 Task: Look for space in Javea, Spain from 9th July, 2023 to 16th July, 2023 for 2 adults, 1 child in price range Rs.8000 to Rs.16000. Place can be entire place with 2 bedrooms having 2 beds and 1 bathroom. Property type can be house, flat, guest house. Booking option can be shelf check-in. Required host language is English.
Action: Mouse moved to (362, 202)
Screenshot: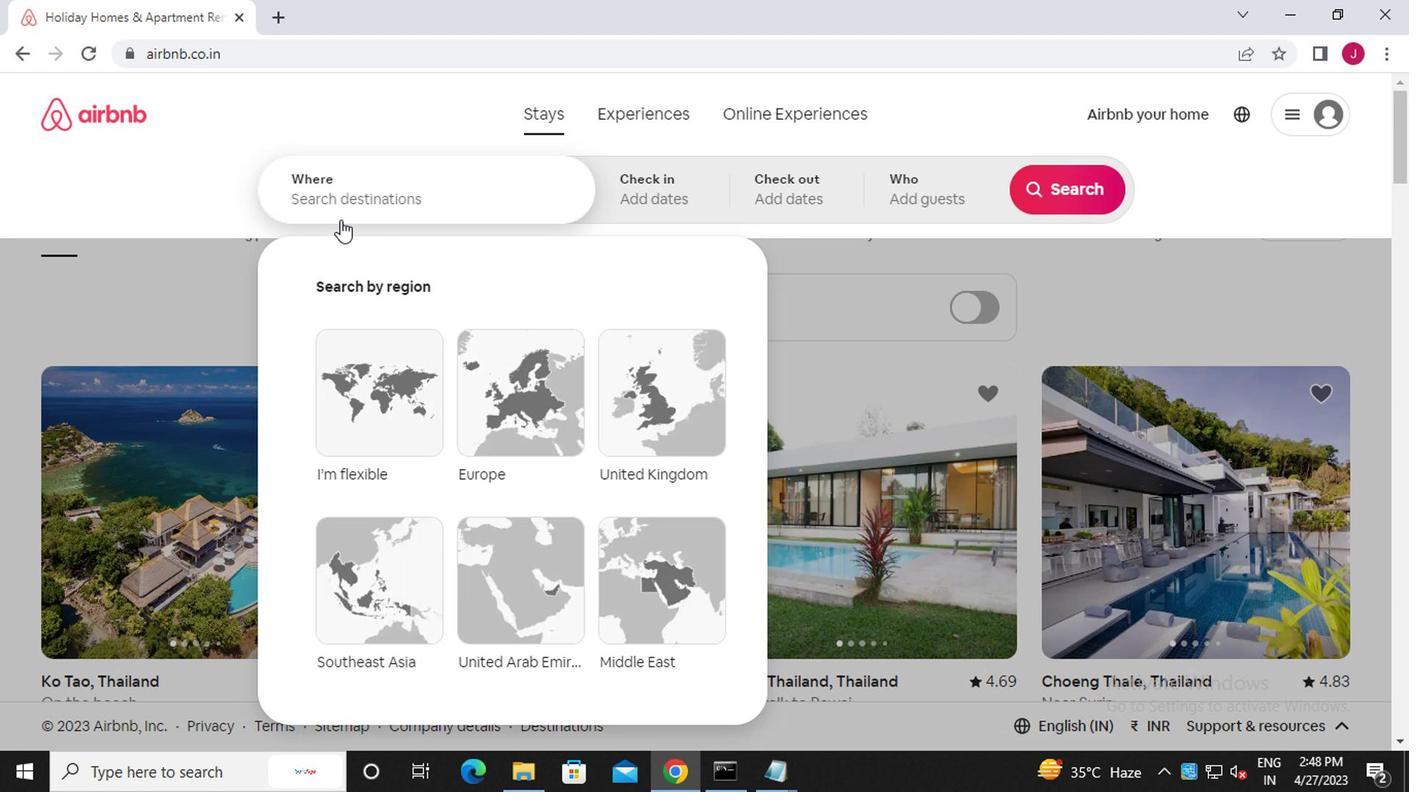 
Action: Mouse pressed left at (362, 202)
Screenshot: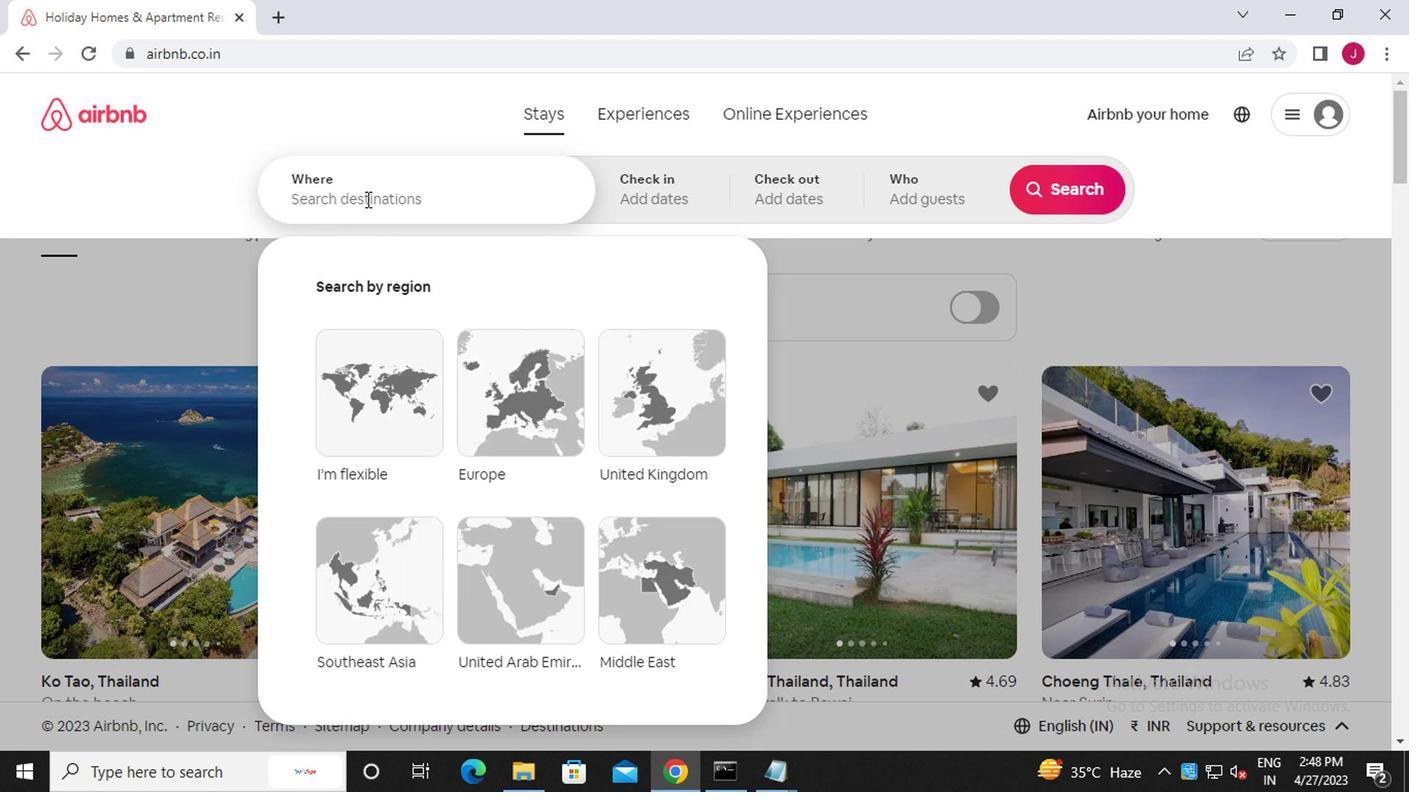 
Action: Key pressed j<Key.caps_lock>avea,<Key.caps_lock>s<Key.caps_lock>pain
Screenshot: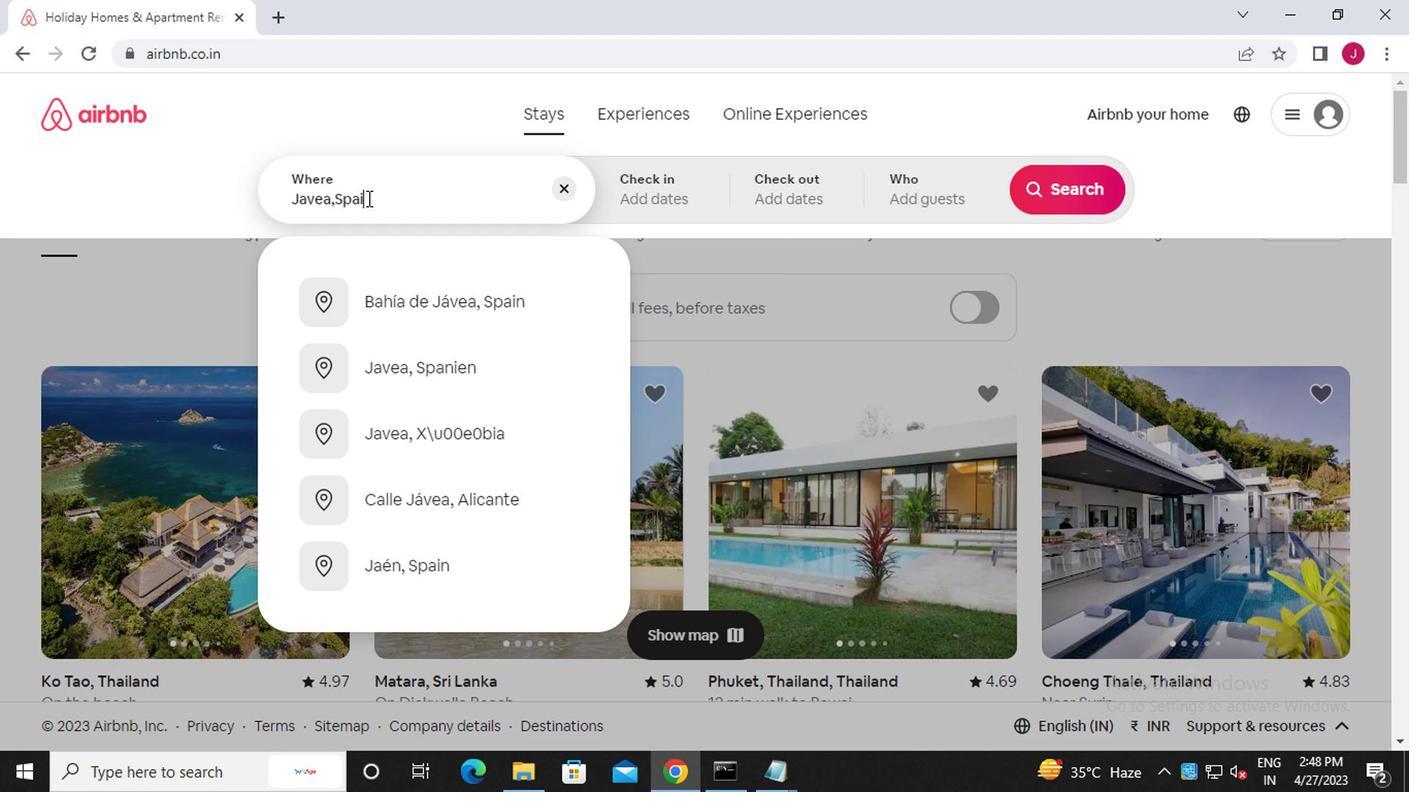 
Action: Mouse moved to (648, 201)
Screenshot: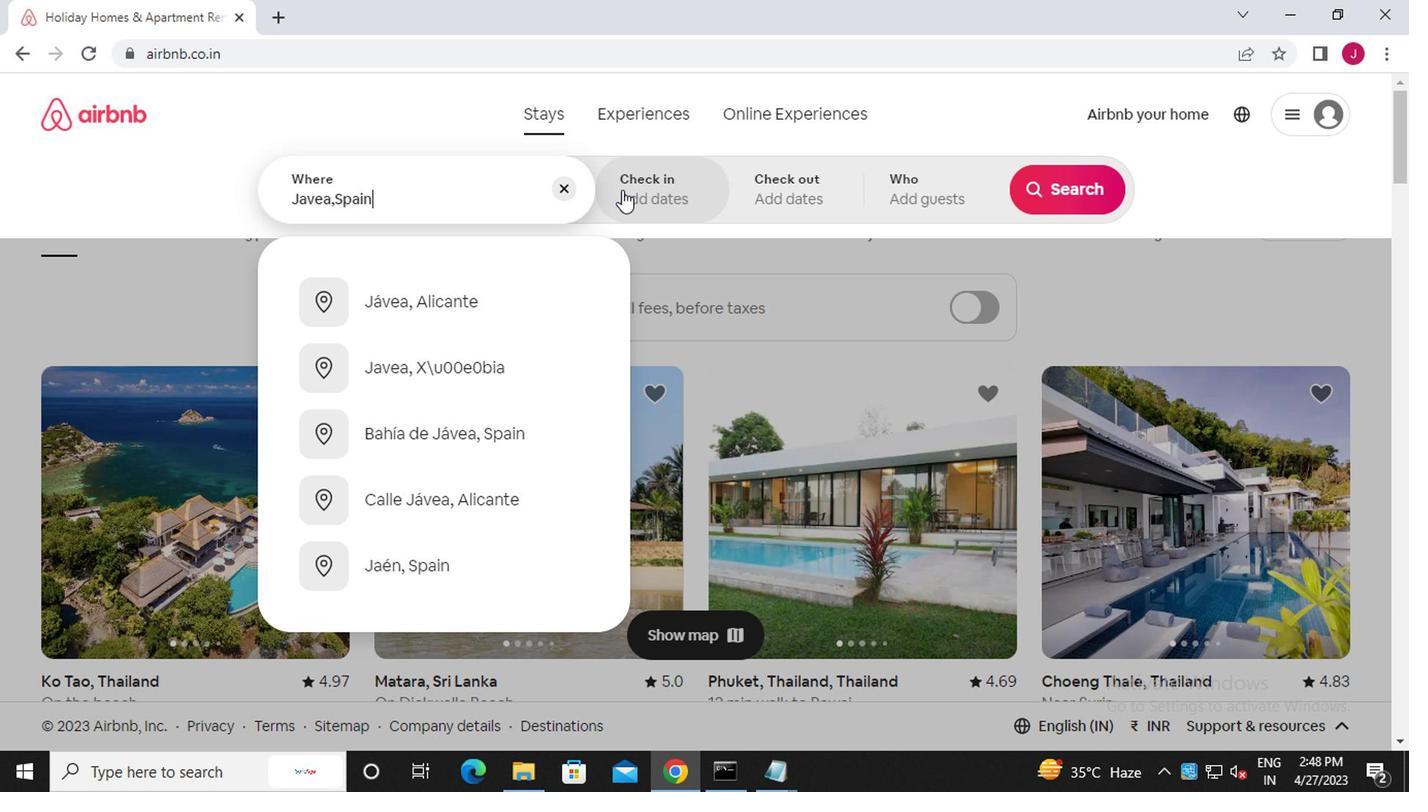 
Action: Mouse pressed left at (648, 201)
Screenshot: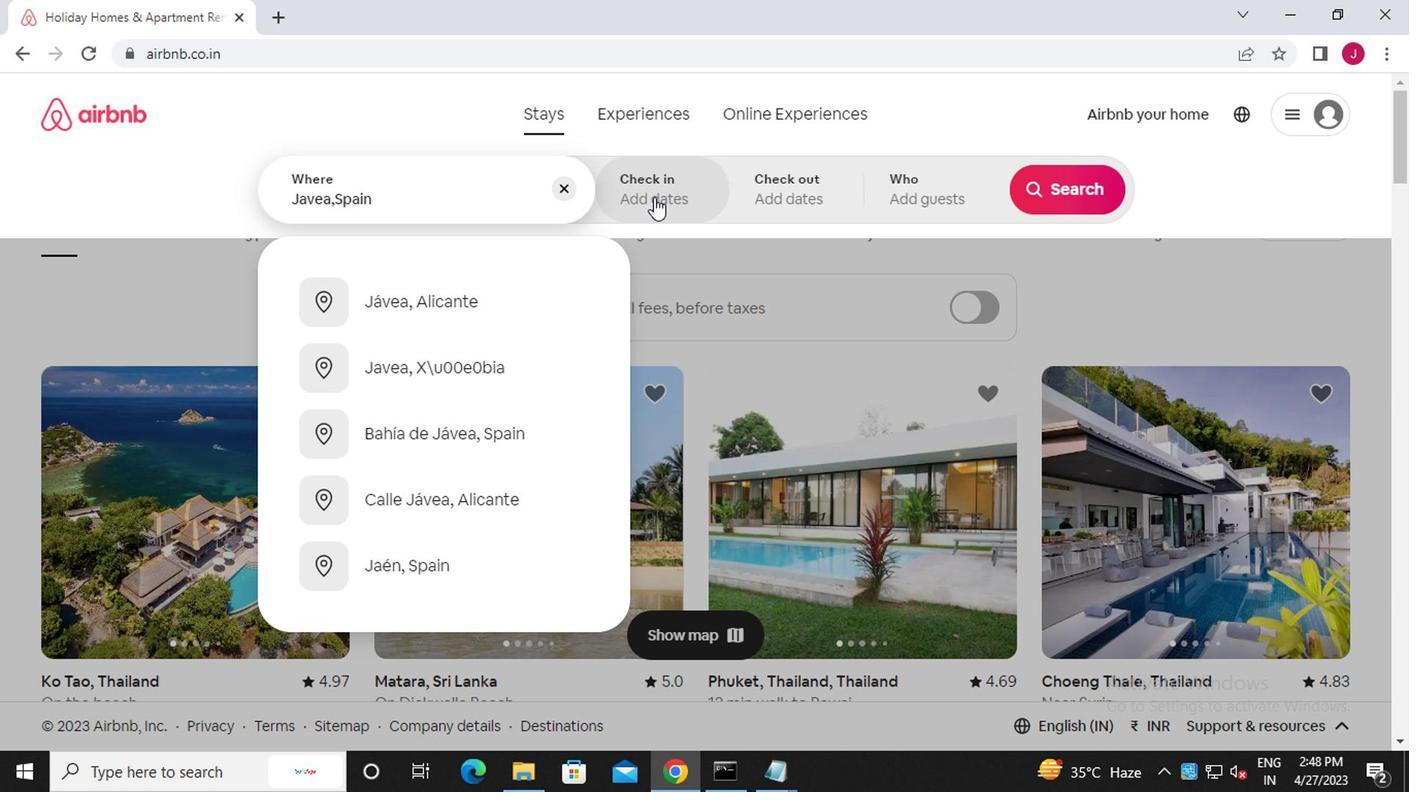 
Action: Mouse moved to (1057, 358)
Screenshot: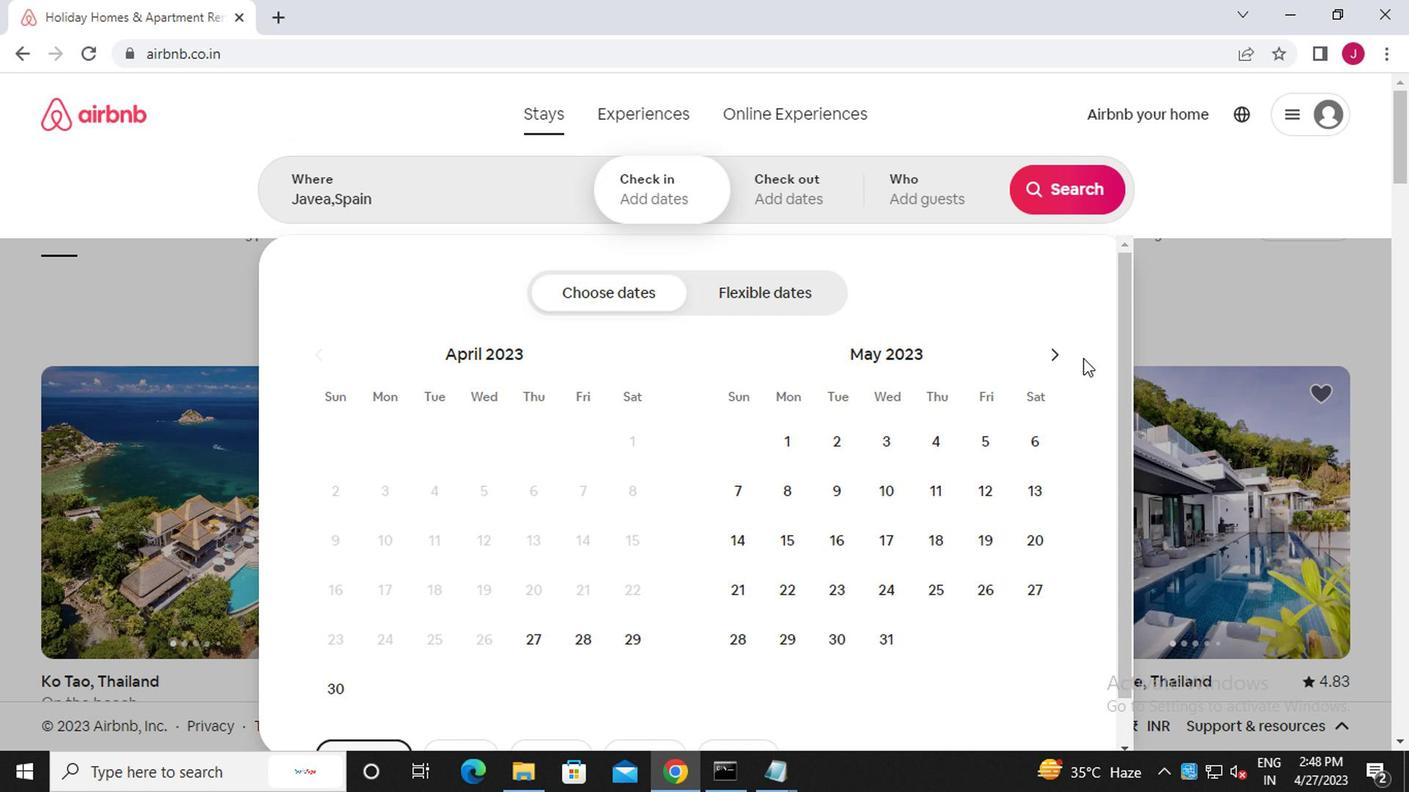 
Action: Mouse pressed left at (1057, 358)
Screenshot: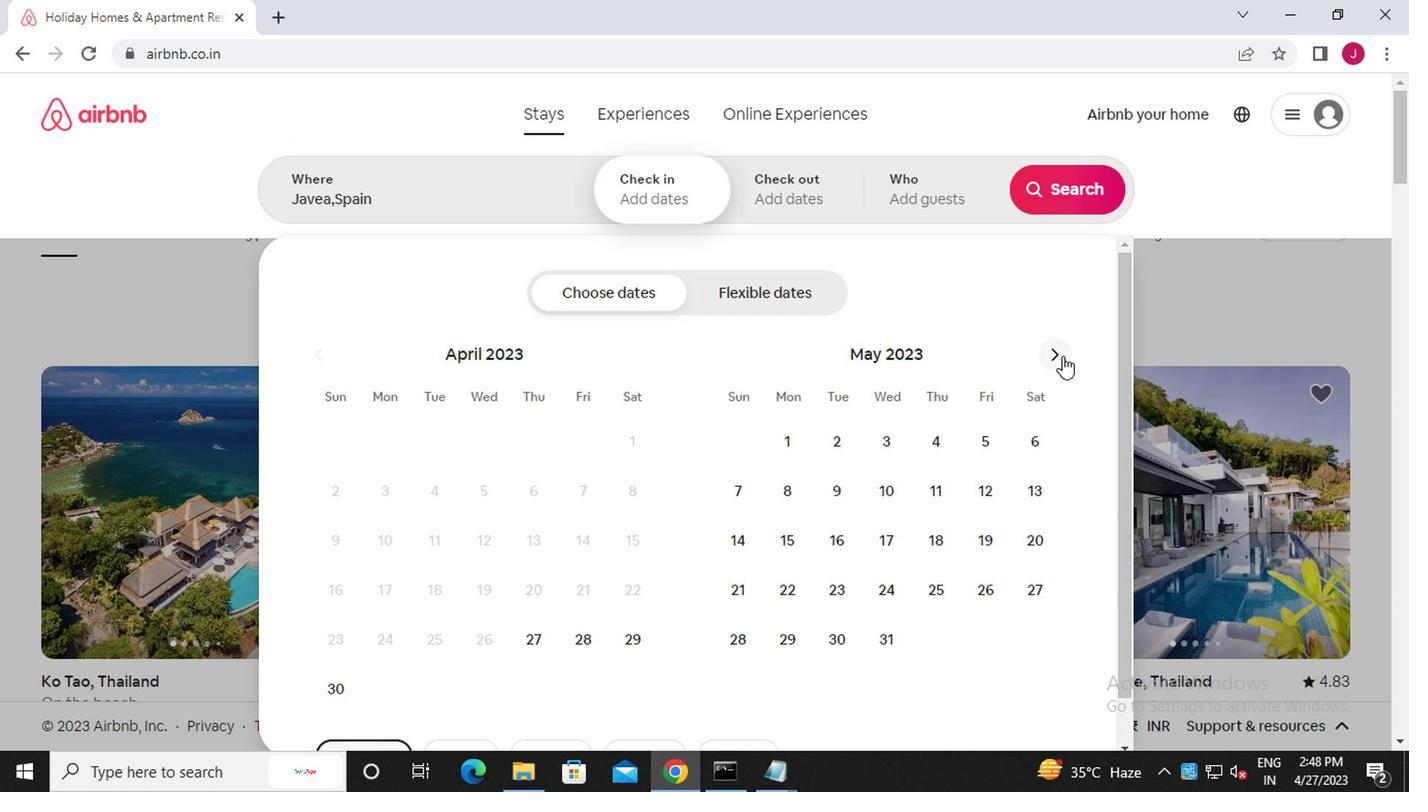 
Action: Mouse pressed left at (1057, 358)
Screenshot: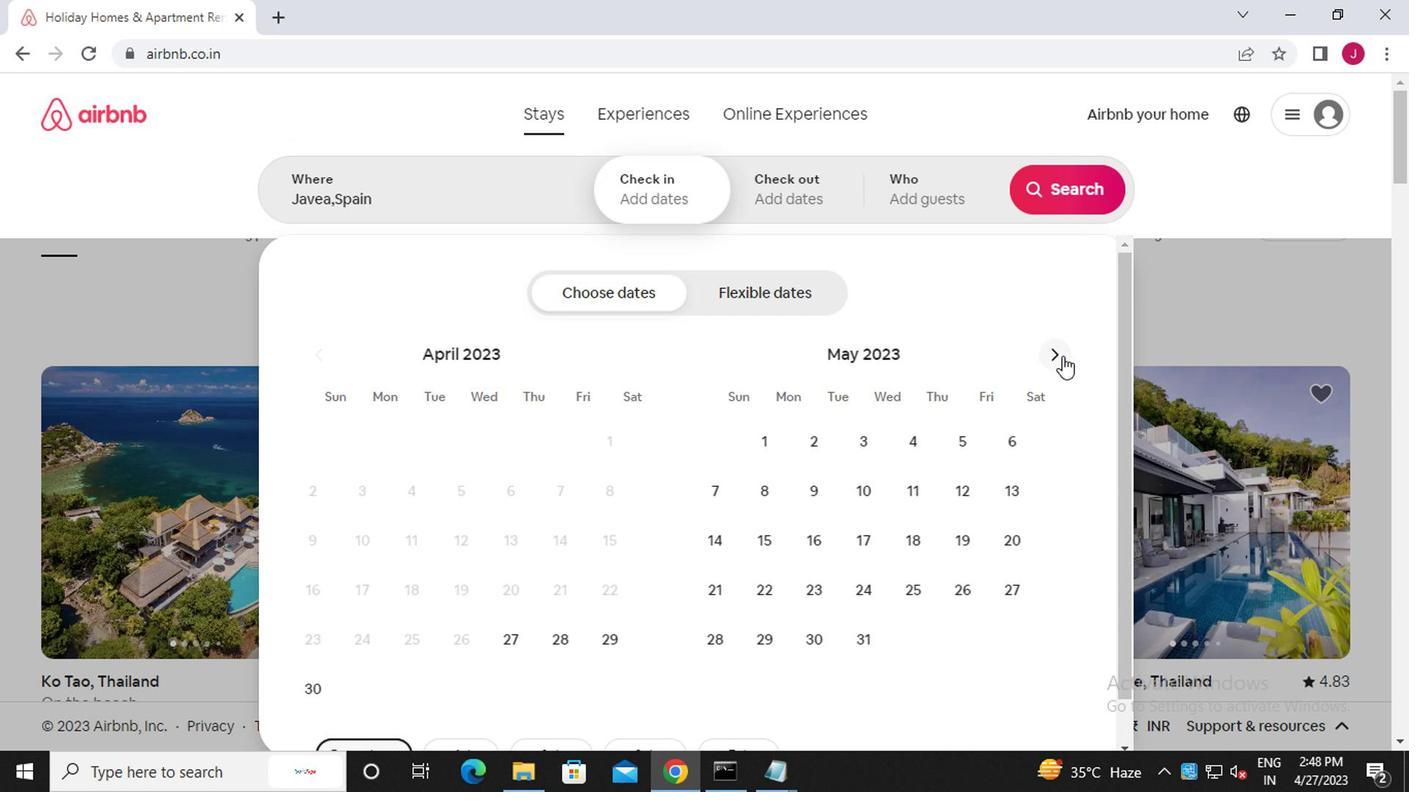 
Action: Mouse moved to (734, 537)
Screenshot: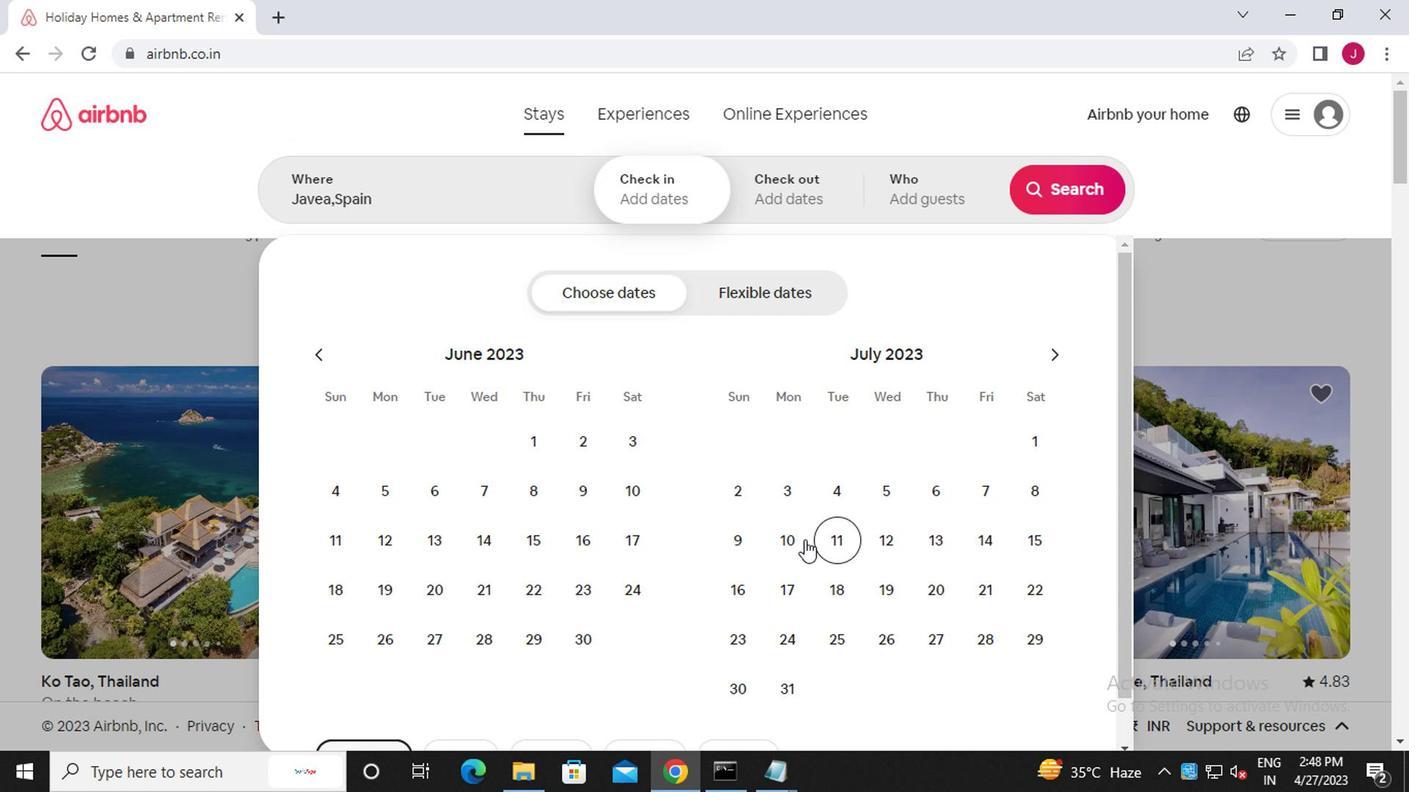 
Action: Mouse pressed left at (734, 537)
Screenshot: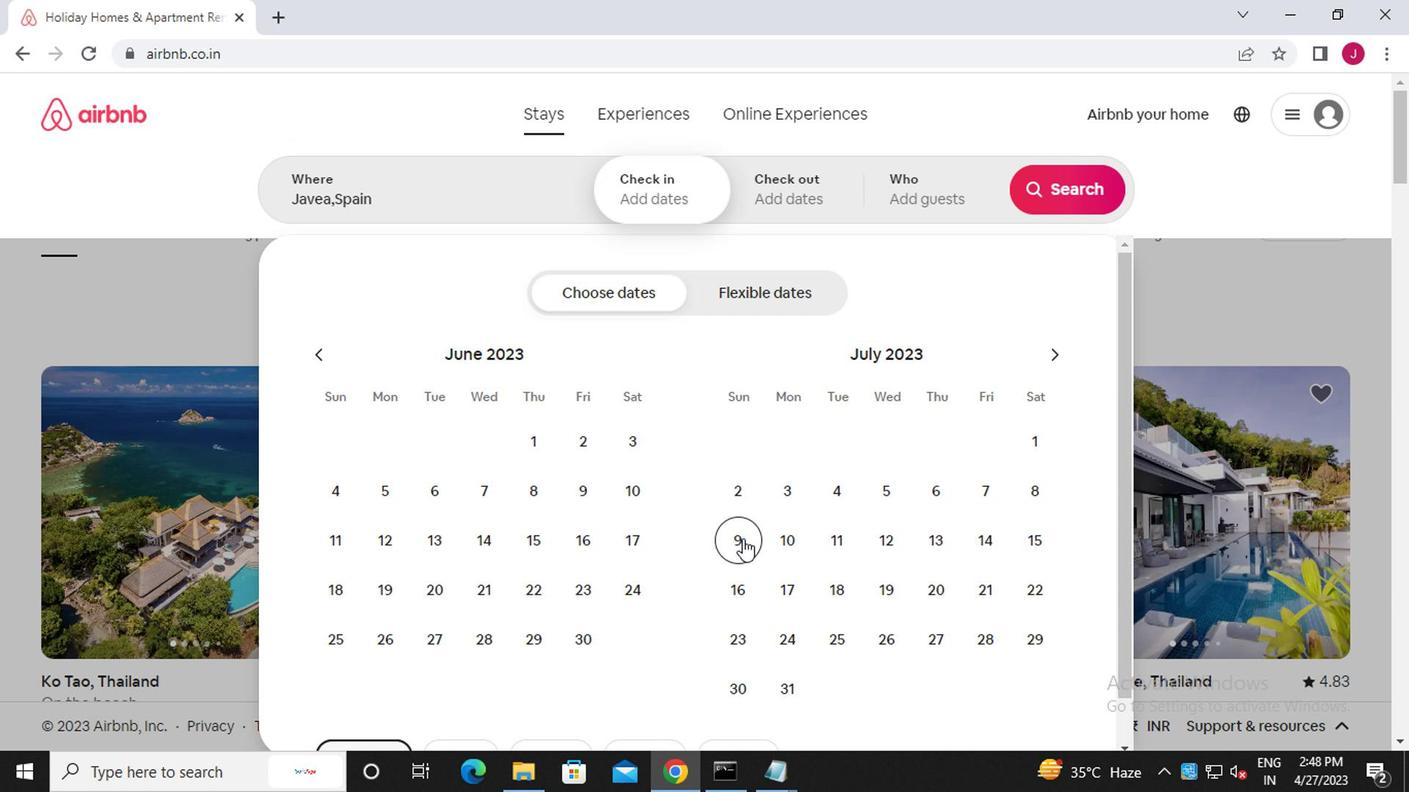 
Action: Mouse moved to (735, 579)
Screenshot: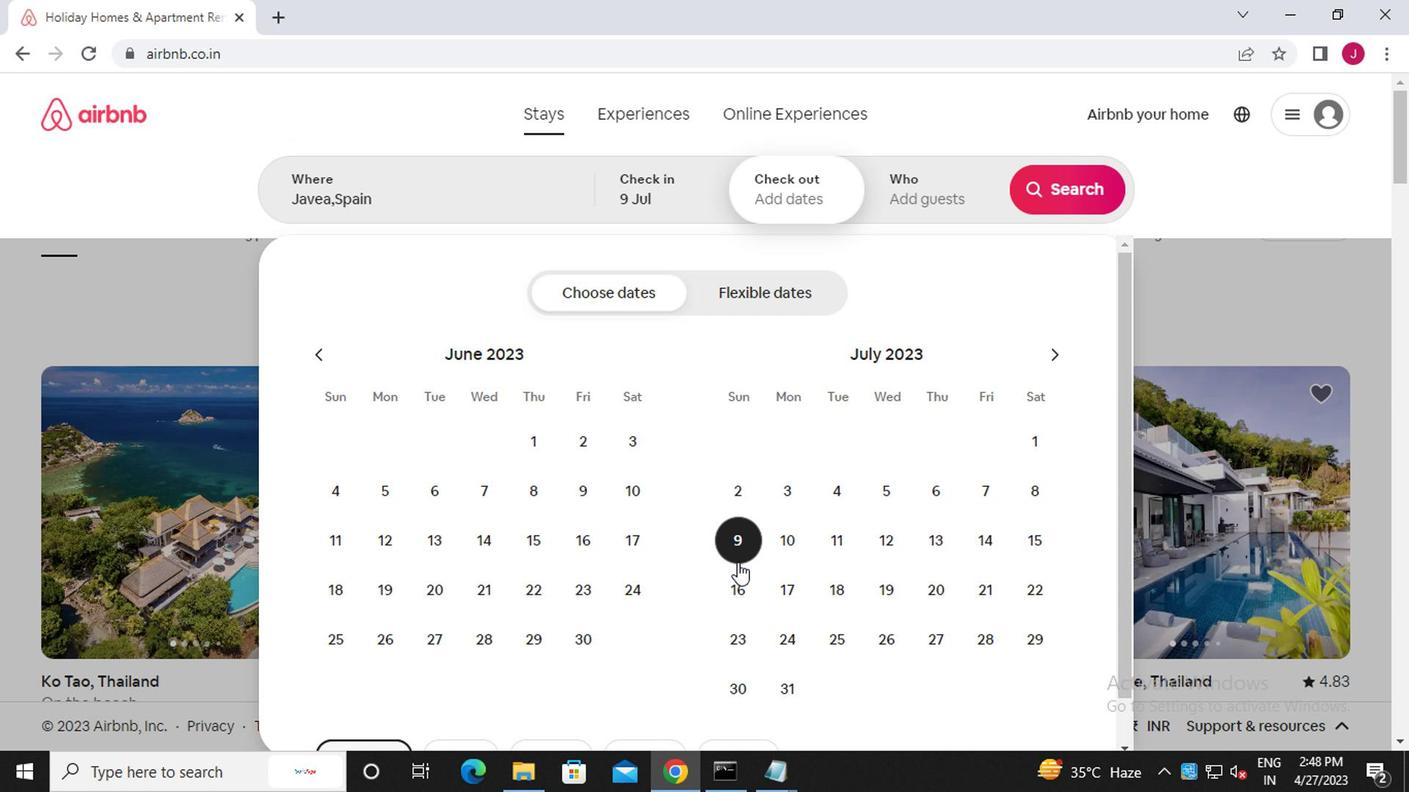 
Action: Mouse pressed left at (735, 579)
Screenshot: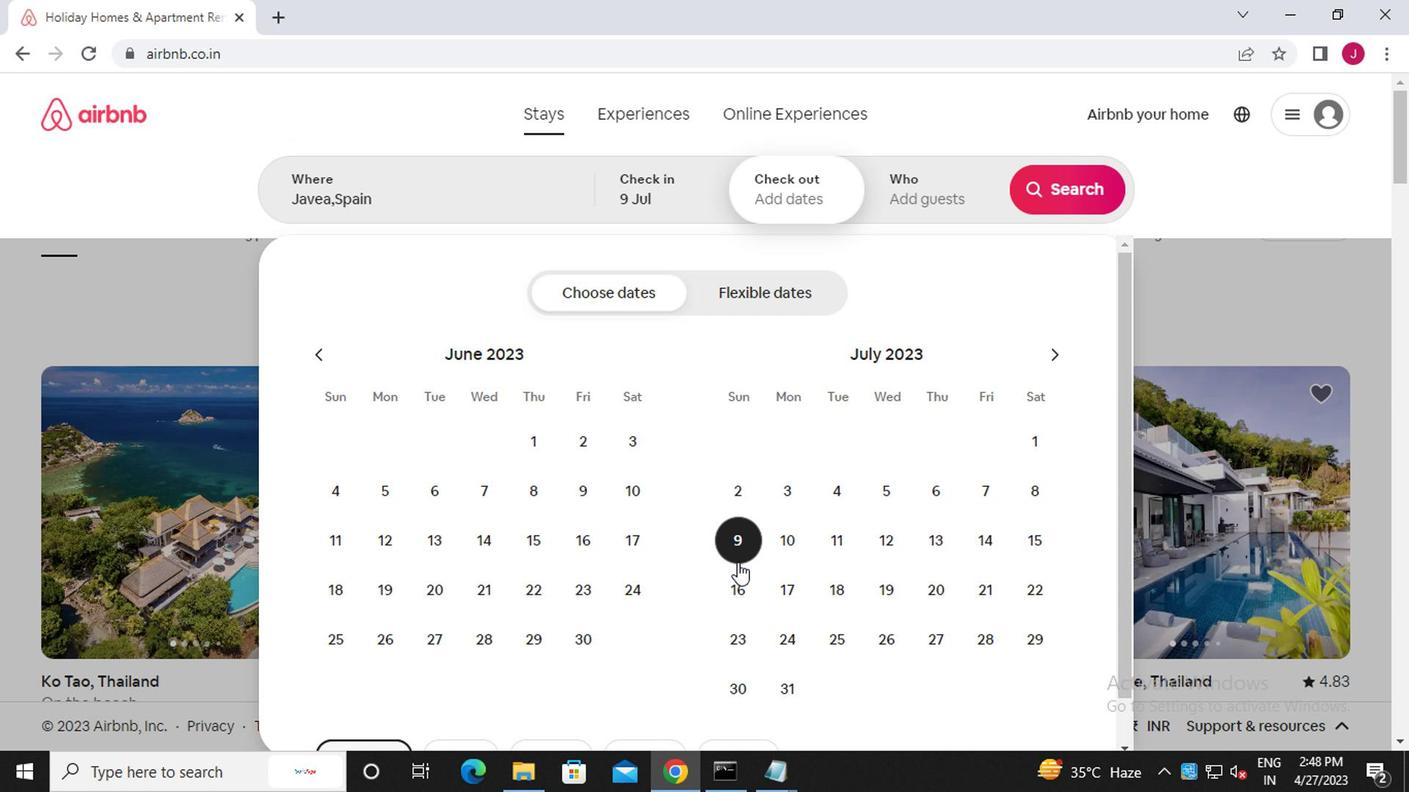 
Action: Mouse moved to (918, 204)
Screenshot: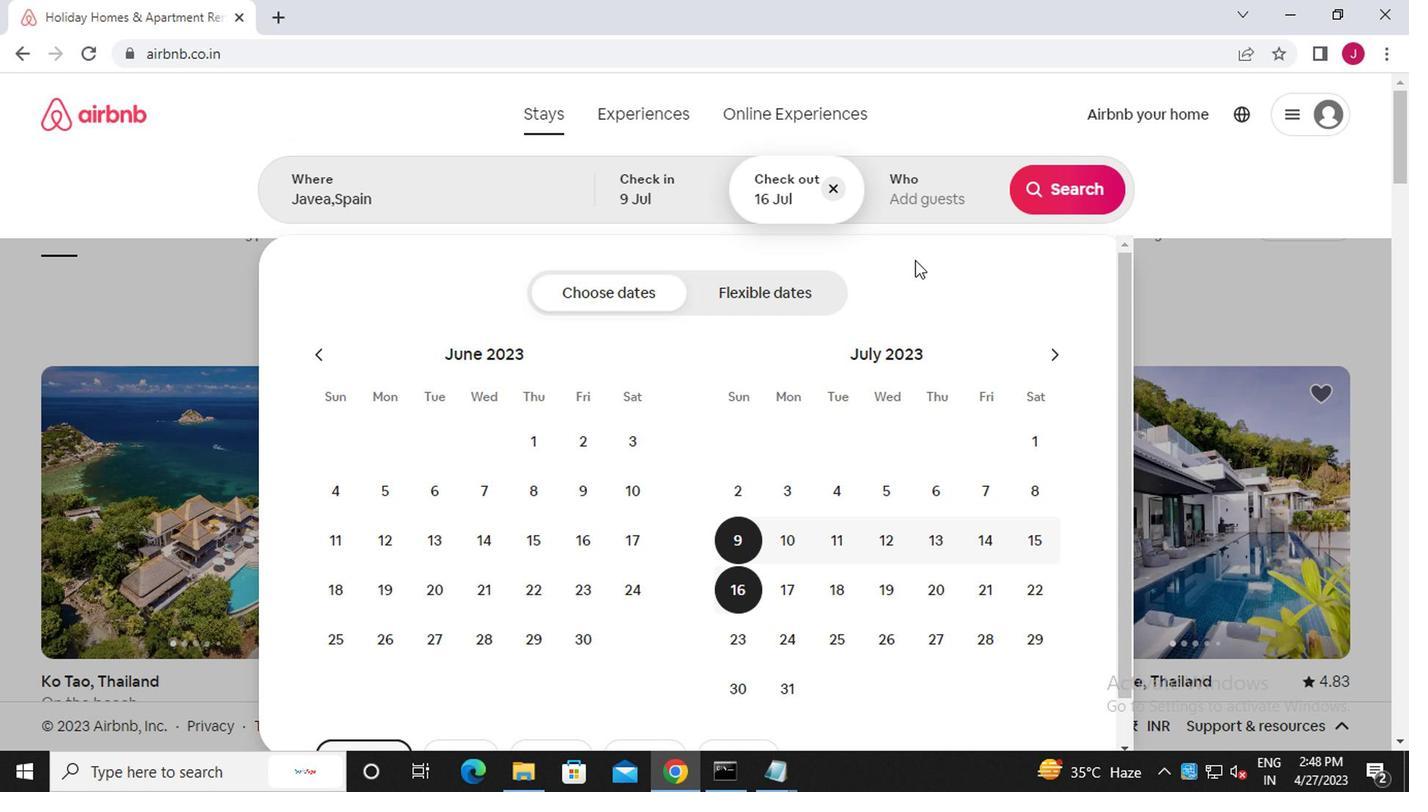 
Action: Mouse pressed left at (918, 204)
Screenshot: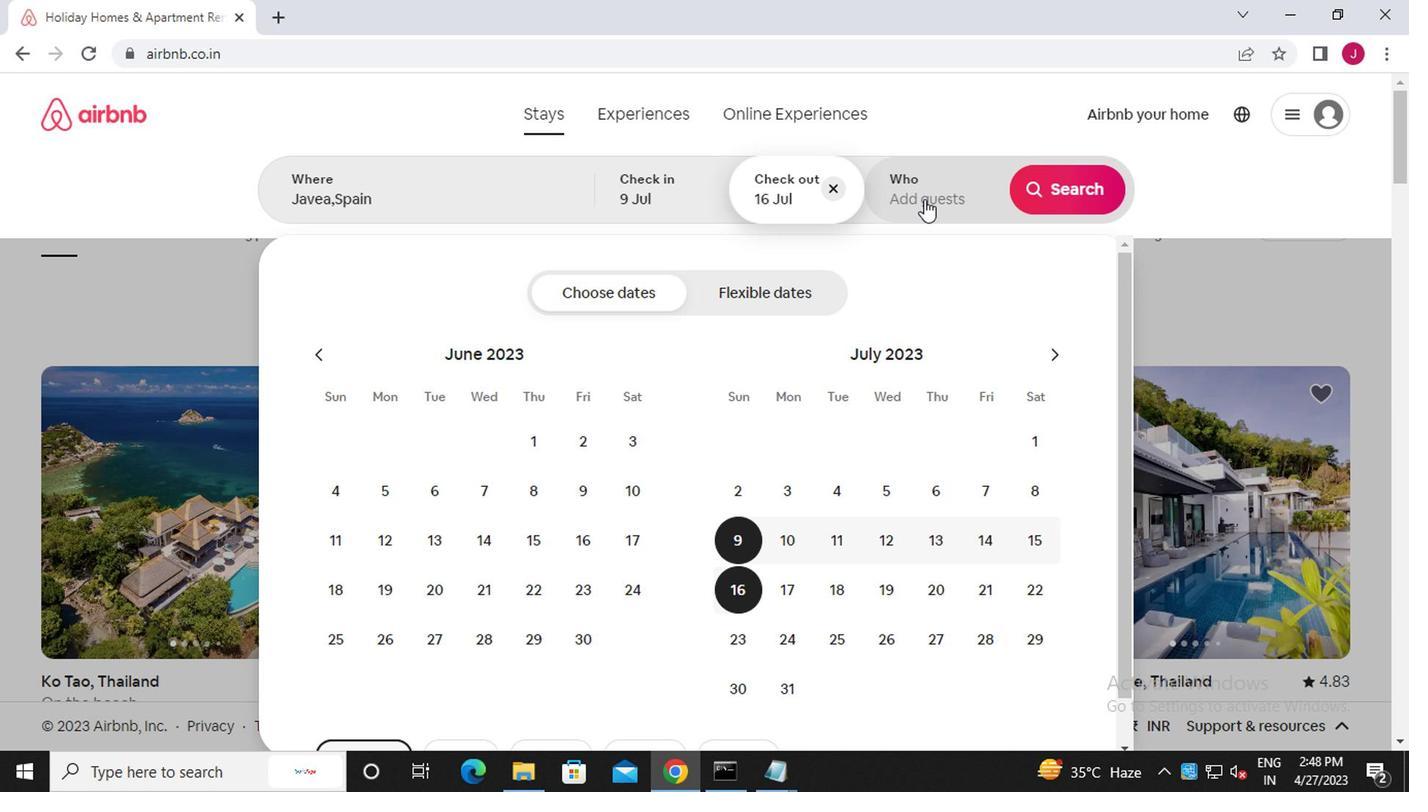 
Action: Mouse moved to (1065, 310)
Screenshot: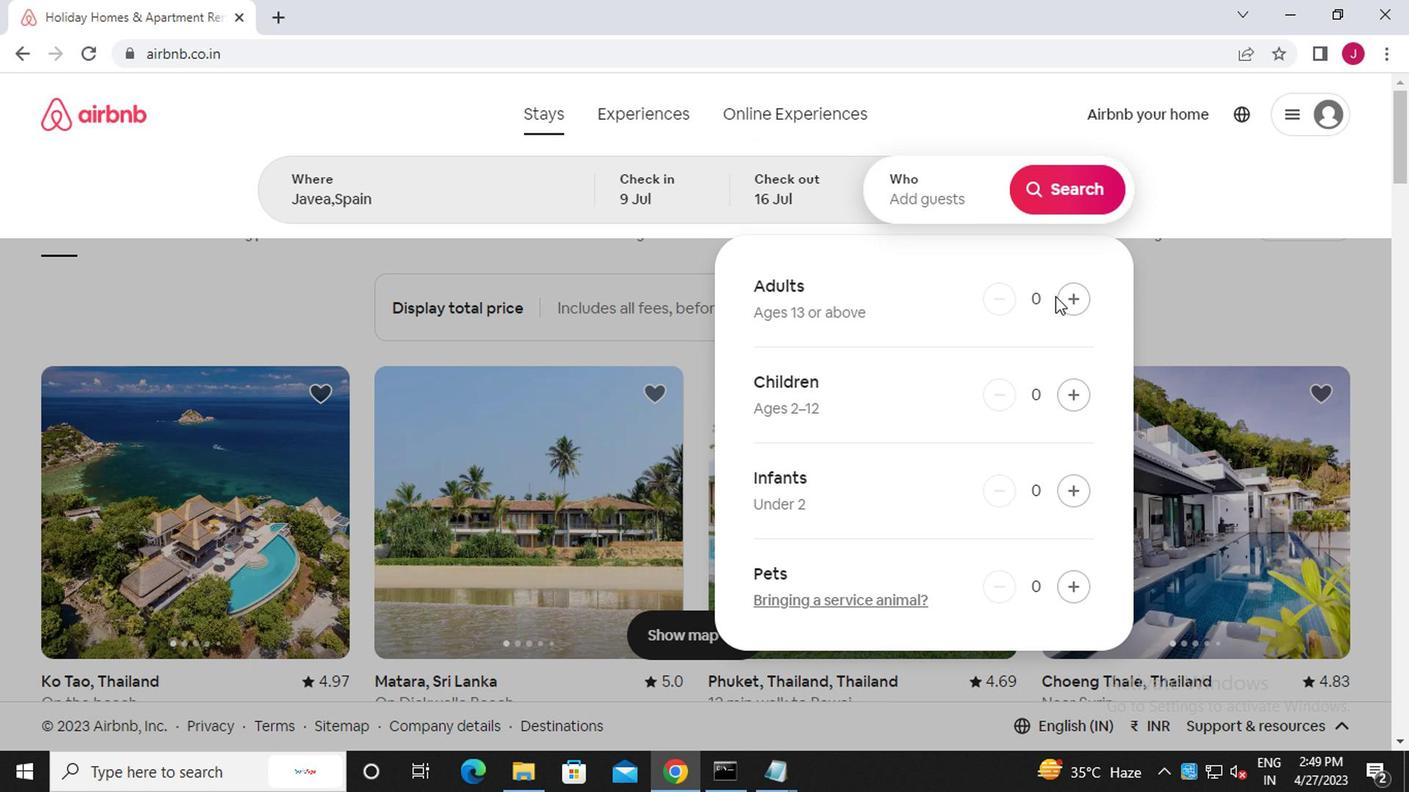 
Action: Mouse pressed left at (1065, 310)
Screenshot: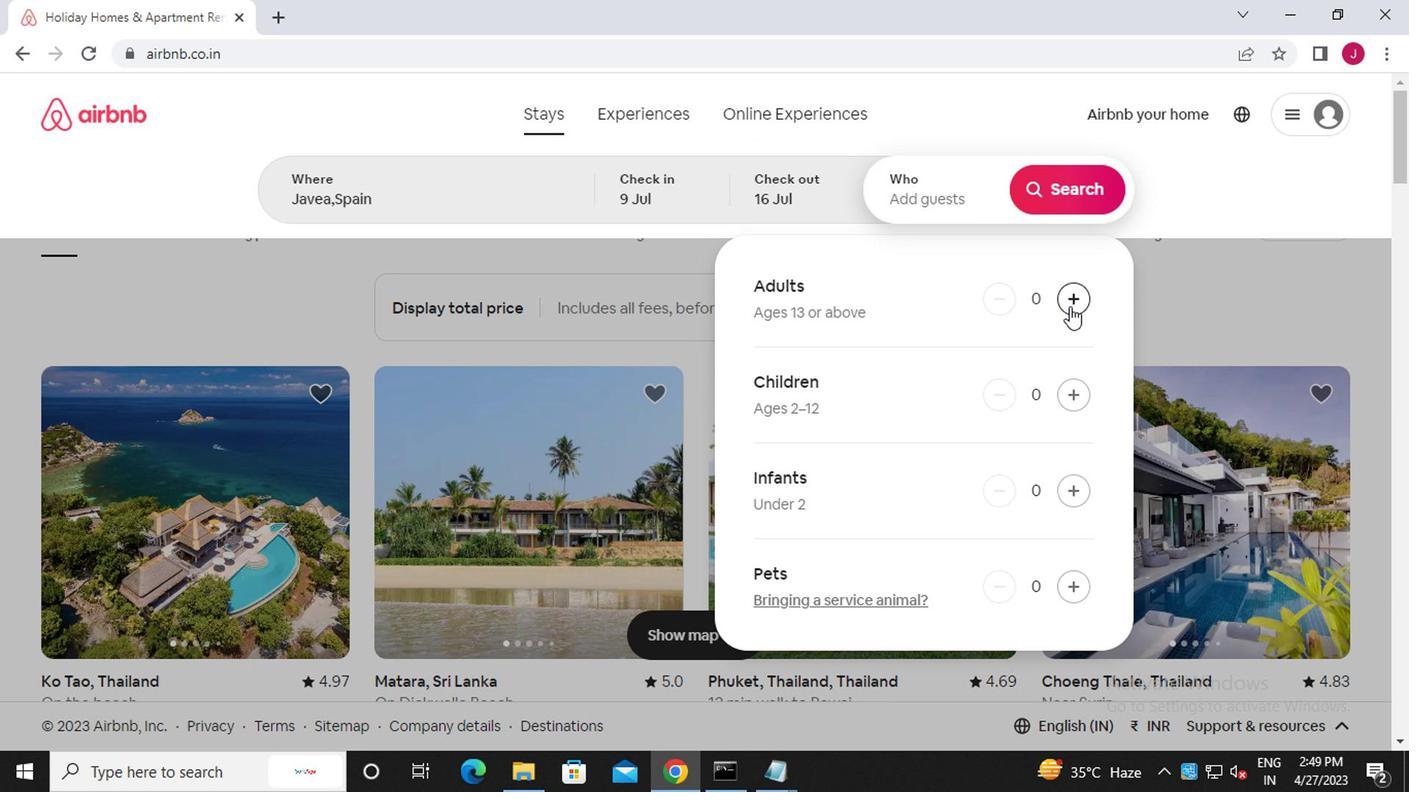 
Action: Mouse pressed left at (1065, 310)
Screenshot: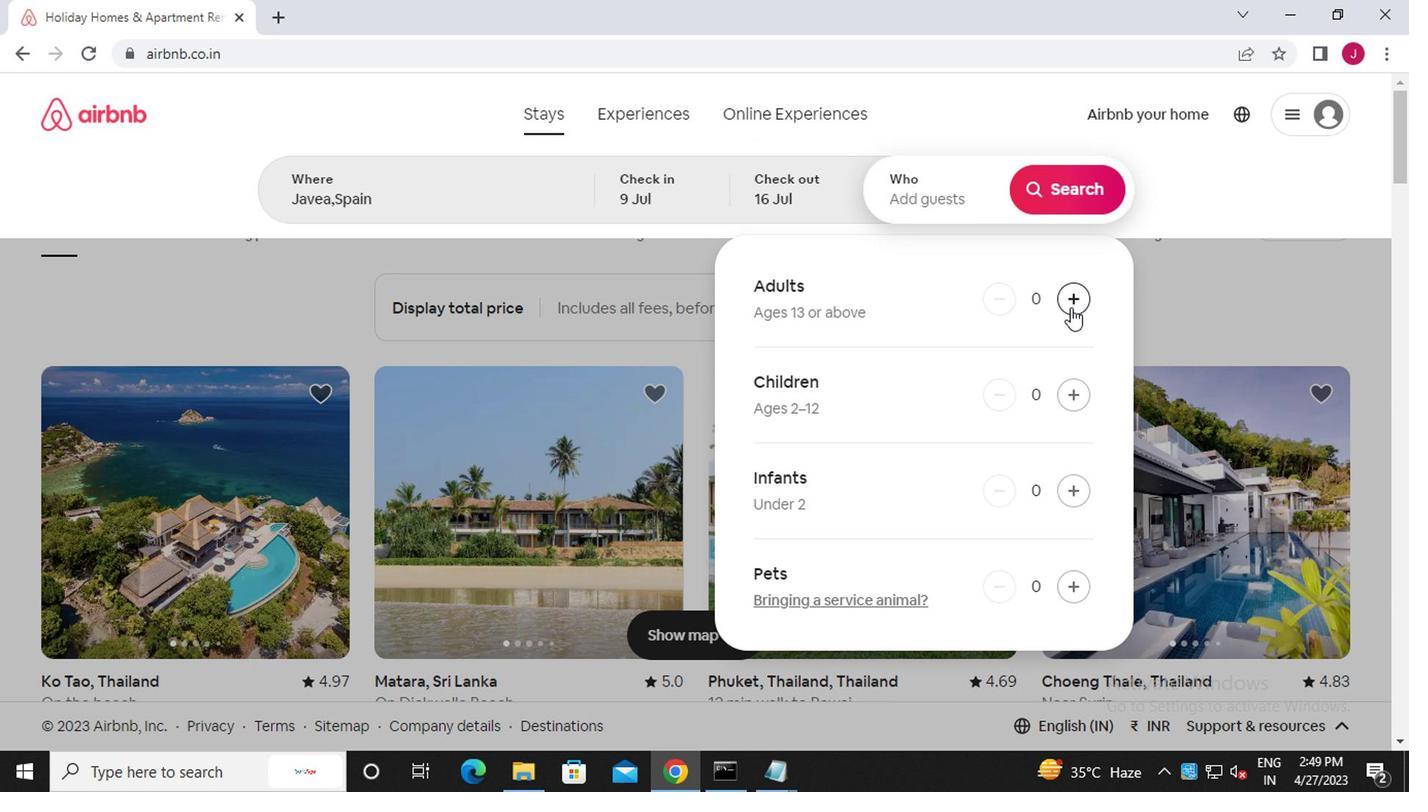
Action: Mouse moved to (1066, 397)
Screenshot: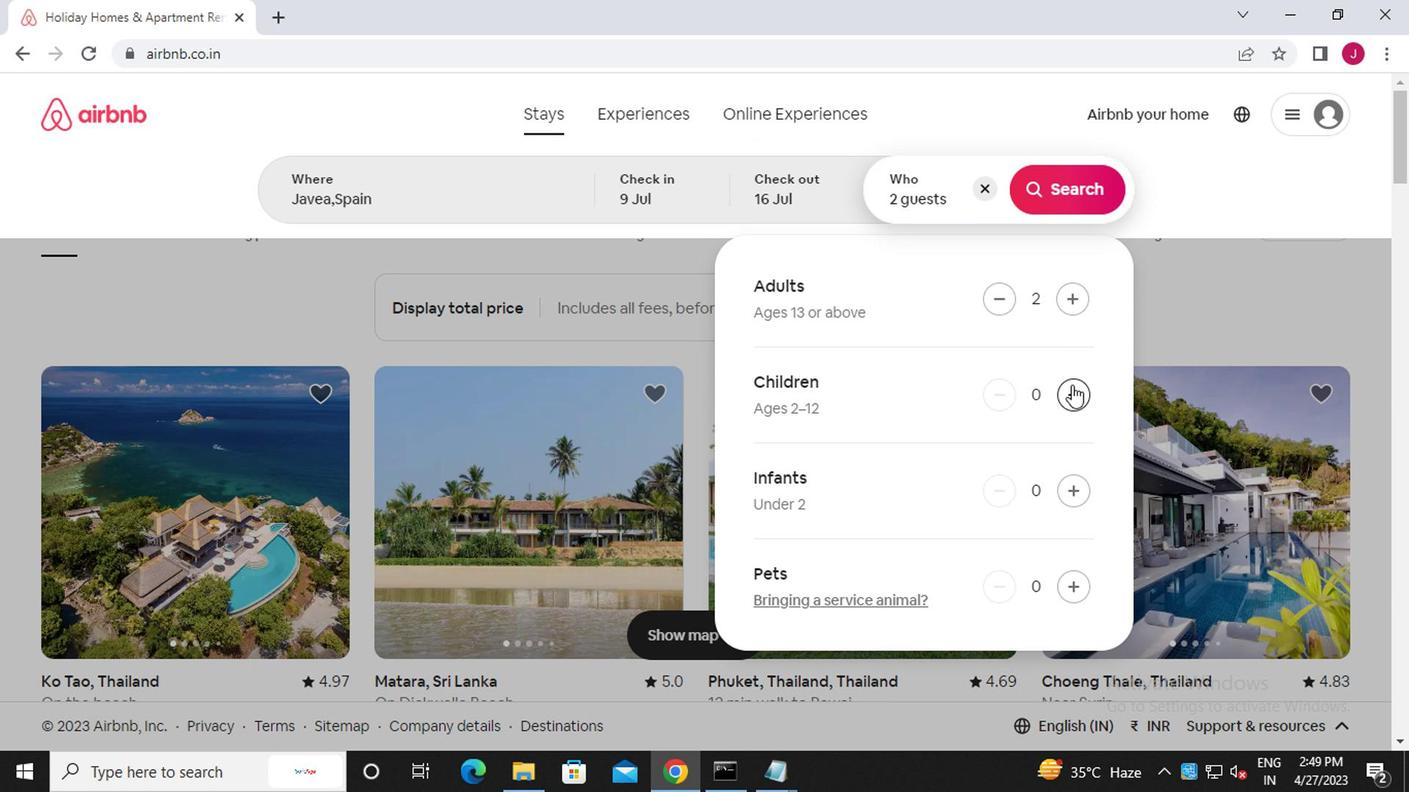 
Action: Mouse pressed left at (1066, 397)
Screenshot: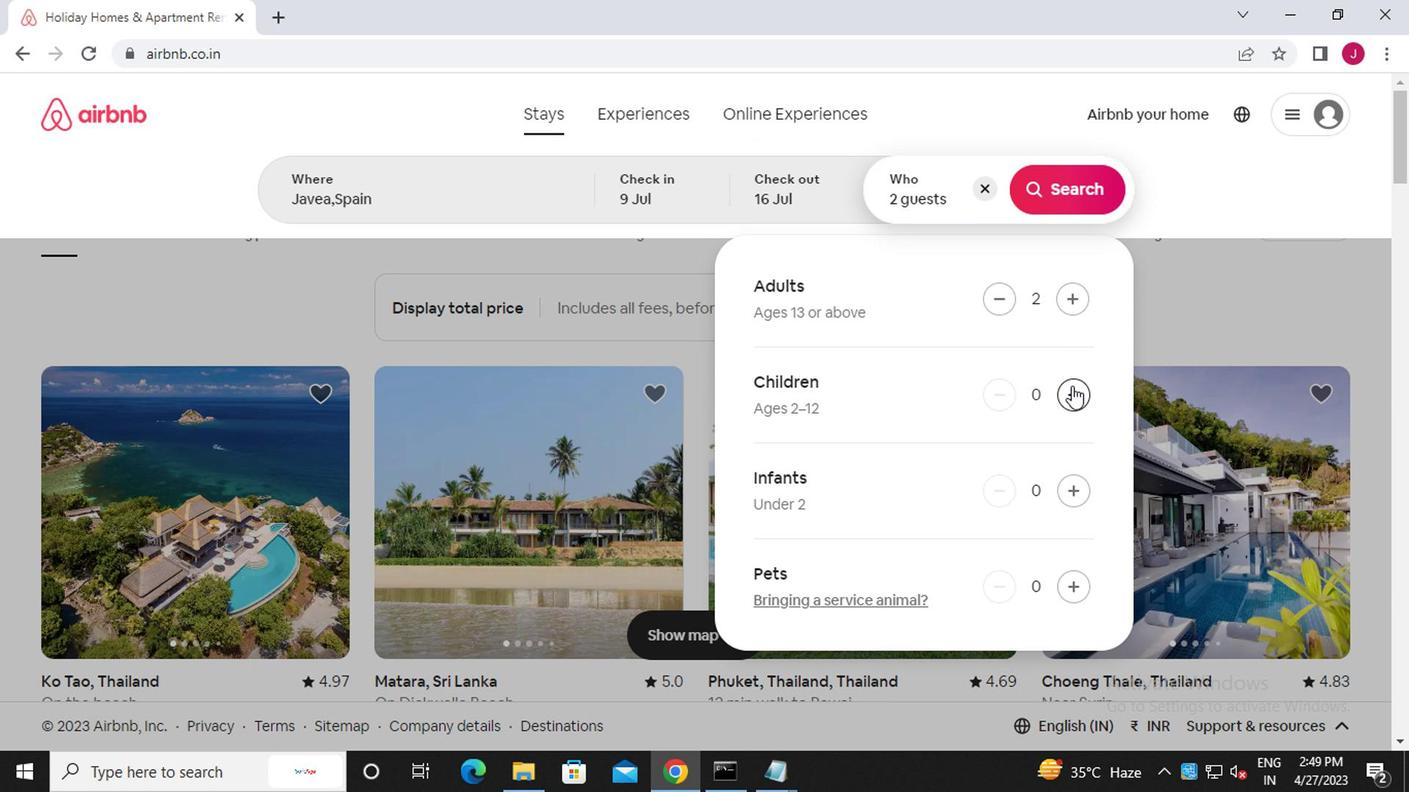 
Action: Mouse moved to (1080, 197)
Screenshot: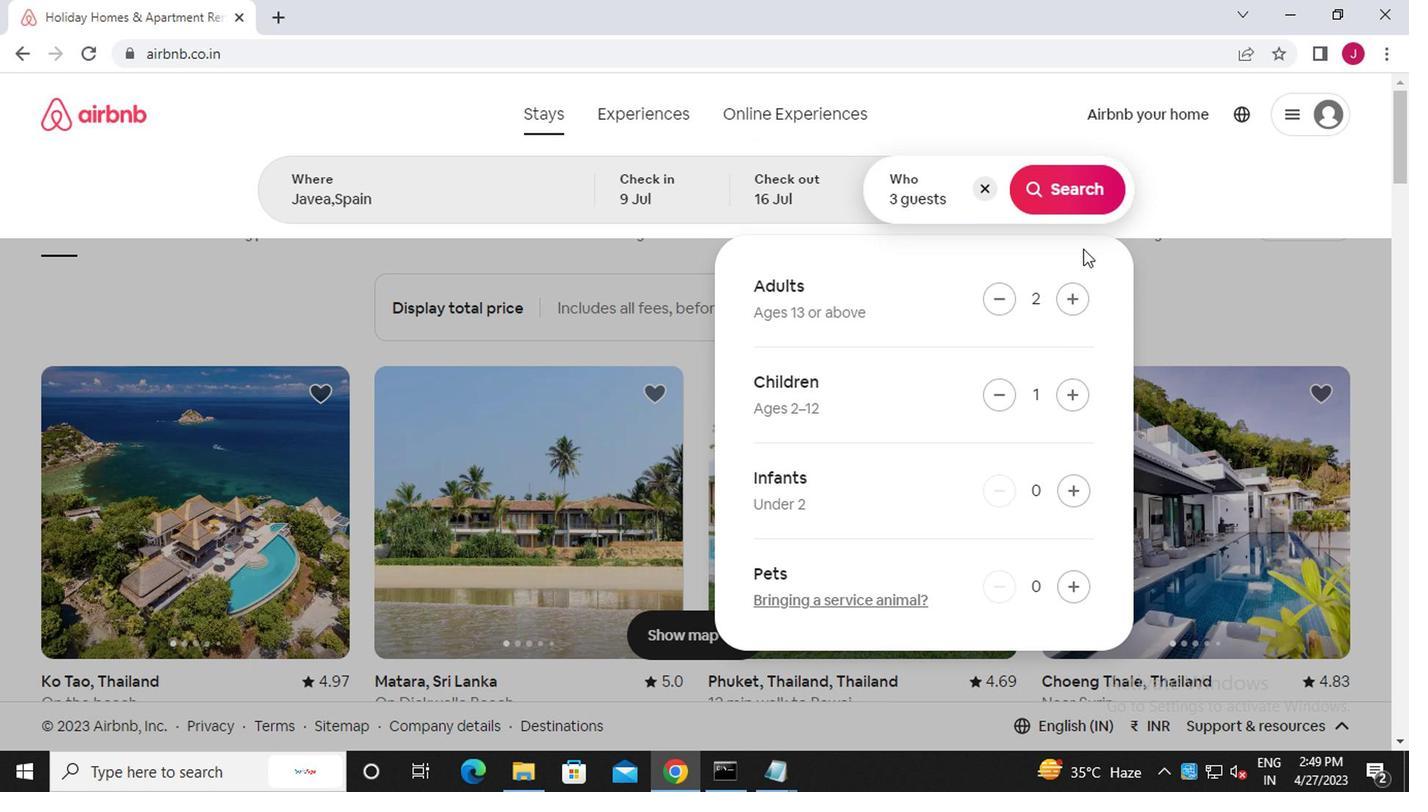 
Action: Mouse pressed left at (1080, 197)
Screenshot: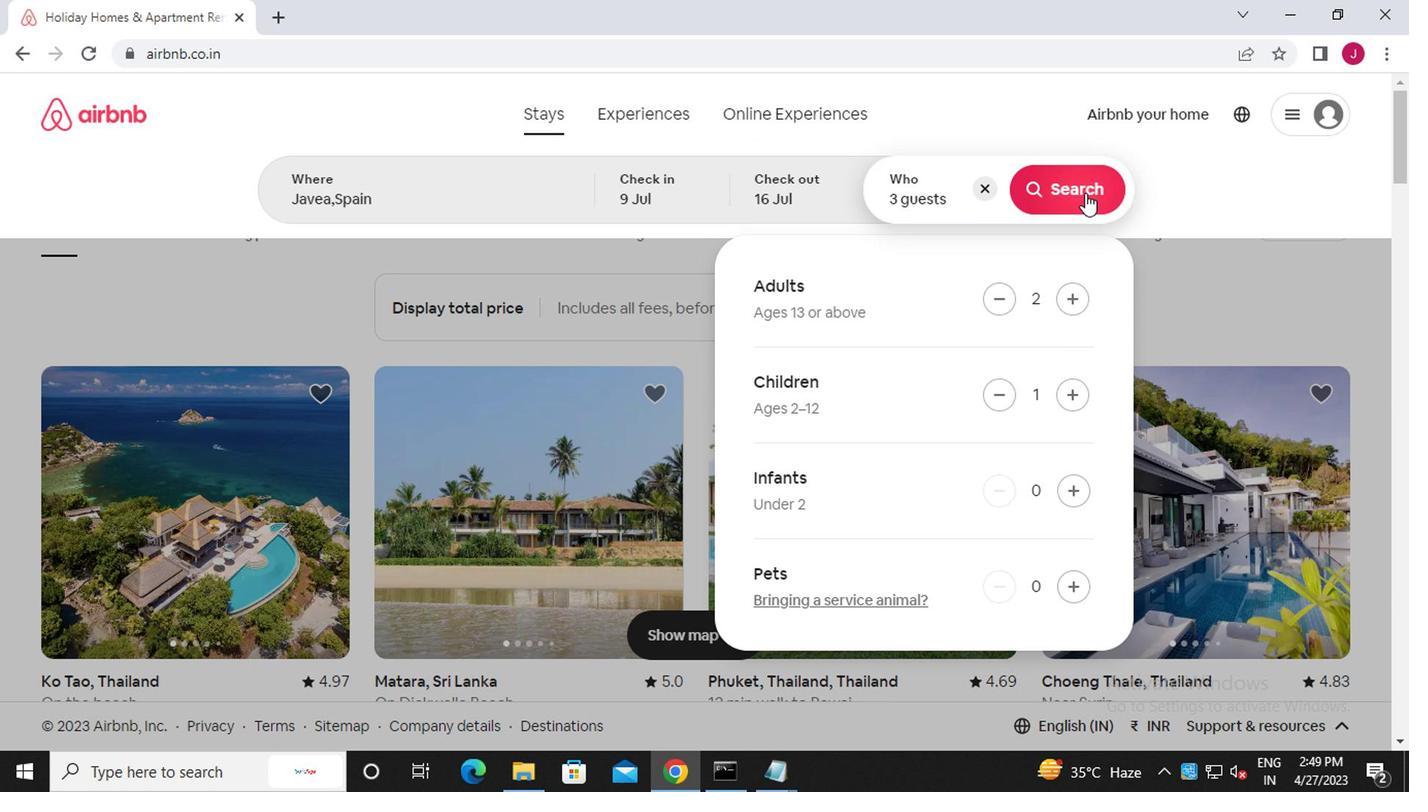 
Action: Mouse moved to (1327, 201)
Screenshot: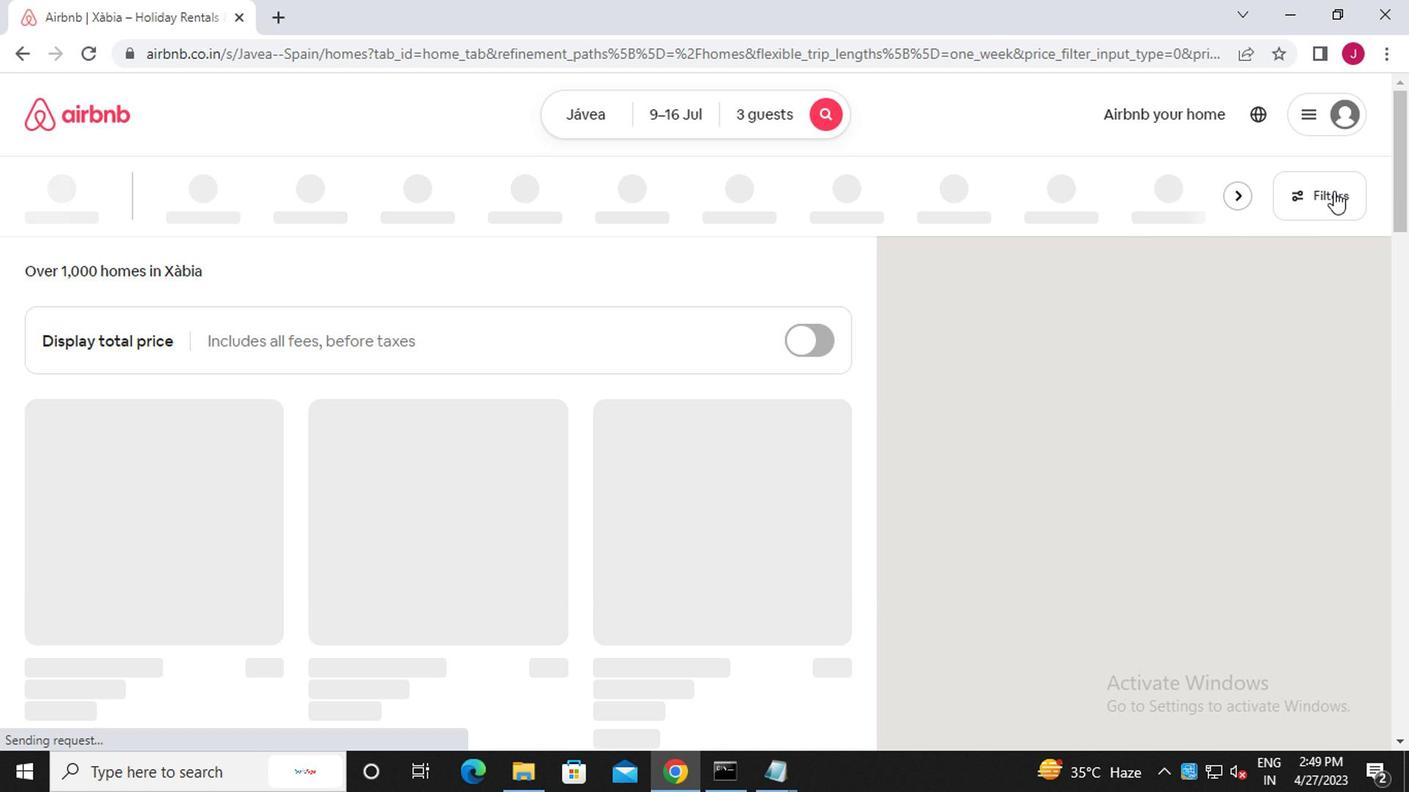 
Action: Mouse pressed left at (1327, 201)
Screenshot: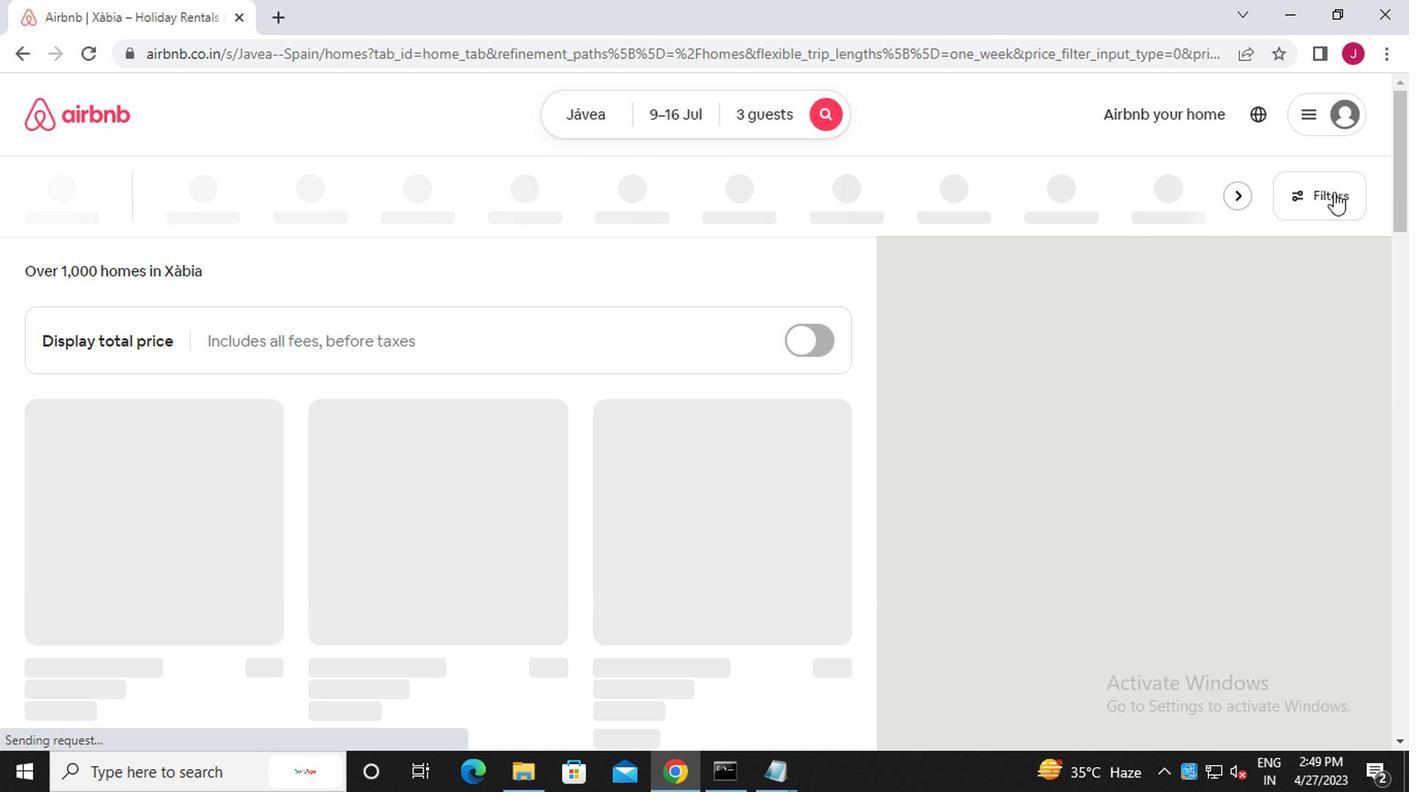
Action: Mouse moved to (462, 449)
Screenshot: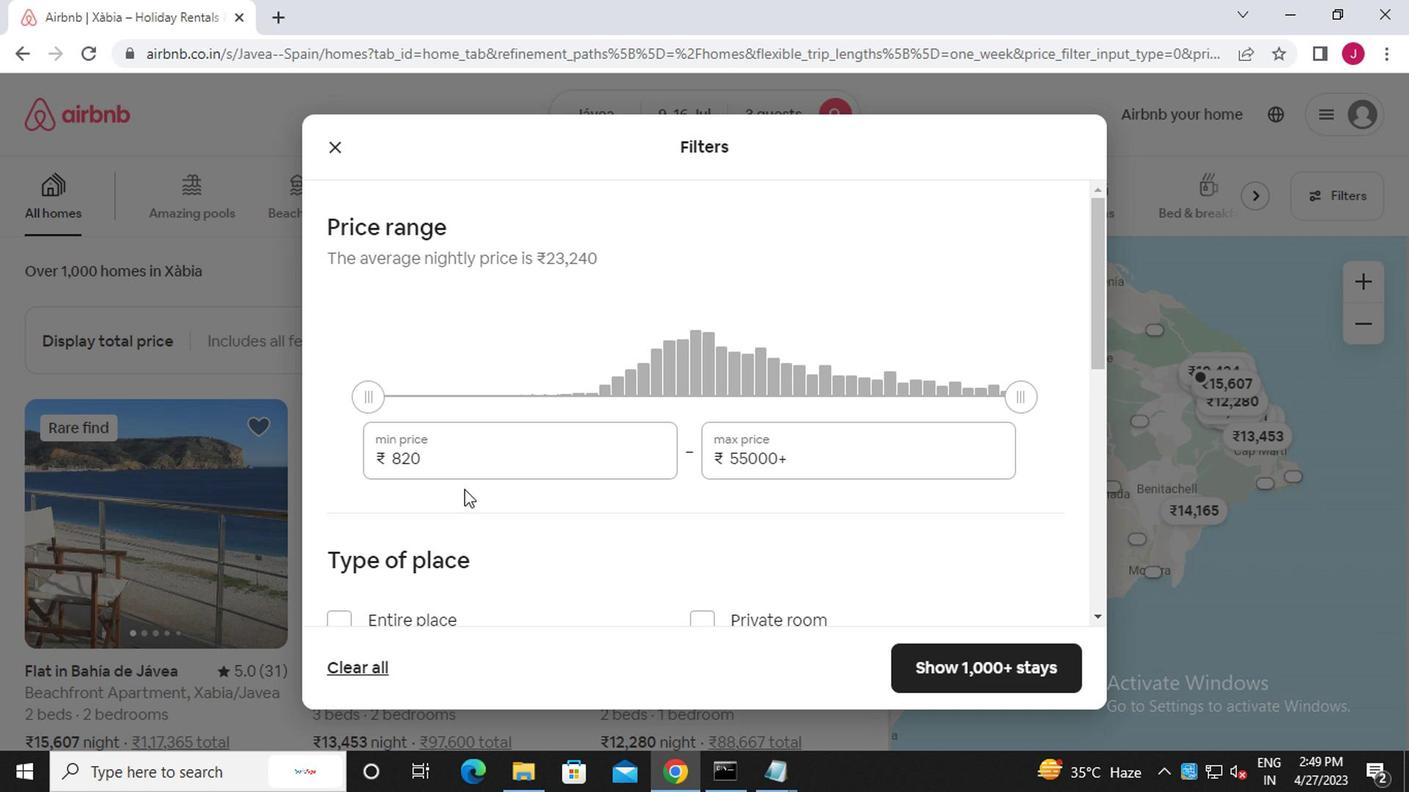 
Action: Mouse pressed left at (462, 449)
Screenshot: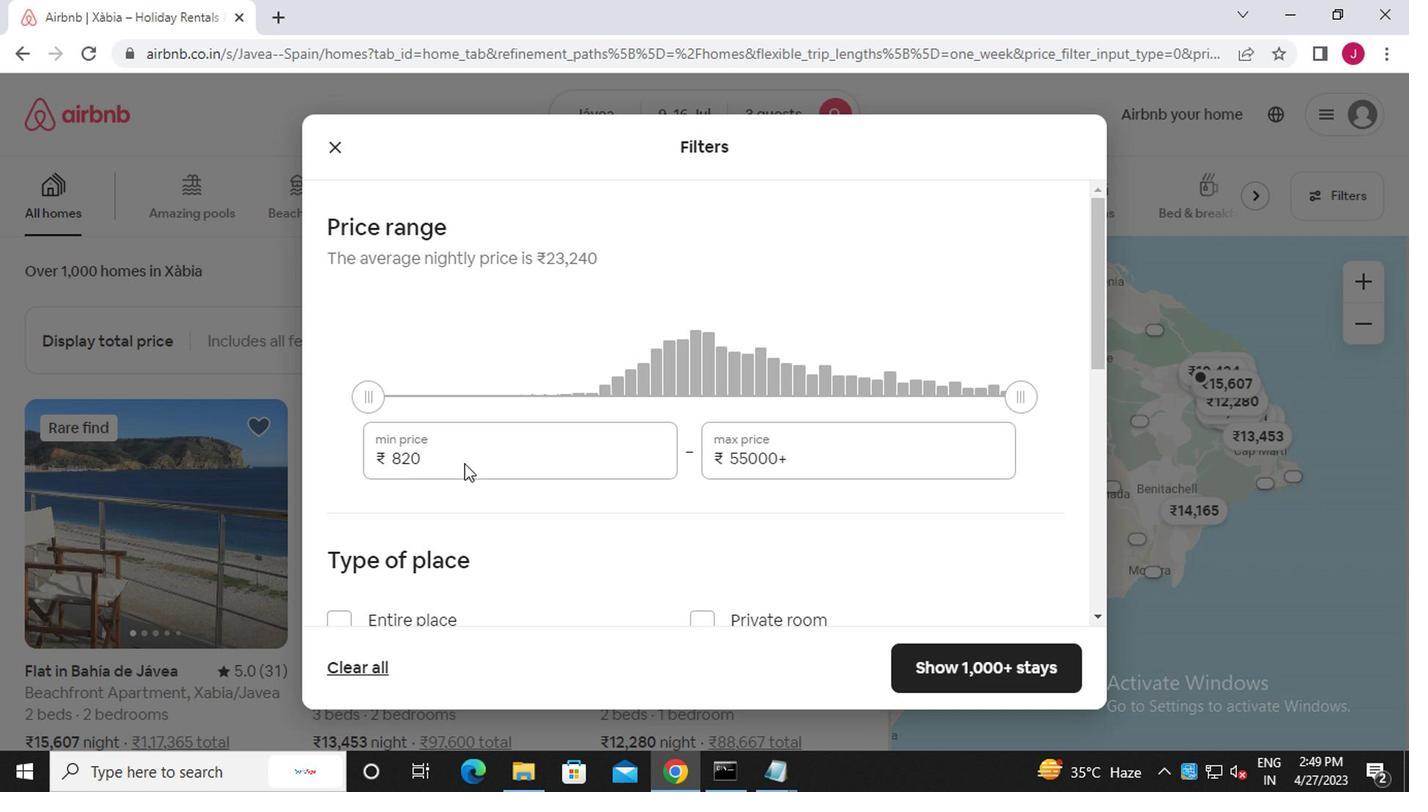 
Action: Mouse moved to (454, 409)
Screenshot: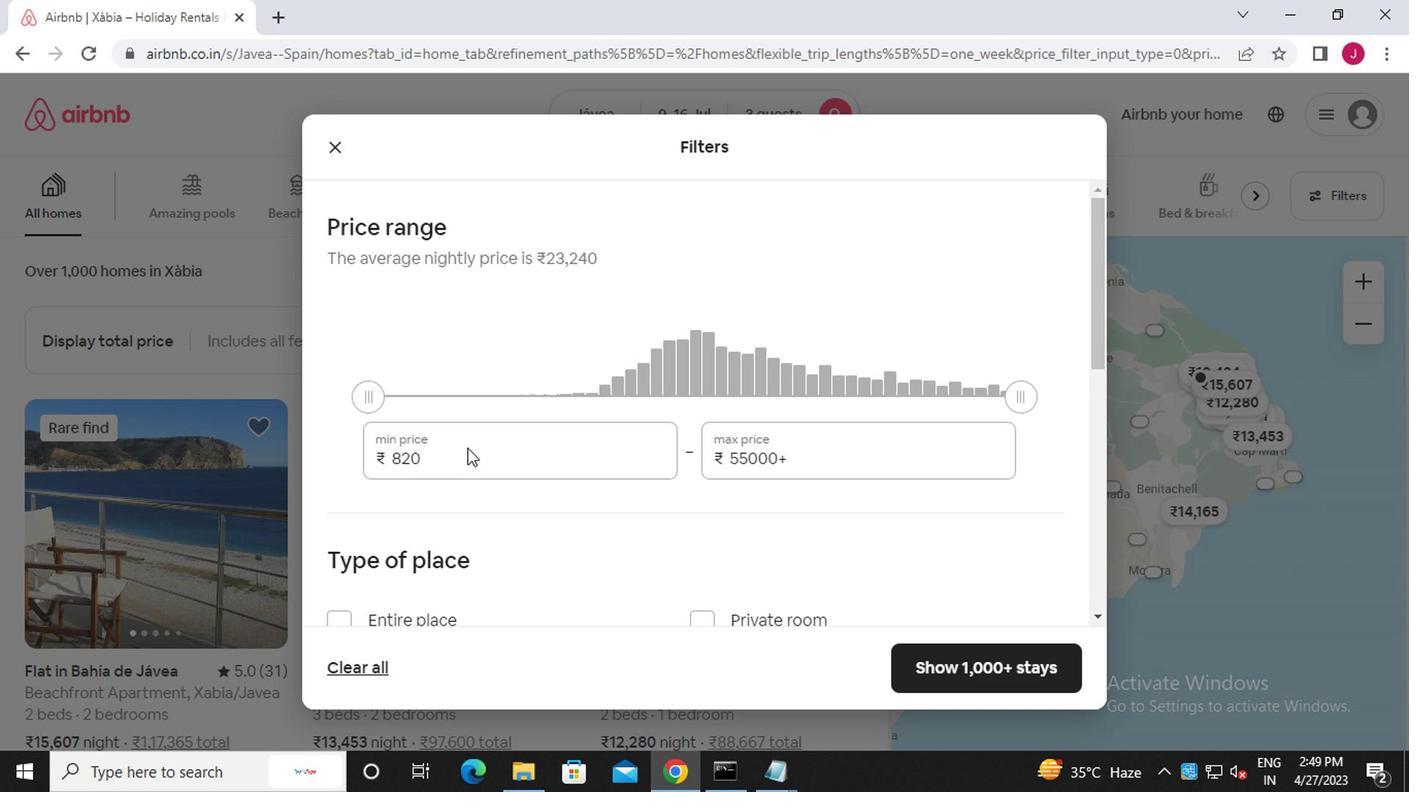 
Action: Key pressed <Key.backspace><Key.backspace><<96>><<96>><<96>>
Screenshot: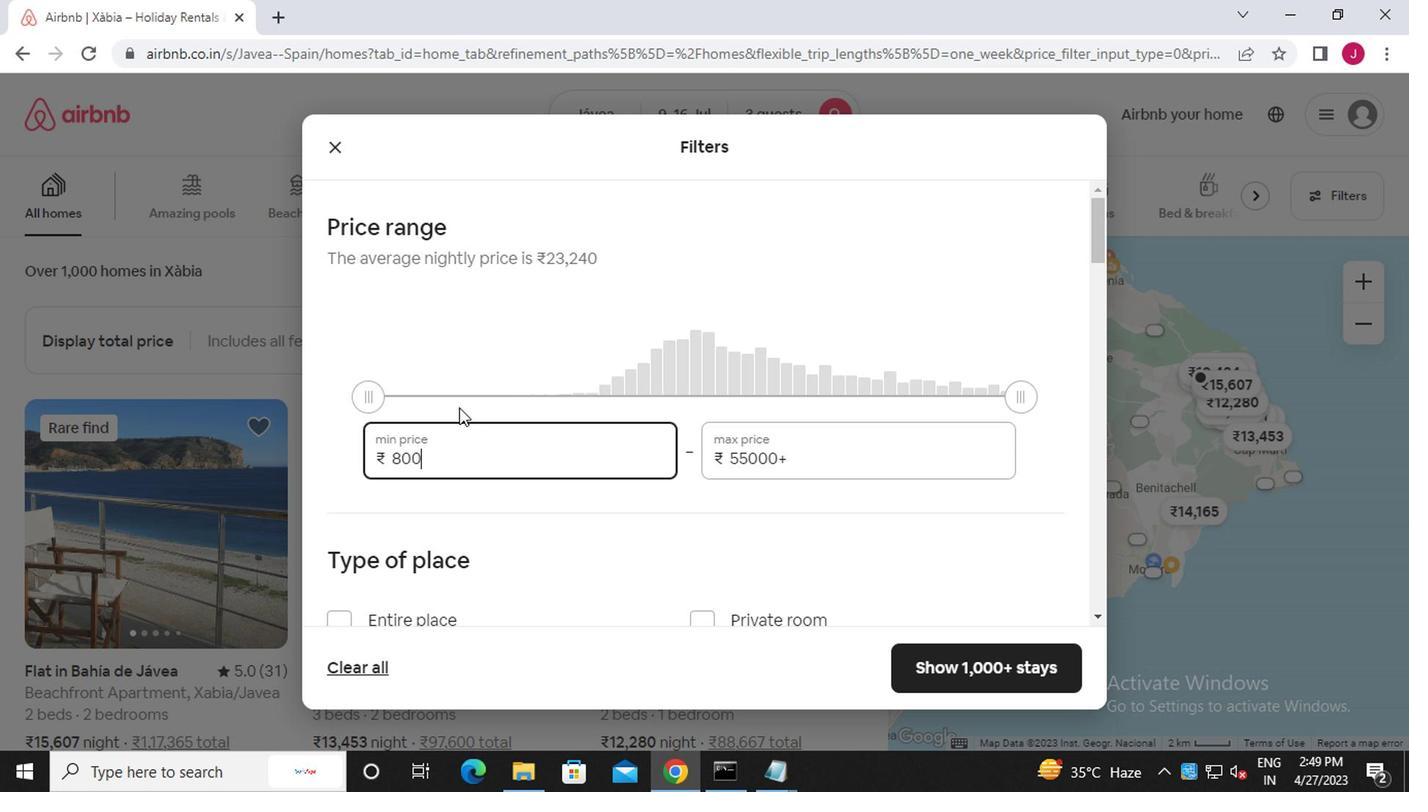 
Action: Mouse moved to (824, 441)
Screenshot: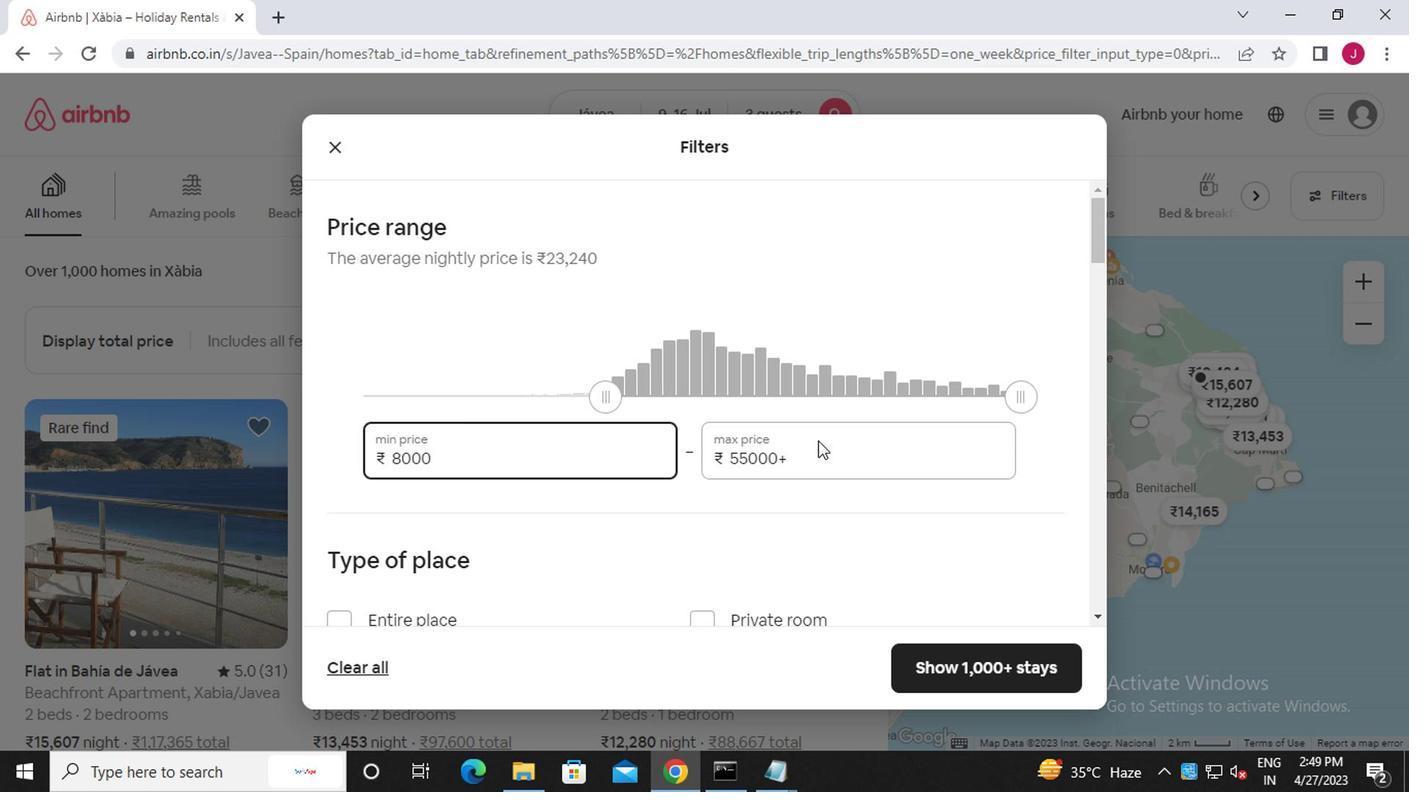 
Action: Mouse pressed left at (824, 441)
Screenshot: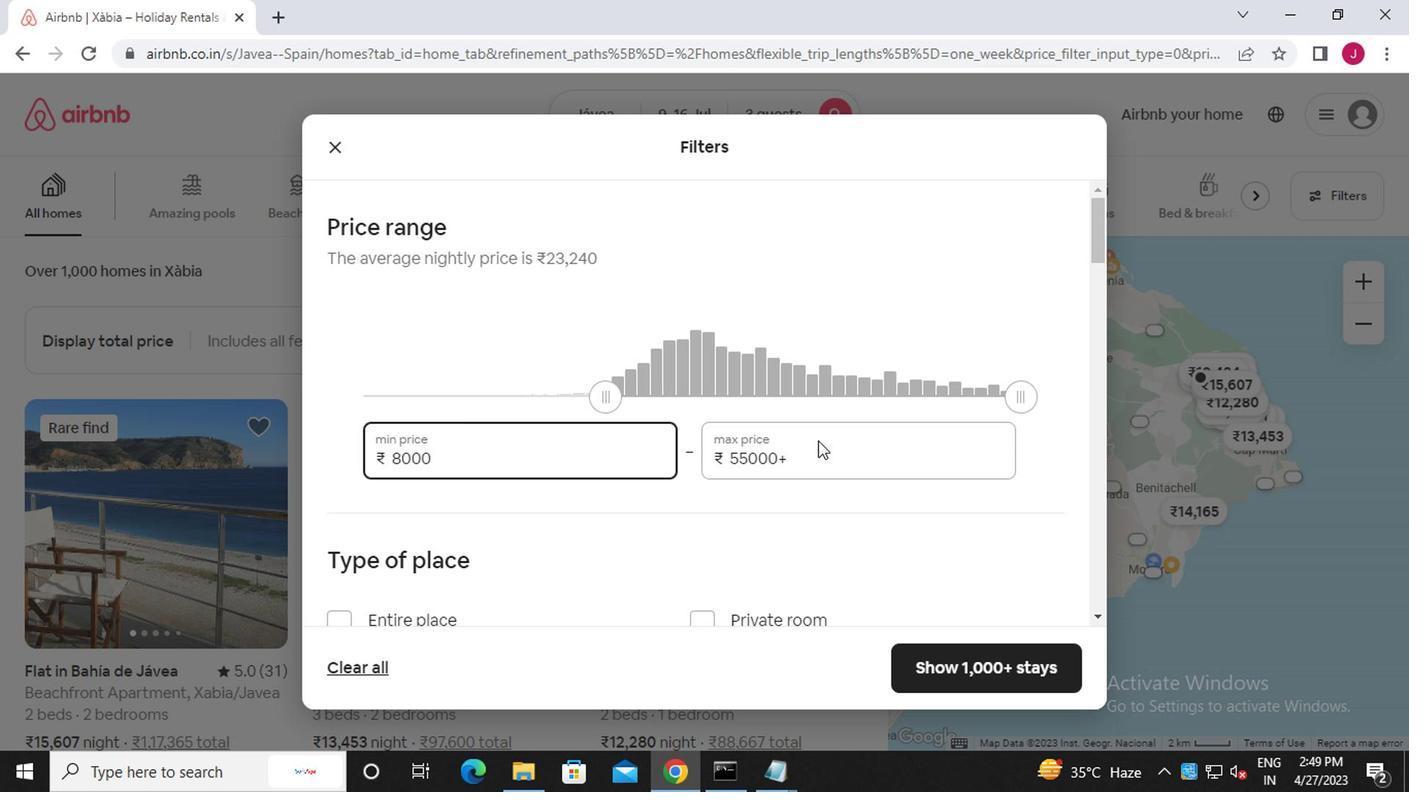 
Action: Mouse moved to (816, 444)
Screenshot: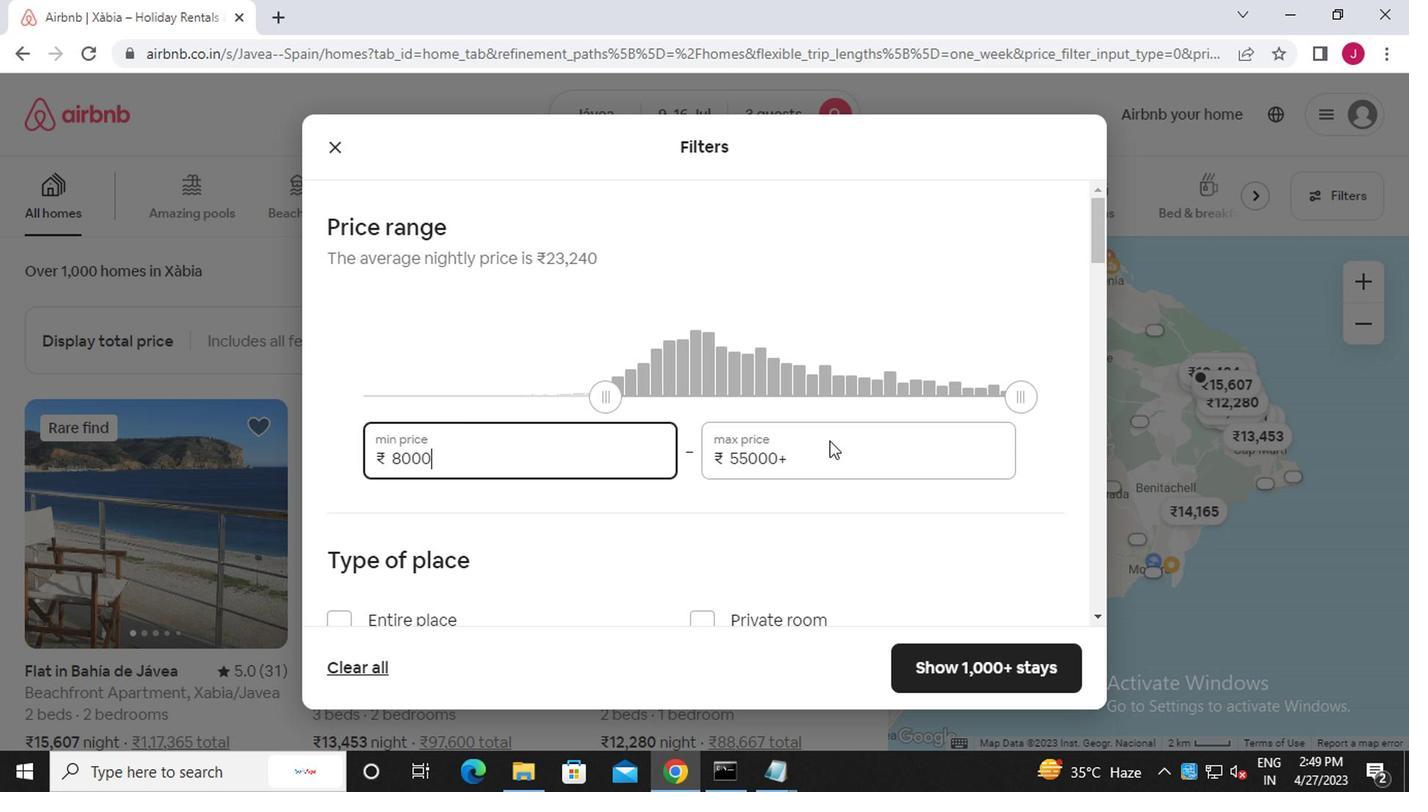 
Action: Key pressed <Key.backspace><Key.backspace><Key.backspace><Key.backspace><Key.backspace><Key.backspace><Key.backspace><Key.backspace><Key.backspace><Key.backspace><Key.backspace><Key.backspace><<97>><<102>><<96>><<96>><<96>>
Screenshot: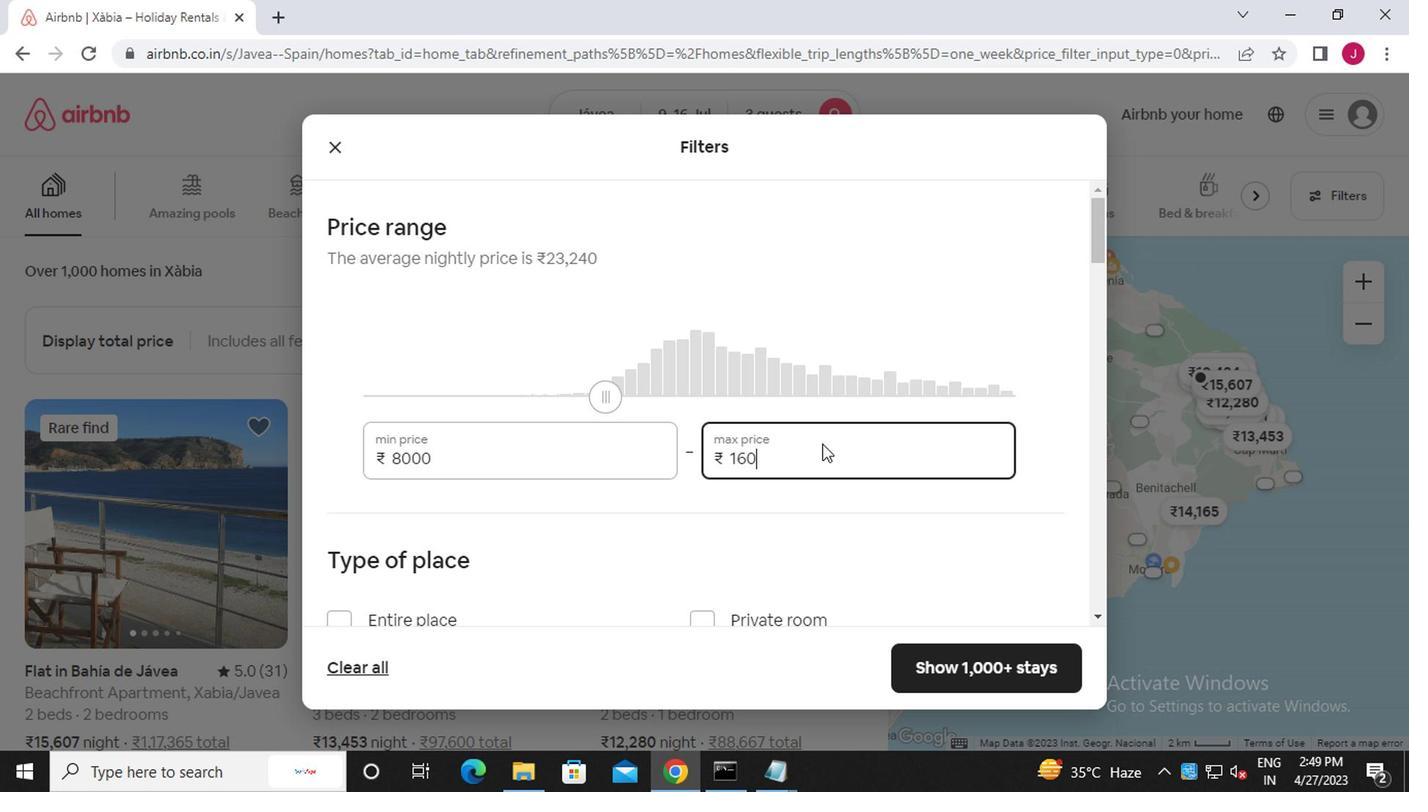 
Action: Mouse scrolled (816, 444) with delta (0, 0)
Screenshot: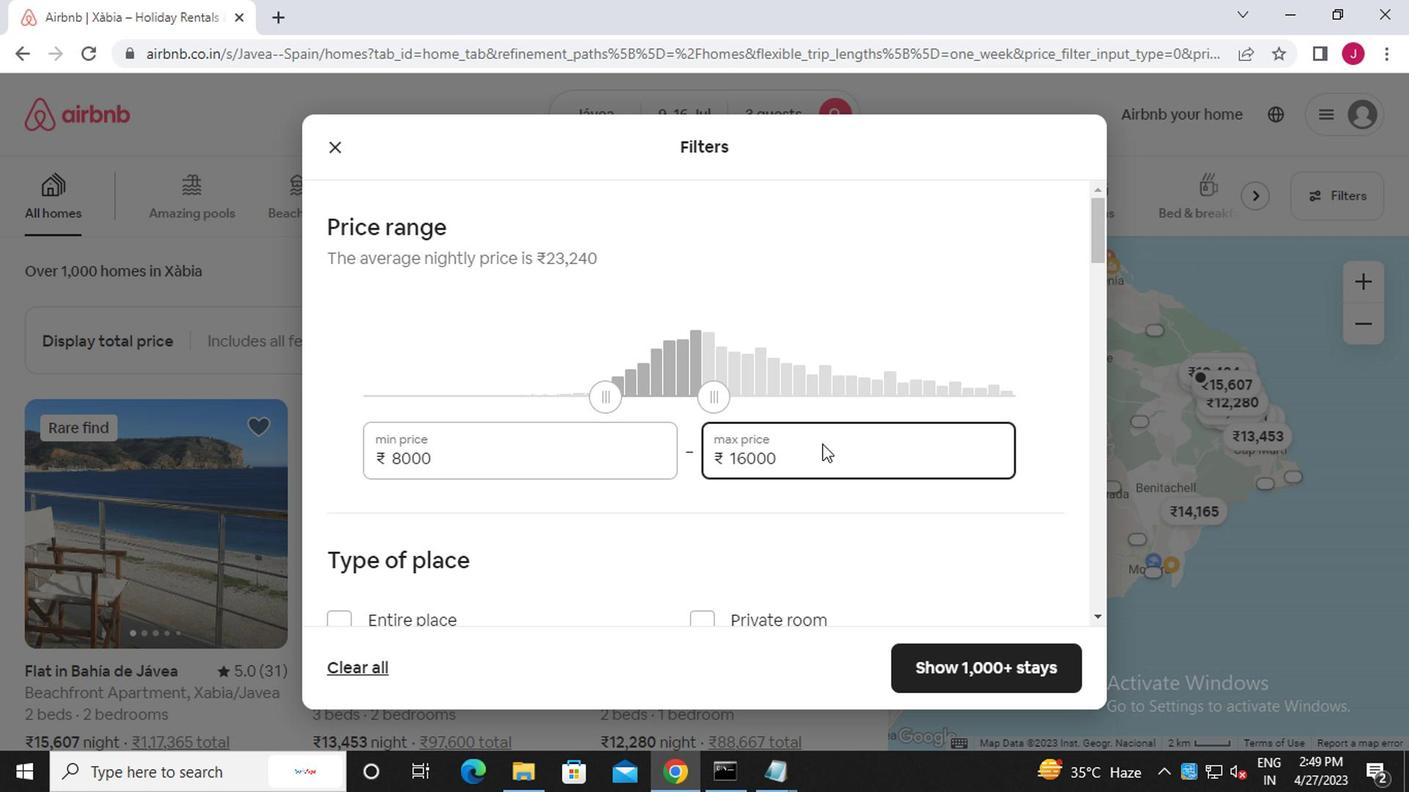 
Action: Mouse scrolled (816, 444) with delta (0, 0)
Screenshot: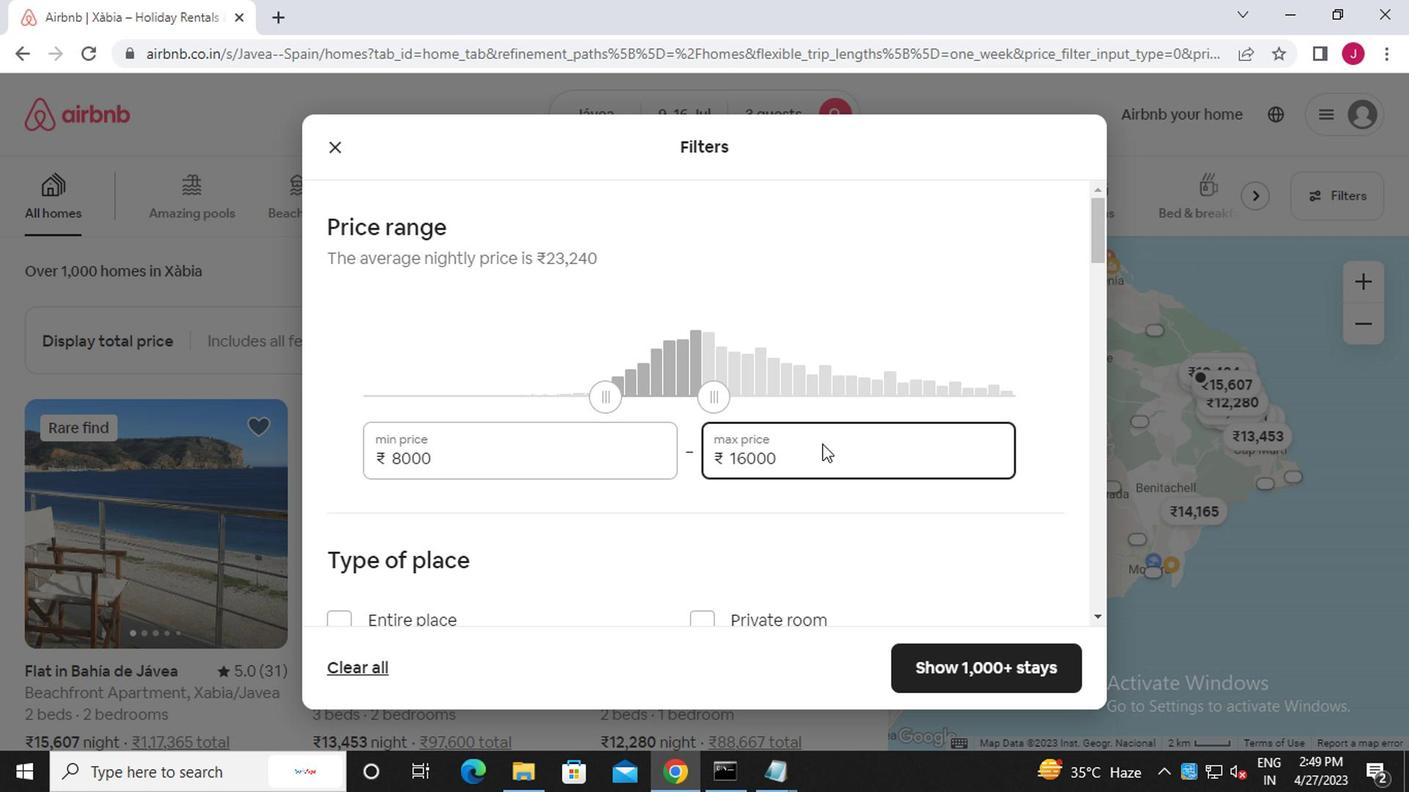 
Action: Mouse scrolled (816, 444) with delta (0, 0)
Screenshot: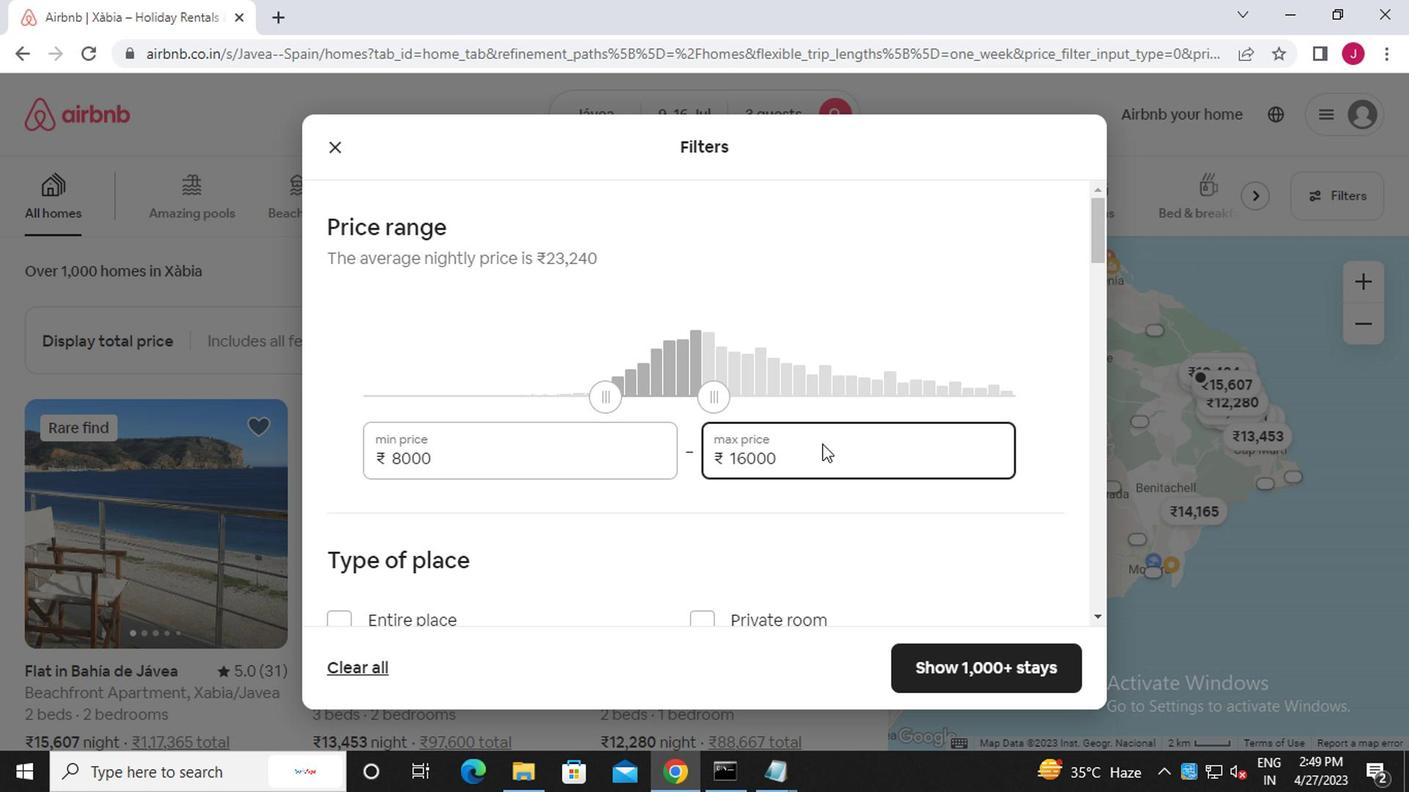 
Action: Mouse moved to (338, 314)
Screenshot: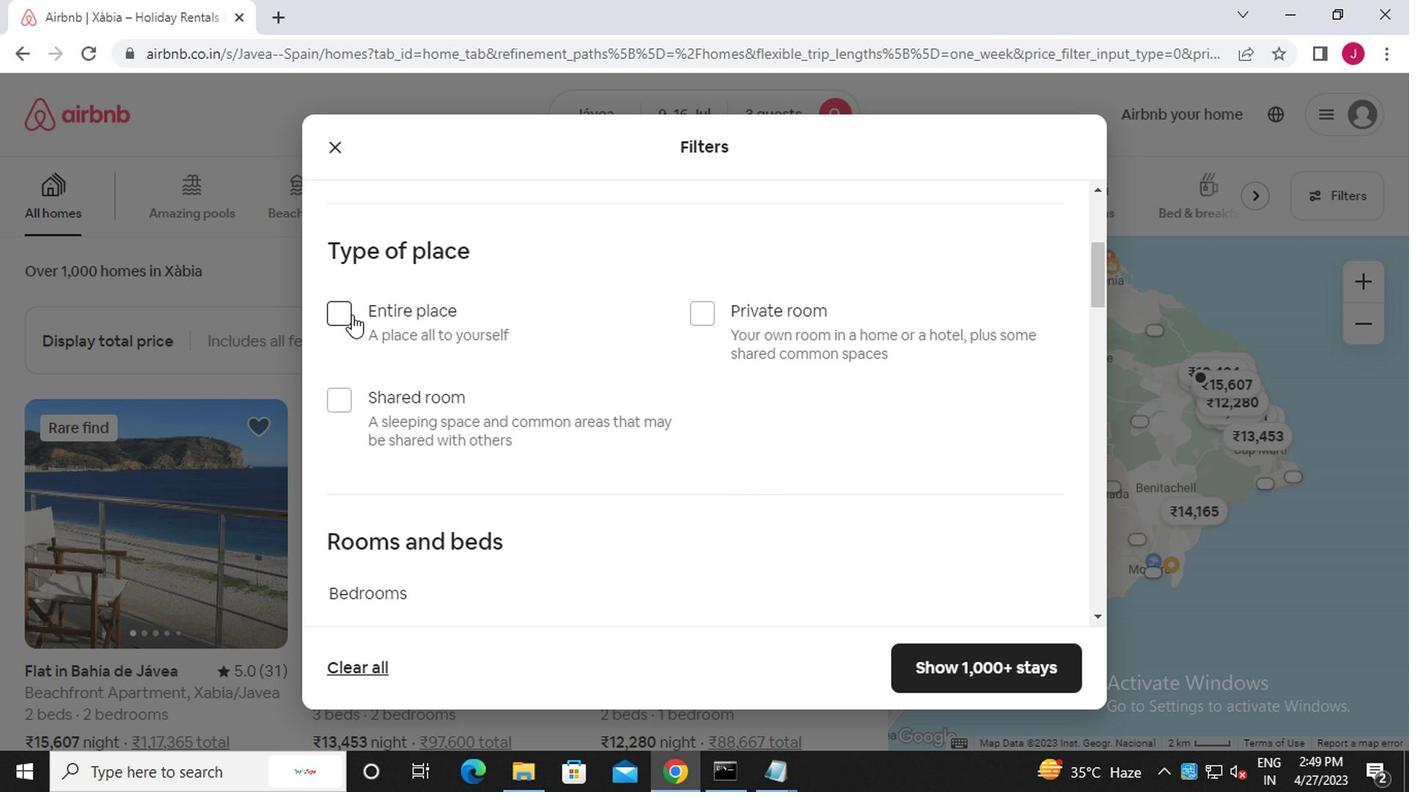 
Action: Mouse pressed left at (338, 314)
Screenshot: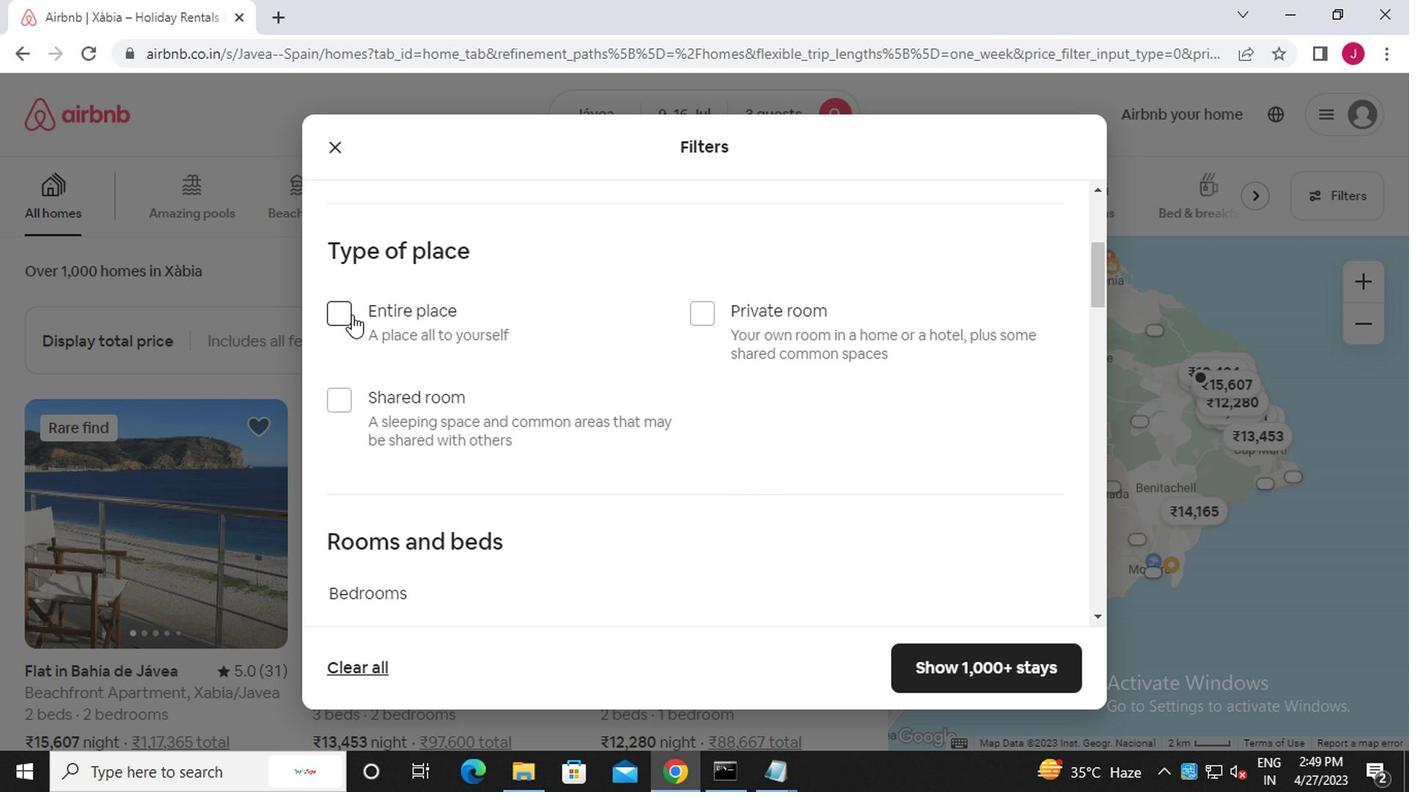 
Action: Mouse moved to (452, 409)
Screenshot: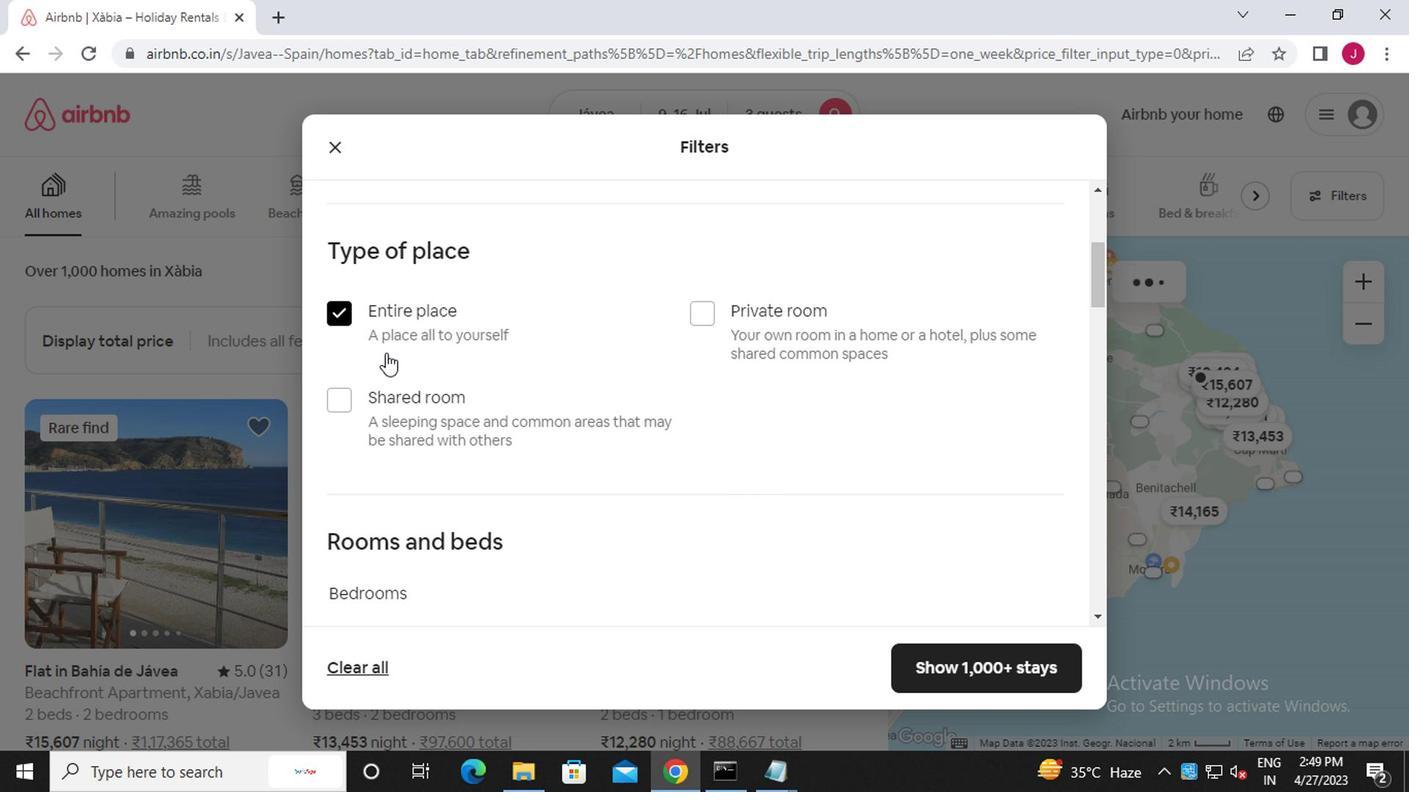 
Action: Mouse scrolled (452, 408) with delta (0, -1)
Screenshot: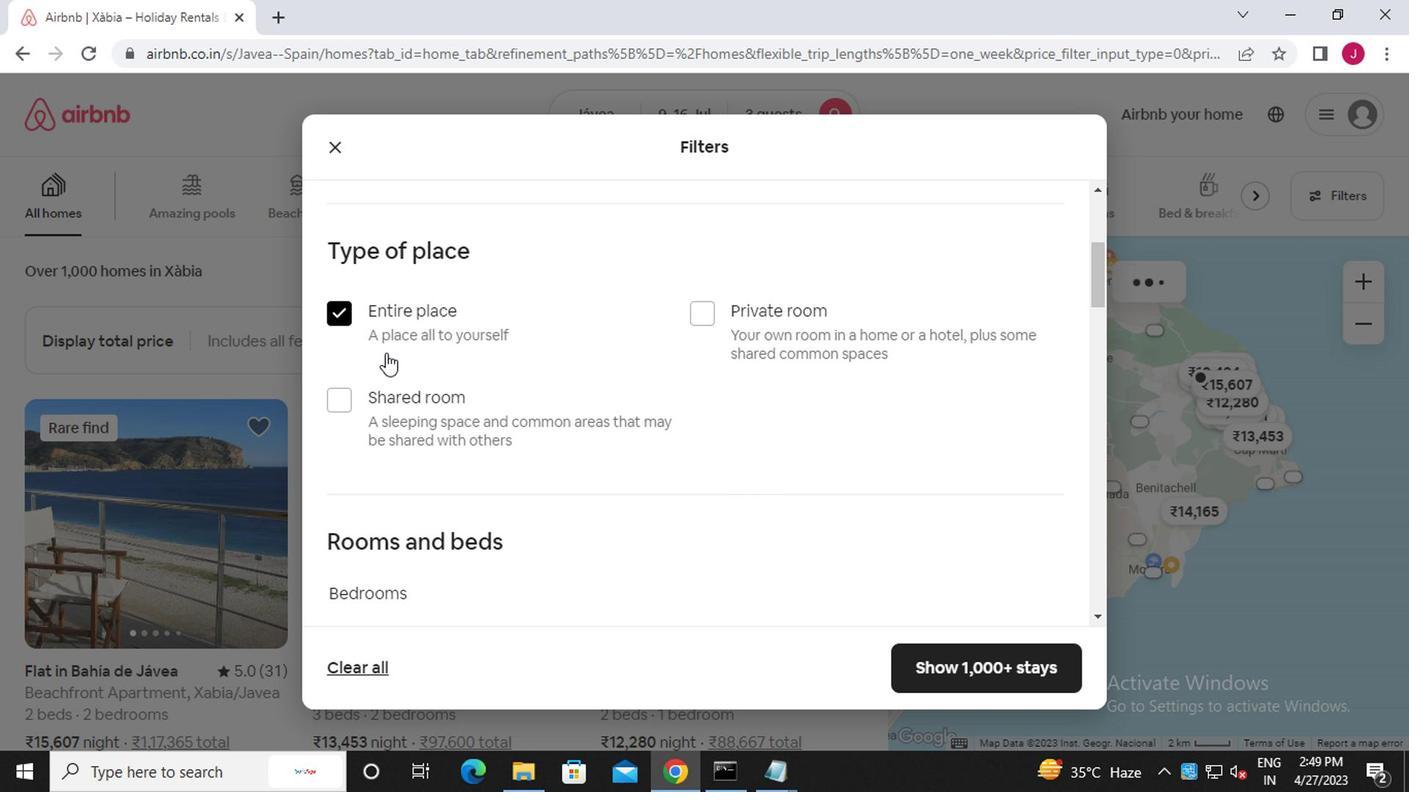 
Action: Mouse scrolled (452, 408) with delta (0, -1)
Screenshot: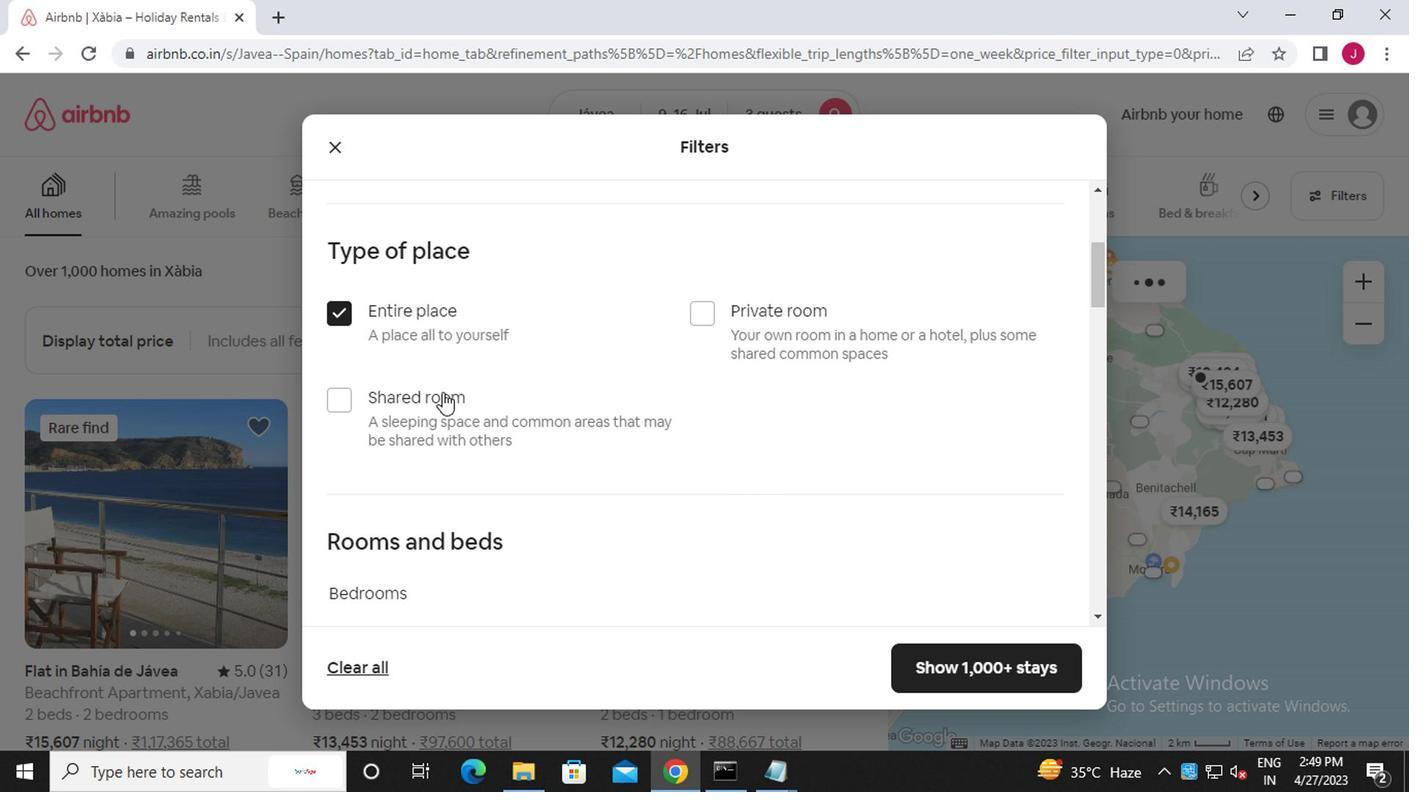 
Action: Mouse moved to (494, 426)
Screenshot: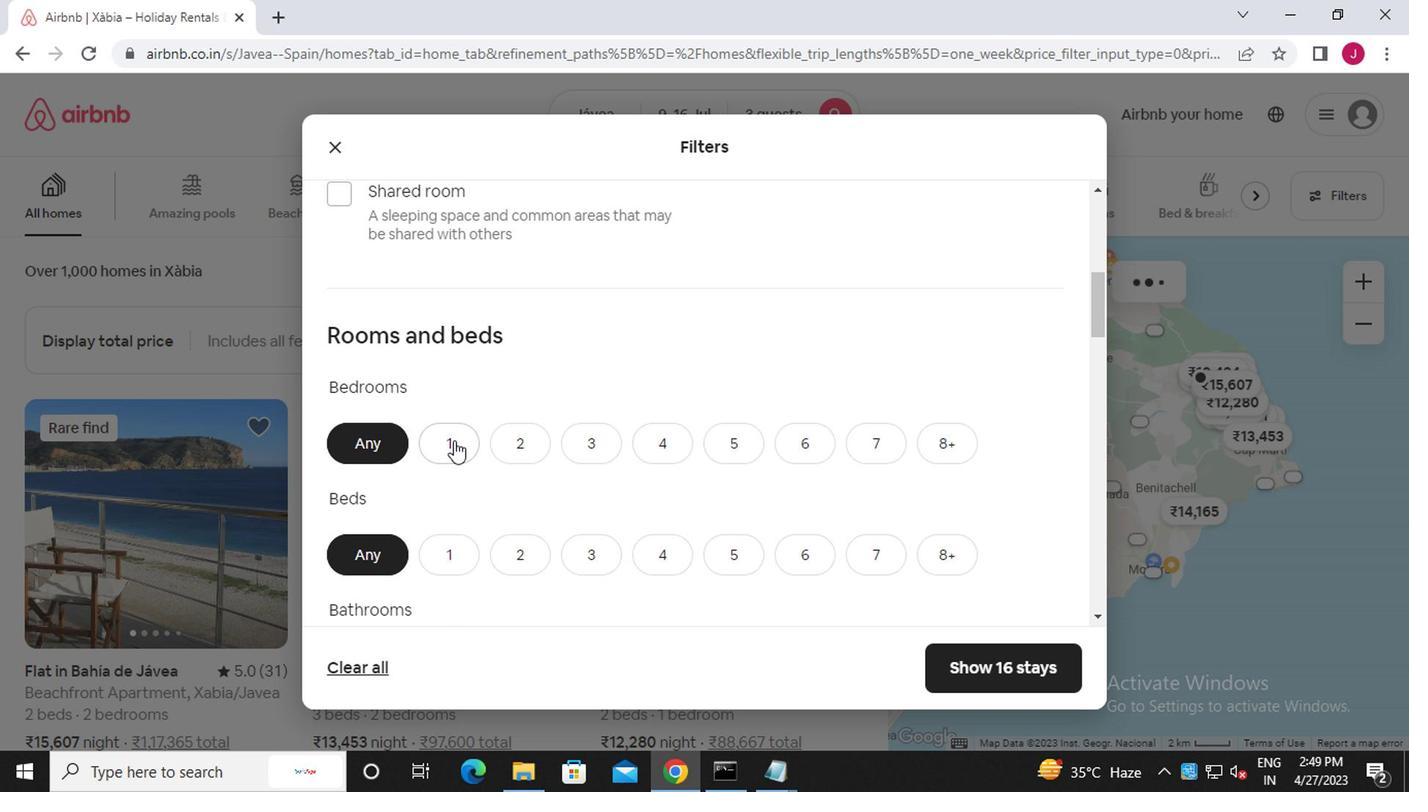 
Action: Mouse scrolled (494, 425) with delta (0, 0)
Screenshot: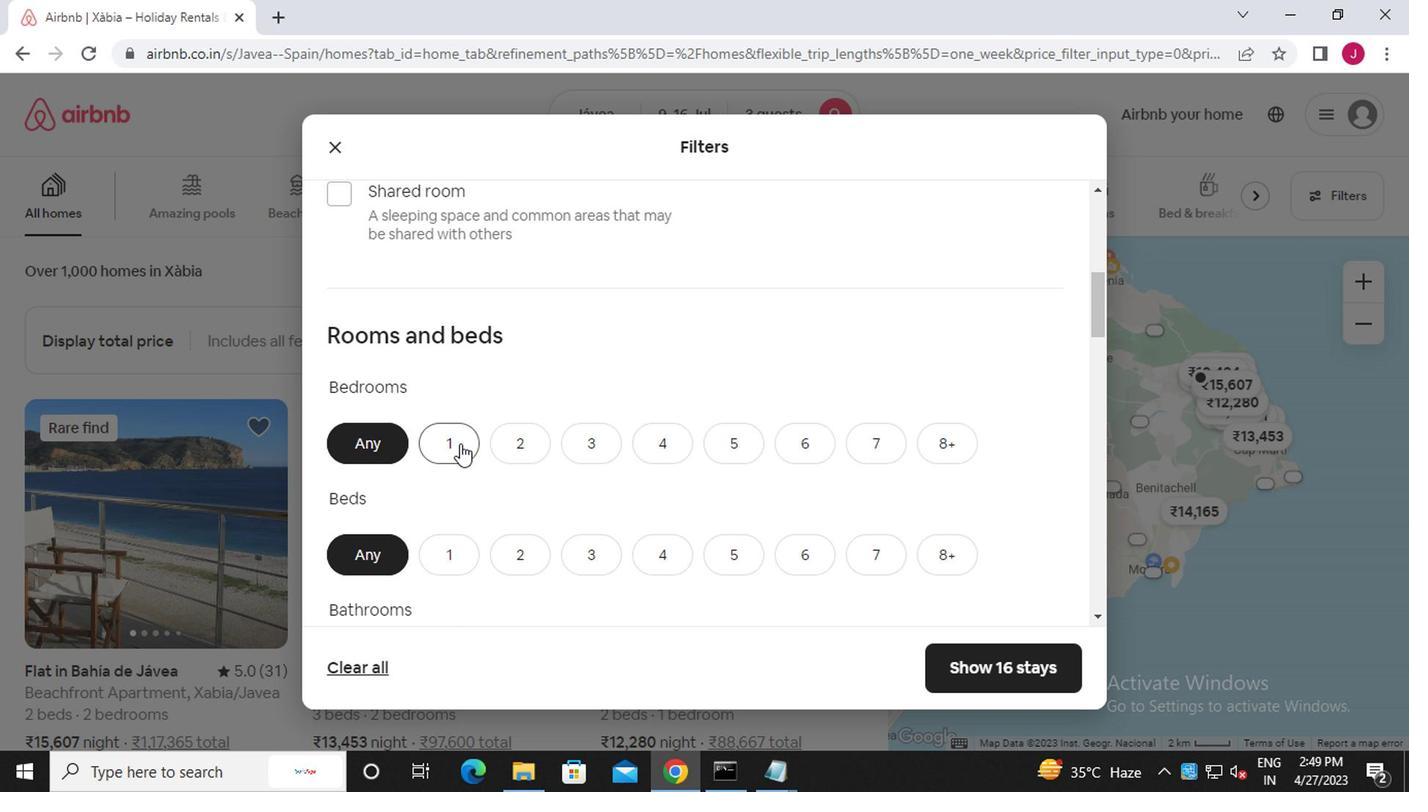 
Action: Mouse scrolled (494, 425) with delta (0, 0)
Screenshot: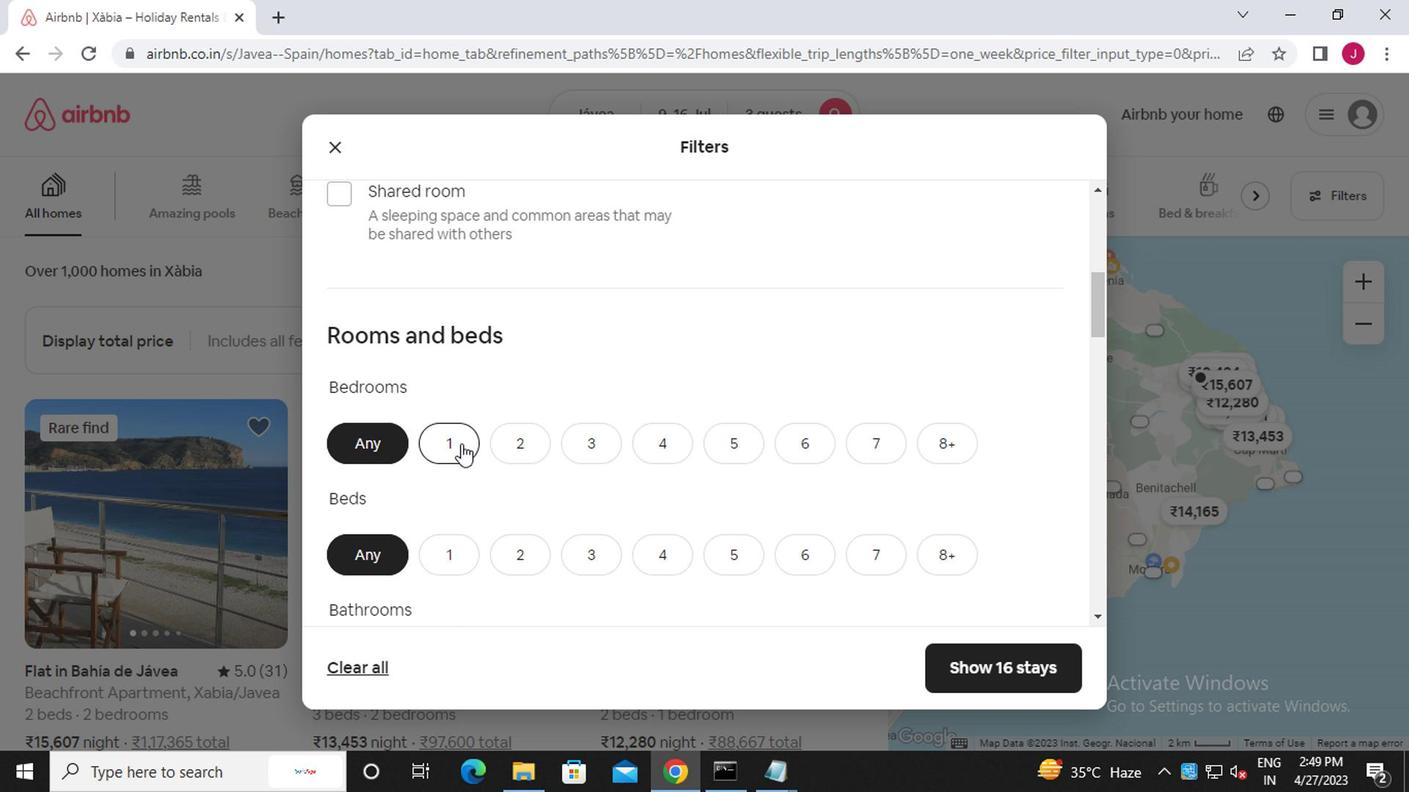
Action: Mouse scrolled (494, 425) with delta (0, 0)
Screenshot: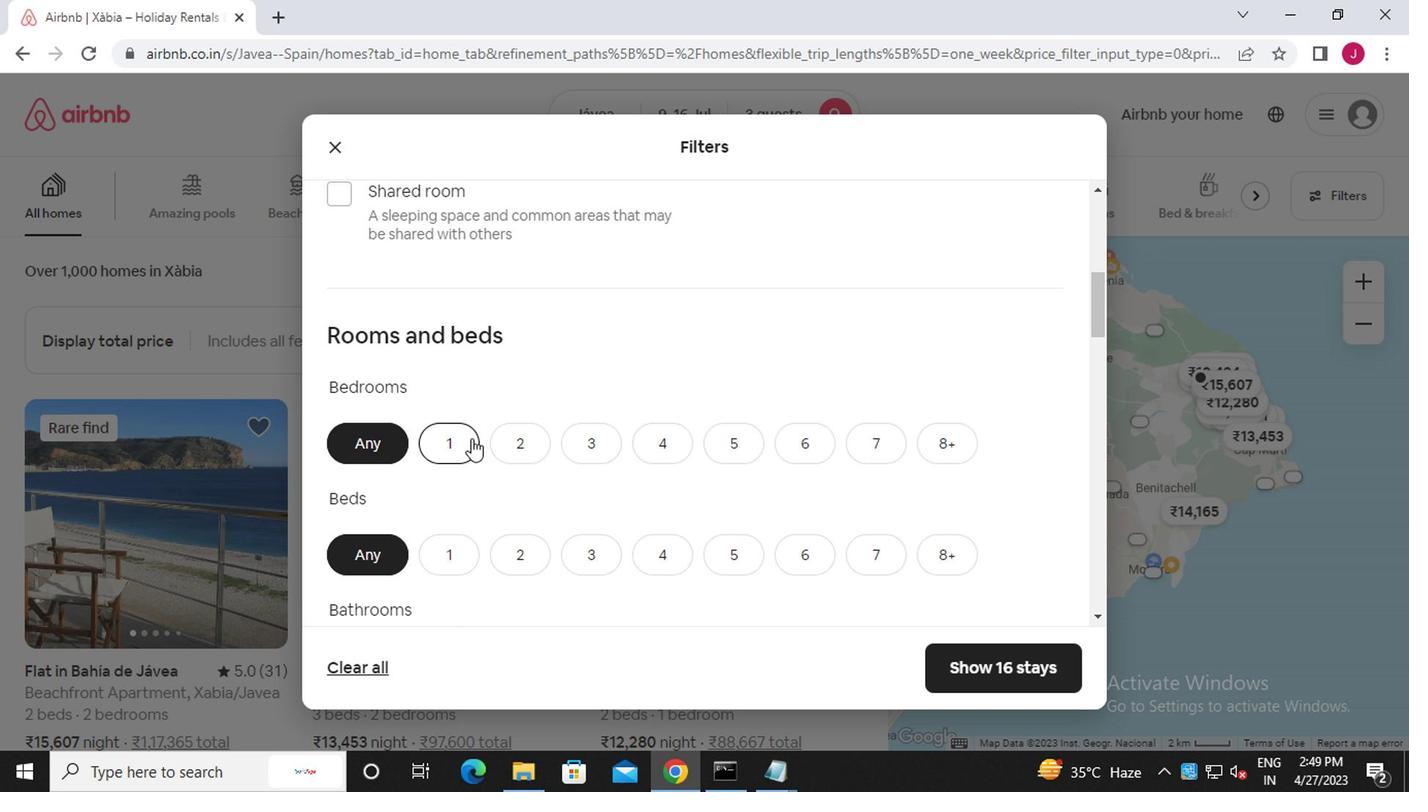 
Action: Mouse moved to (505, 300)
Screenshot: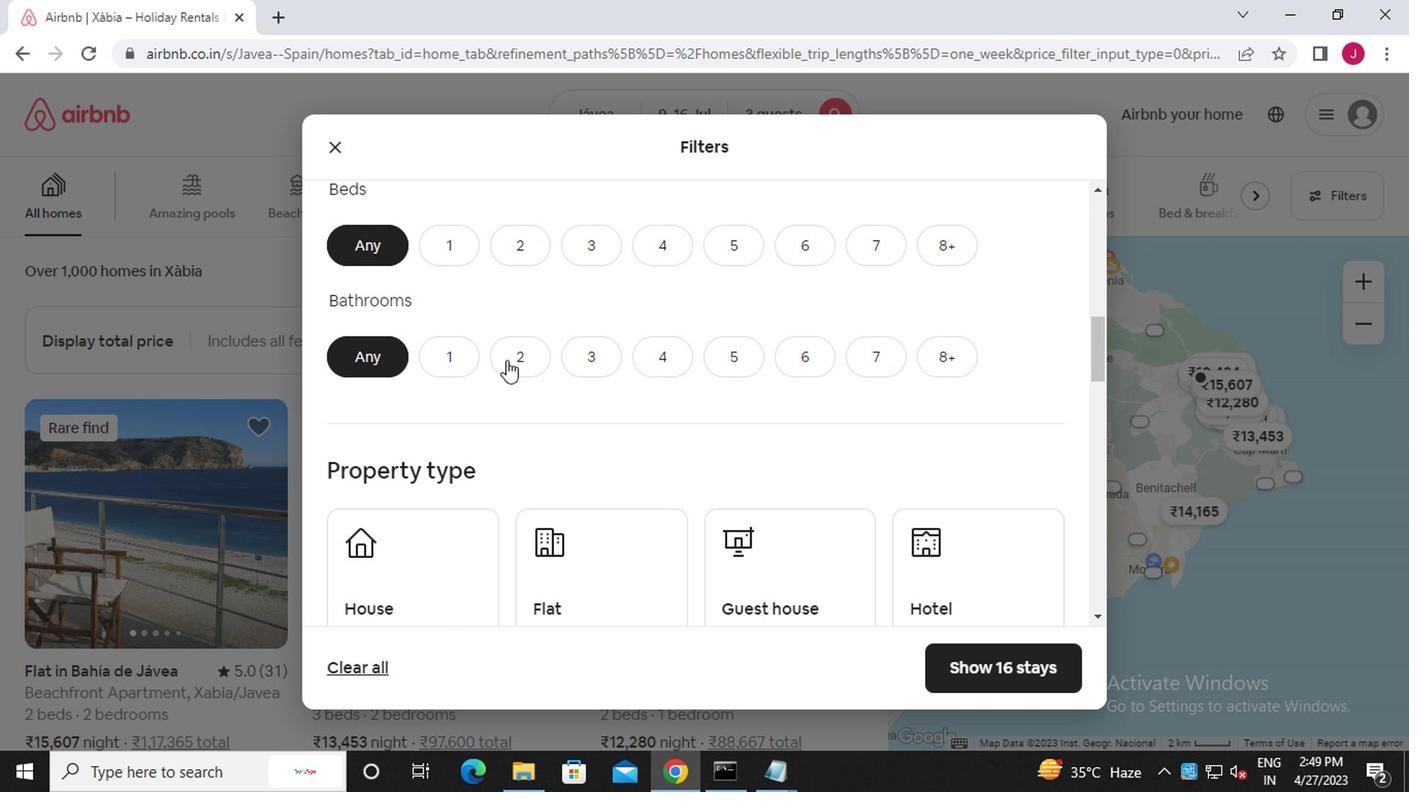 
Action: Mouse scrolled (505, 301) with delta (0, 1)
Screenshot: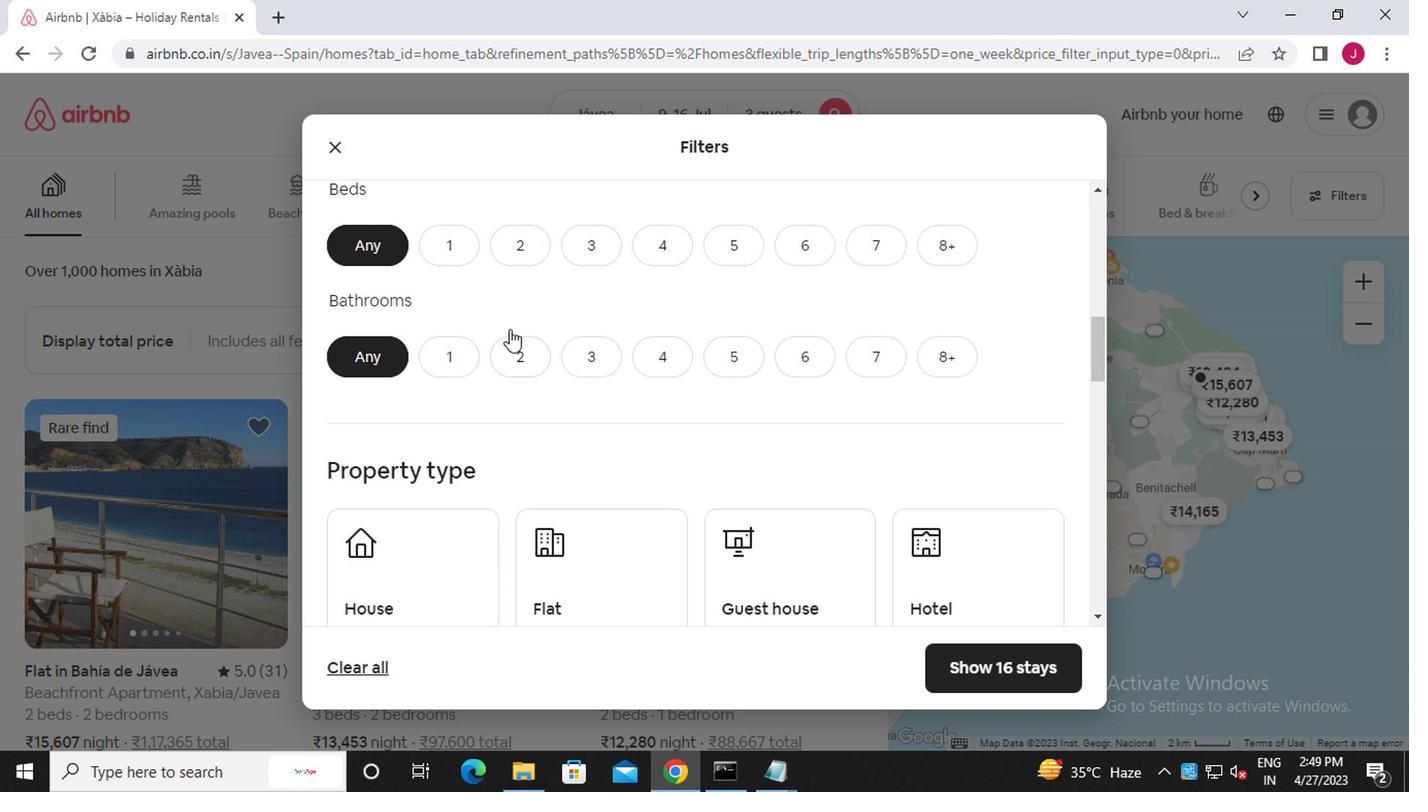
Action: Mouse moved to (517, 244)
Screenshot: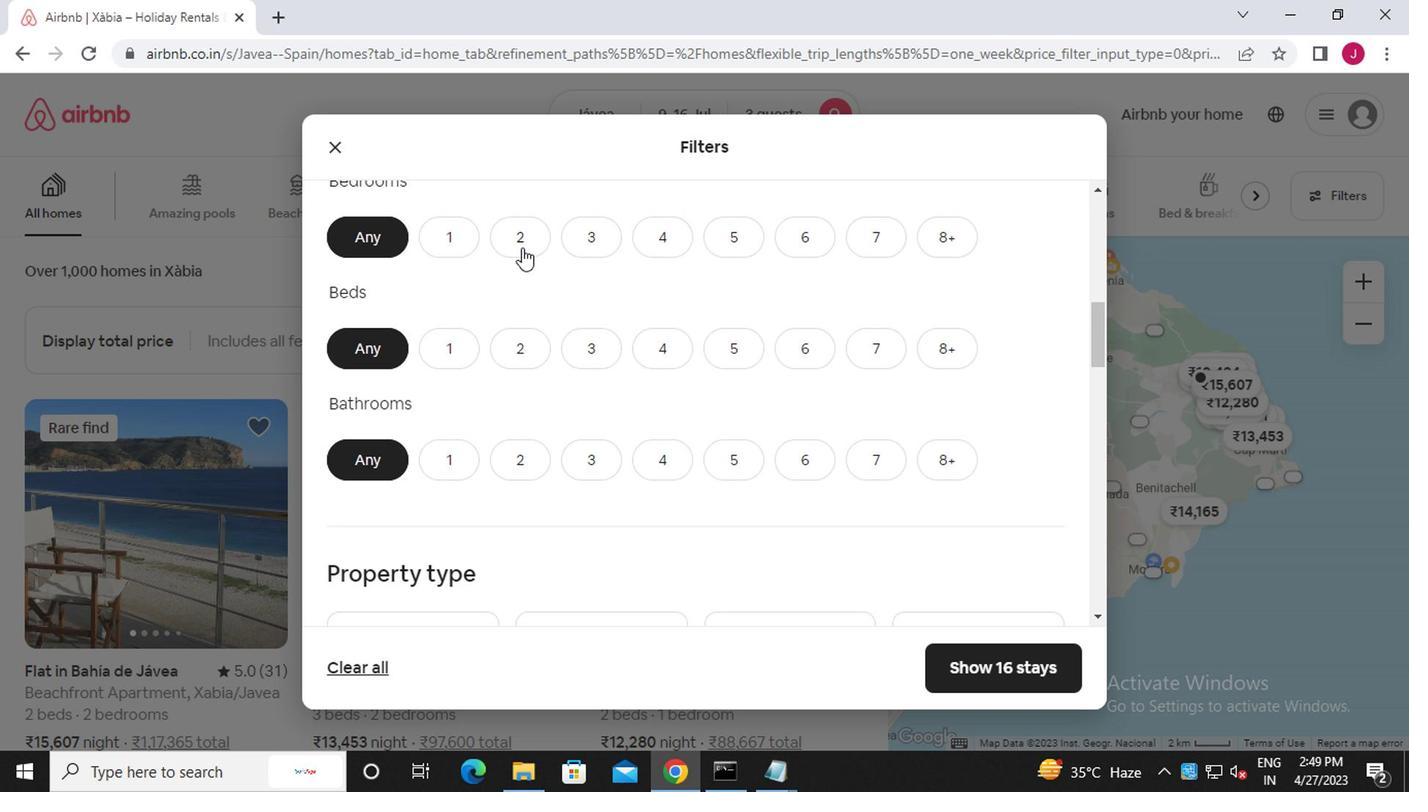 
Action: Mouse pressed left at (517, 244)
Screenshot: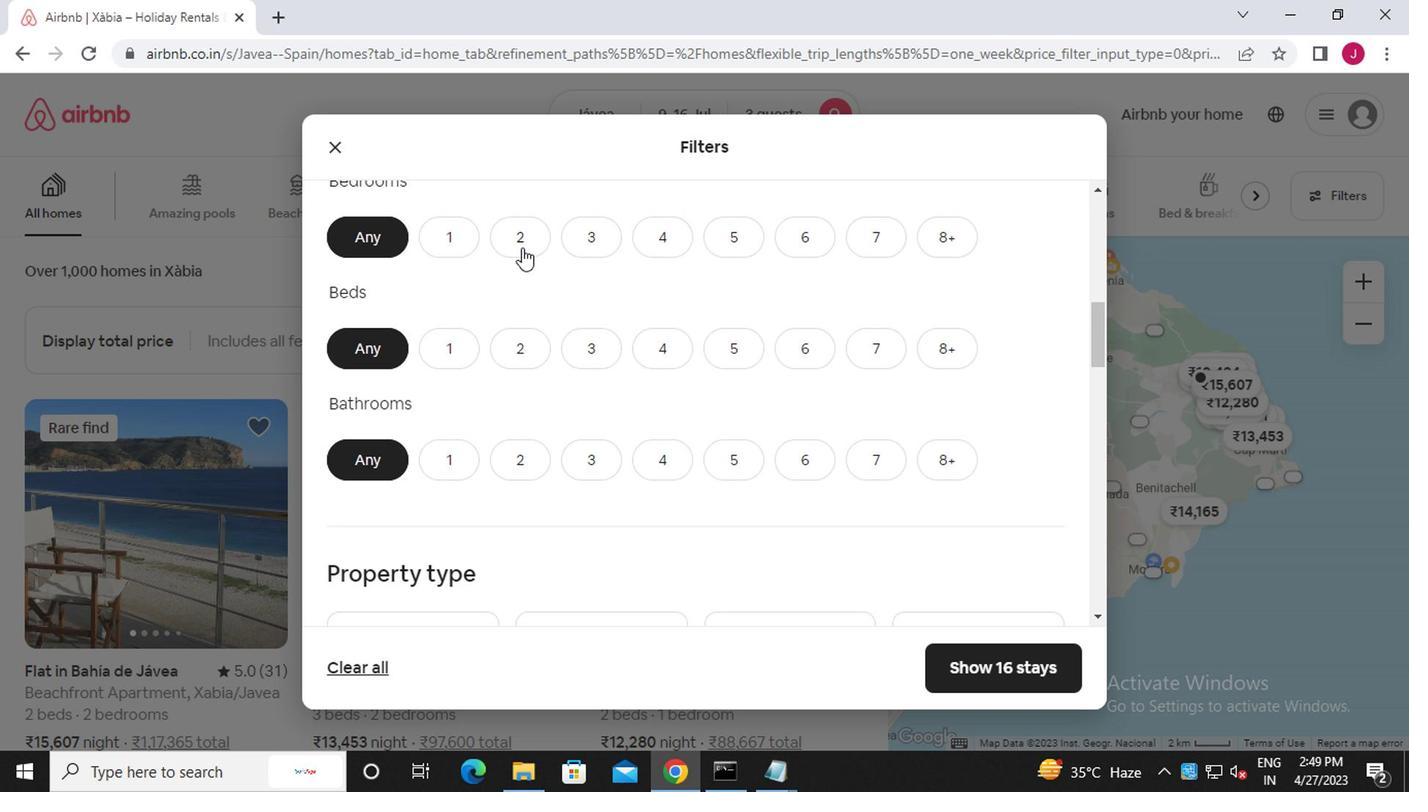 
Action: Mouse moved to (522, 361)
Screenshot: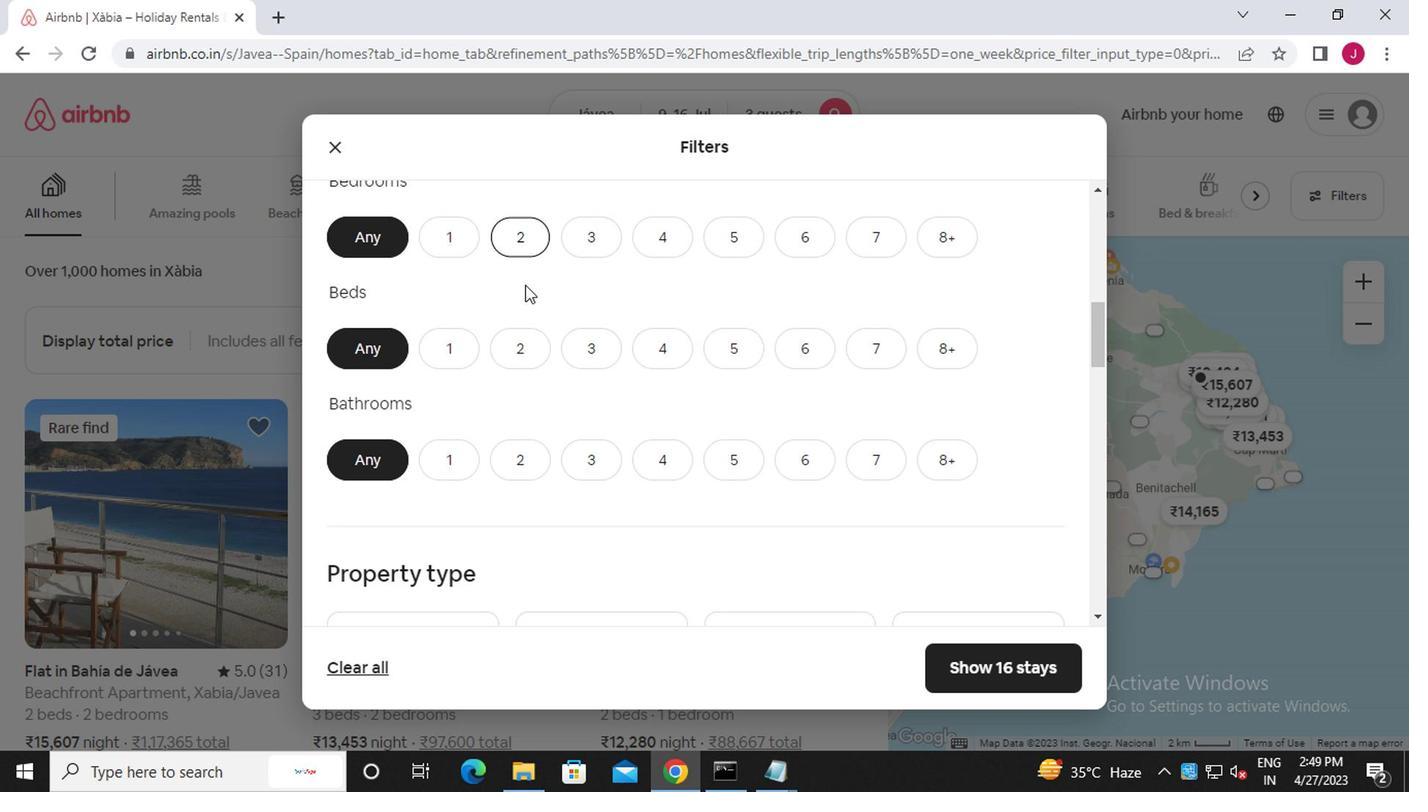 
Action: Mouse pressed left at (522, 361)
Screenshot: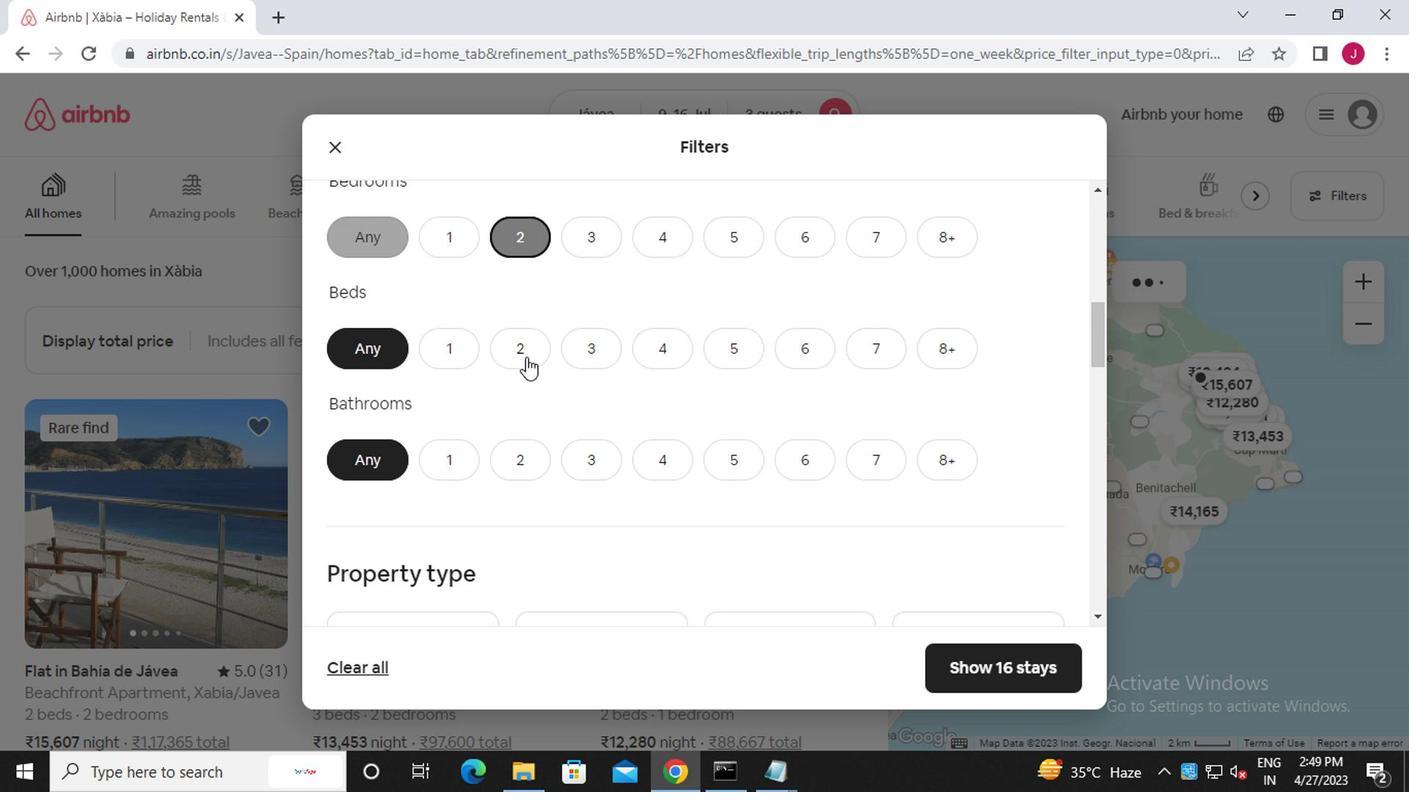 
Action: Mouse moved to (441, 449)
Screenshot: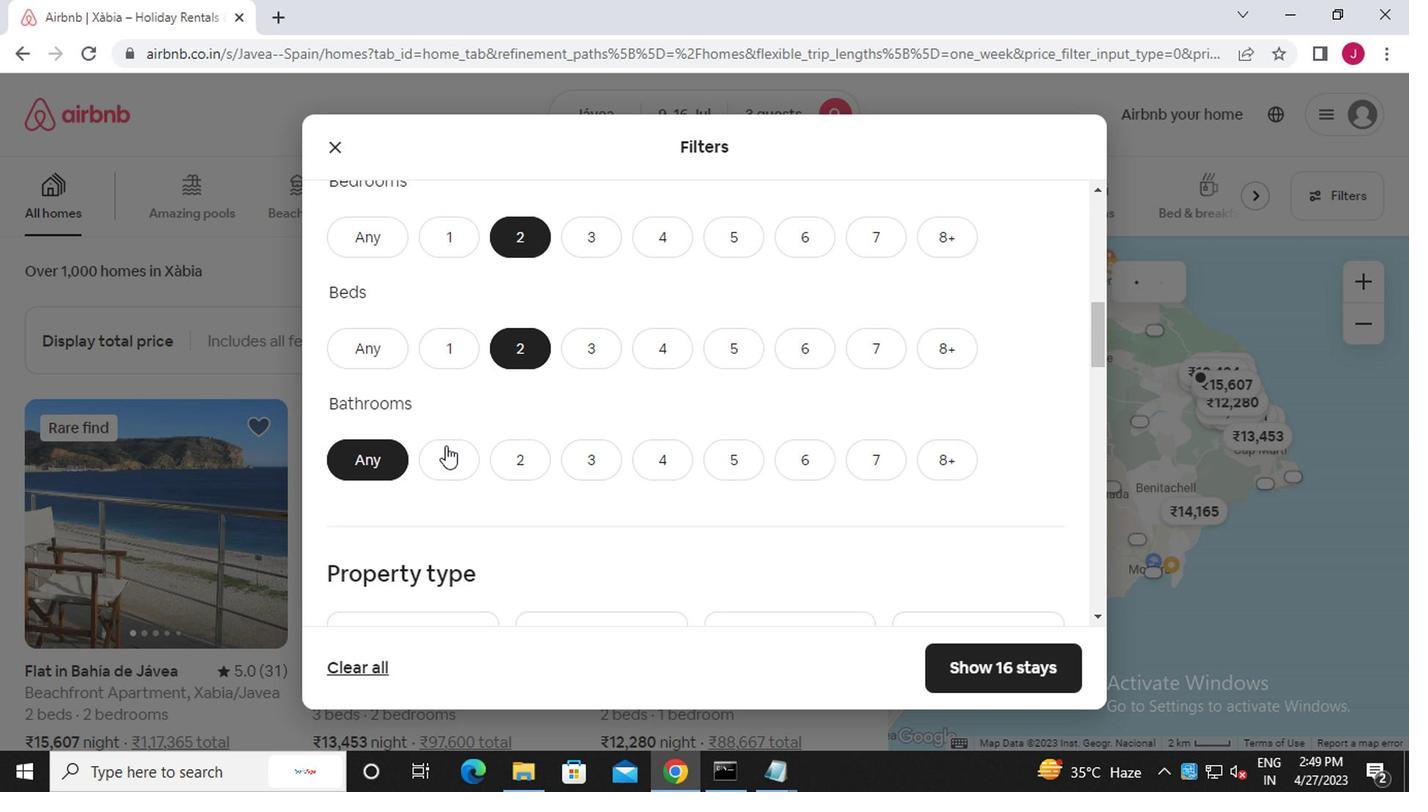 
Action: Mouse pressed left at (441, 449)
Screenshot: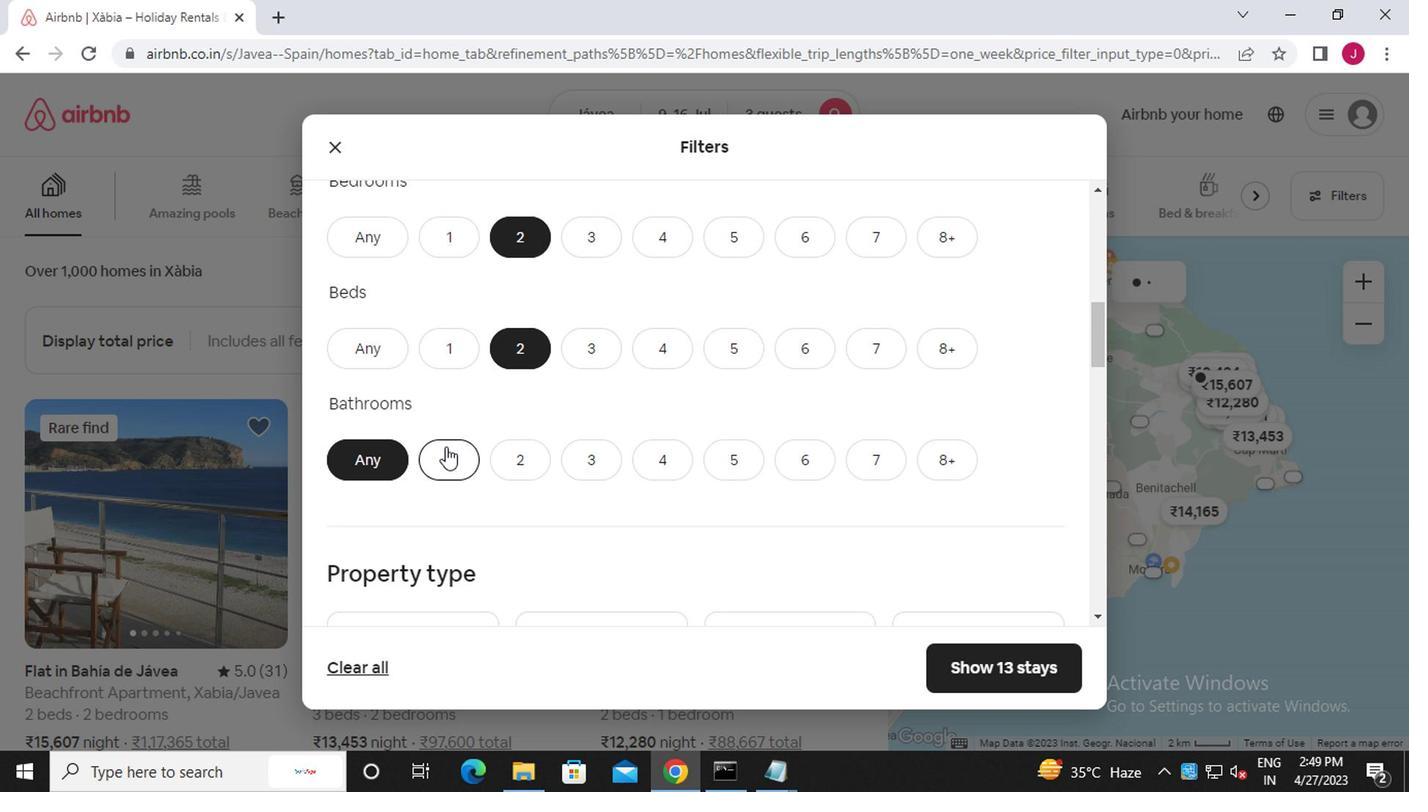 
Action: Mouse moved to (544, 540)
Screenshot: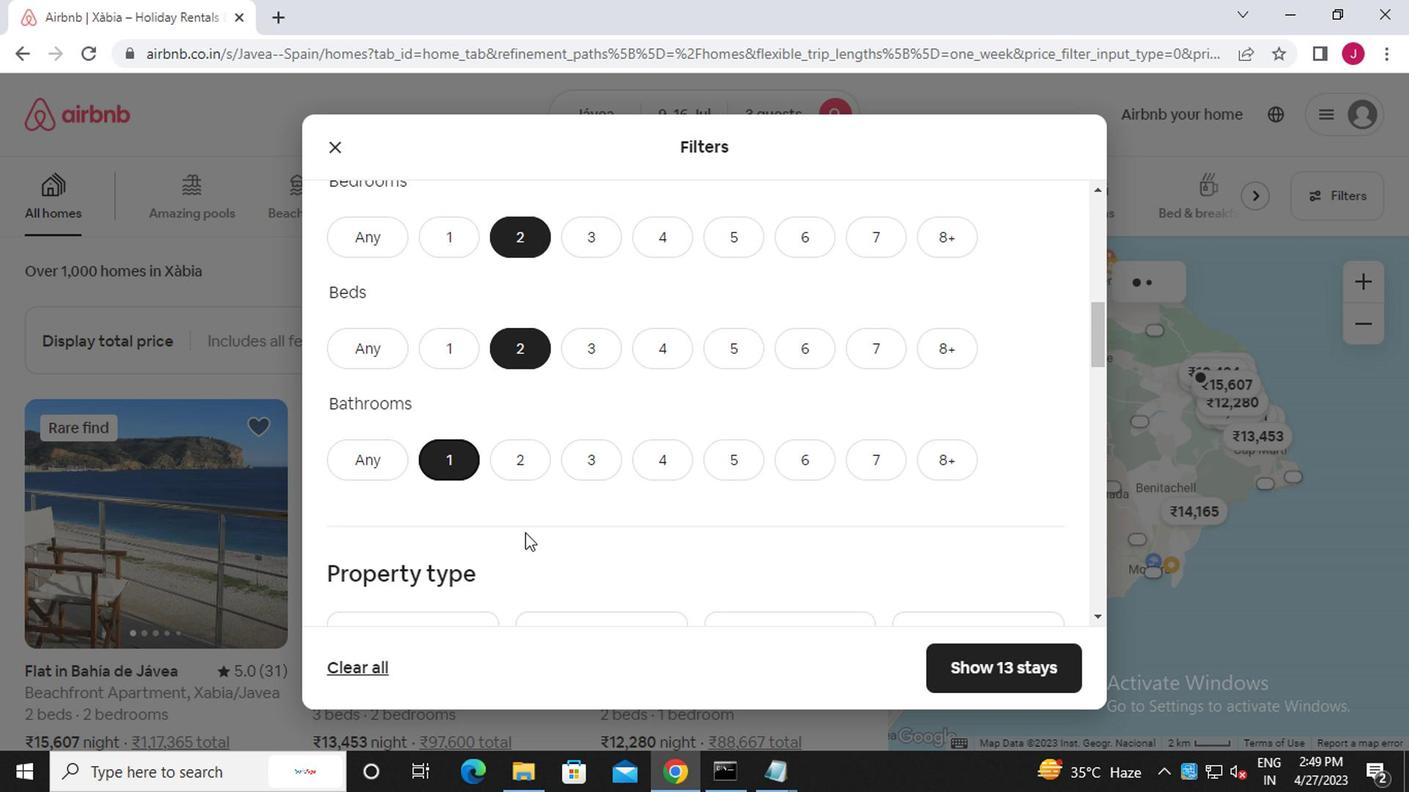 
Action: Mouse scrolled (544, 539) with delta (0, 0)
Screenshot: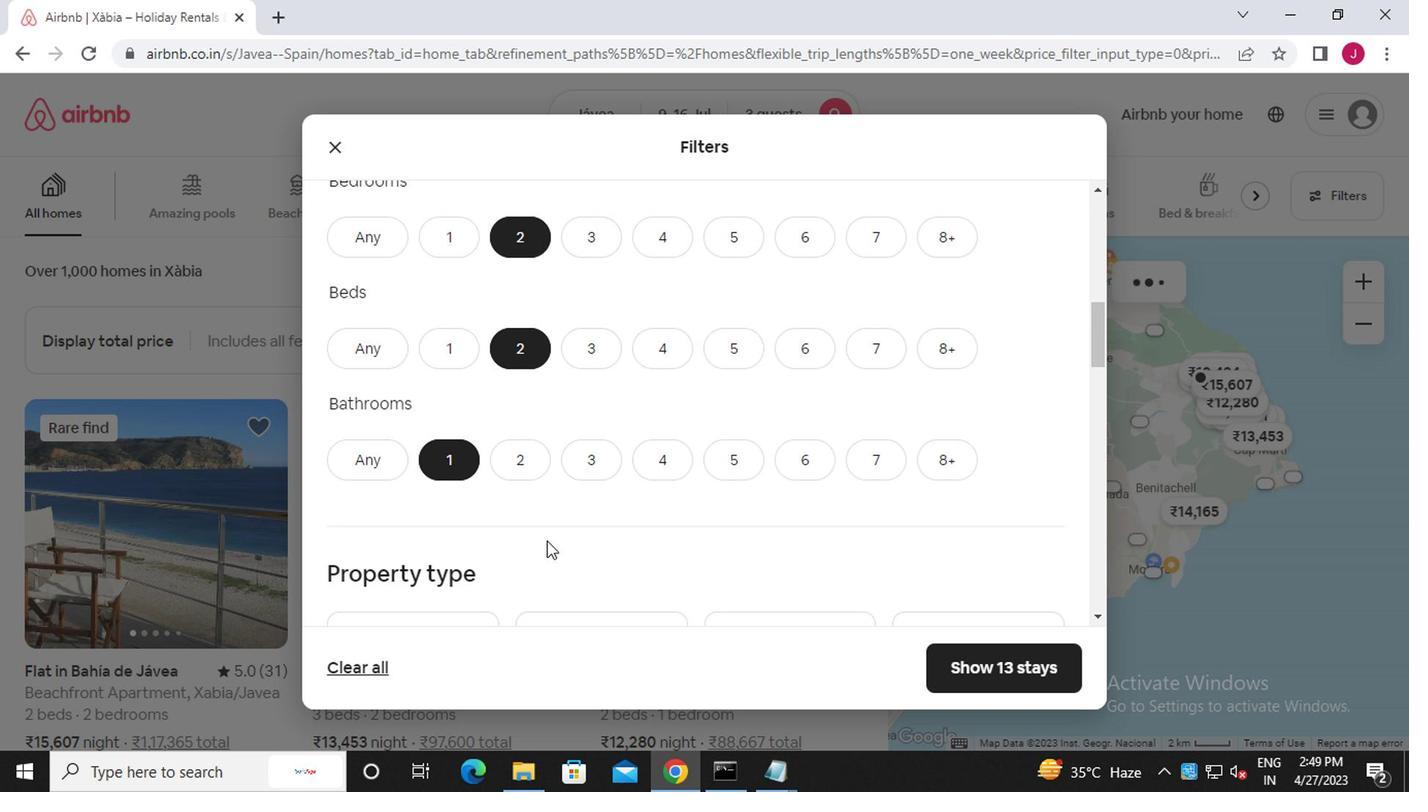 
Action: Mouse scrolled (544, 539) with delta (0, 0)
Screenshot: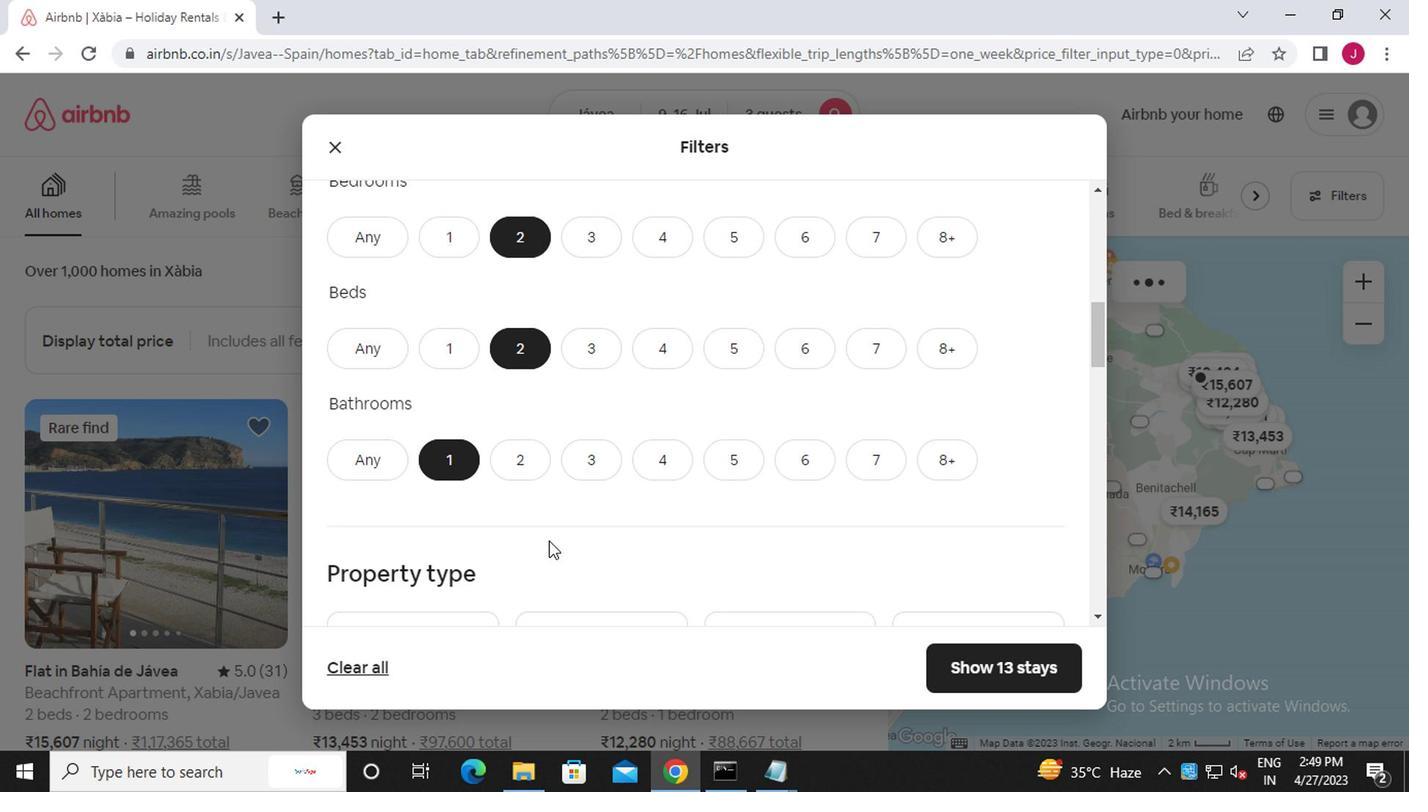 
Action: Mouse moved to (340, 465)
Screenshot: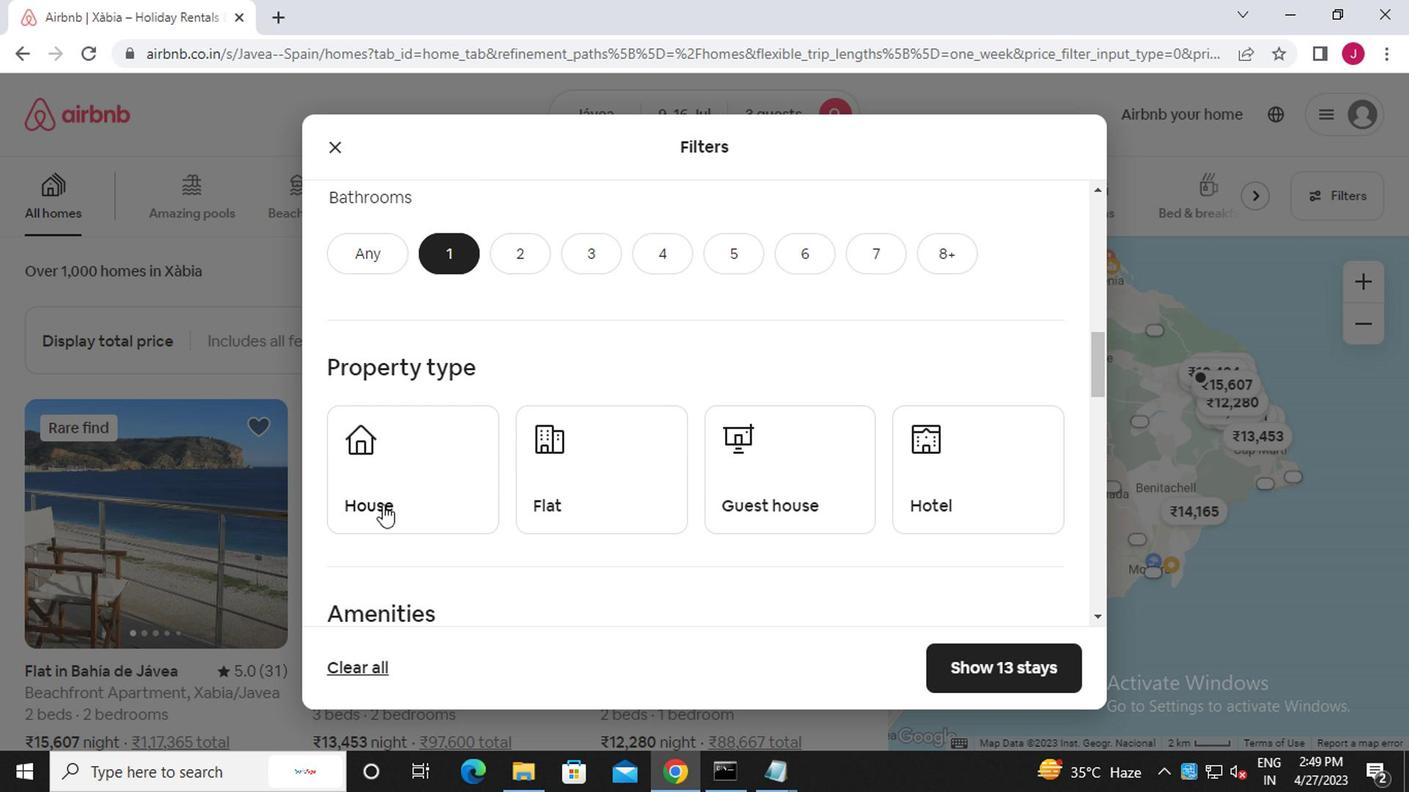 
Action: Mouse pressed left at (340, 465)
Screenshot: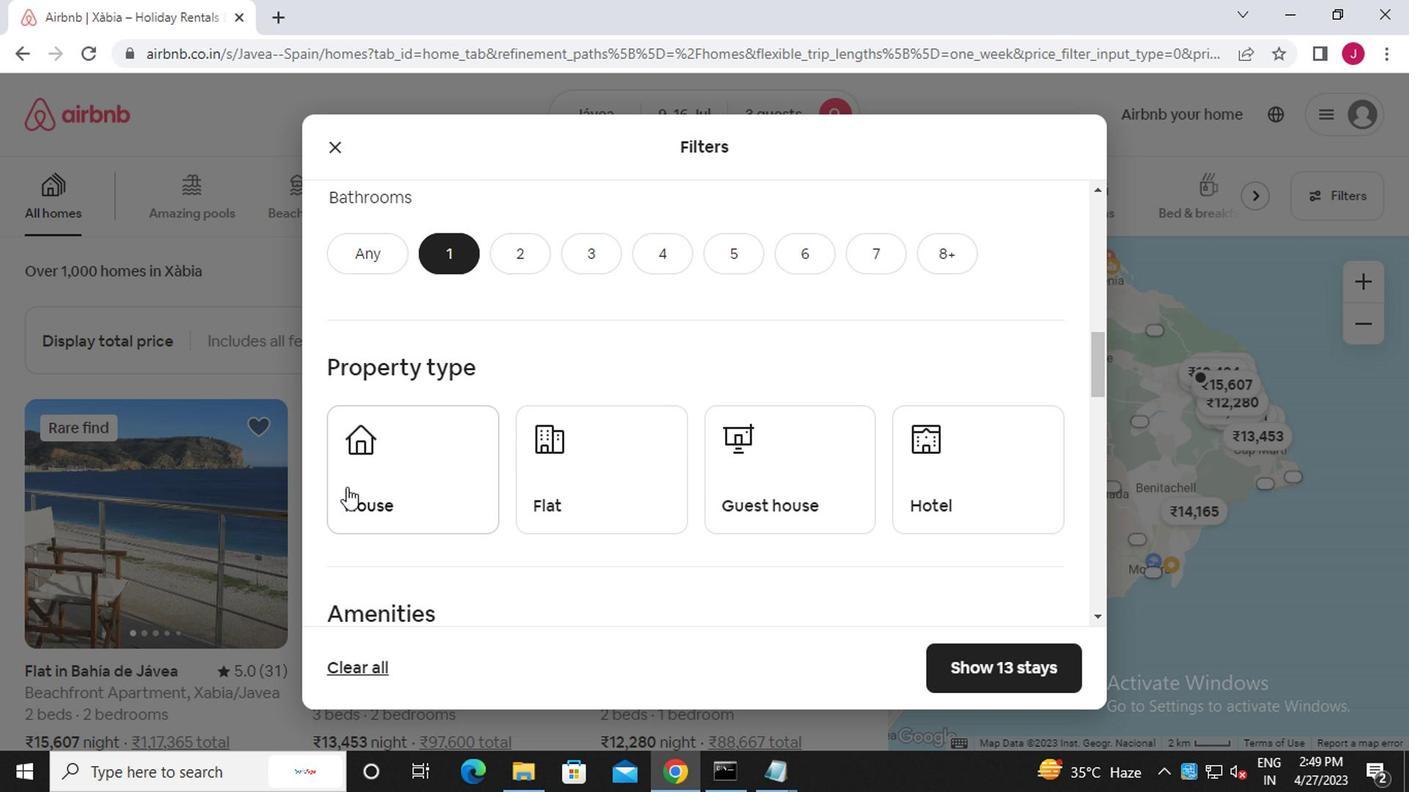 
Action: Mouse moved to (628, 526)
Screenshot: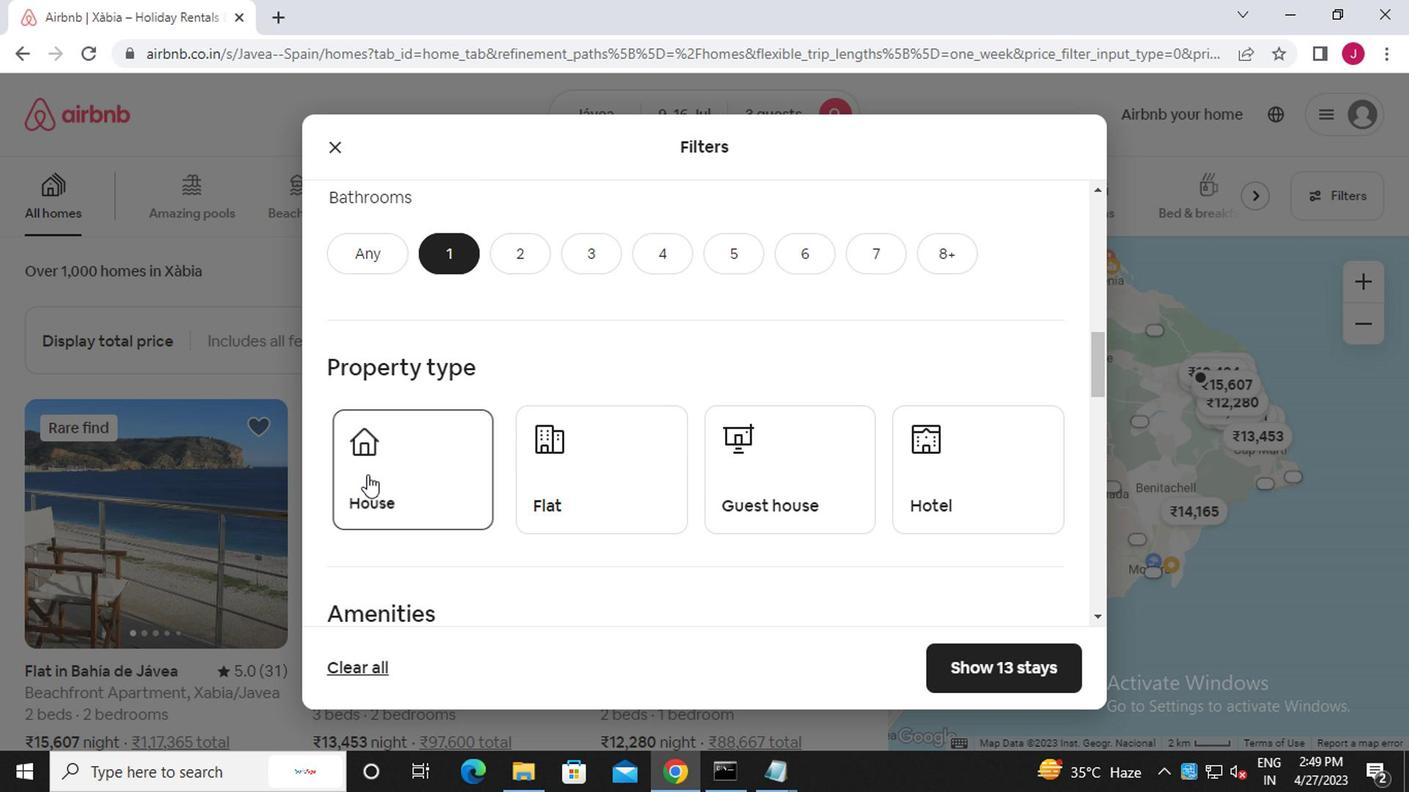 
Action: Mouse pressed left at (628, 526)
Screenshot: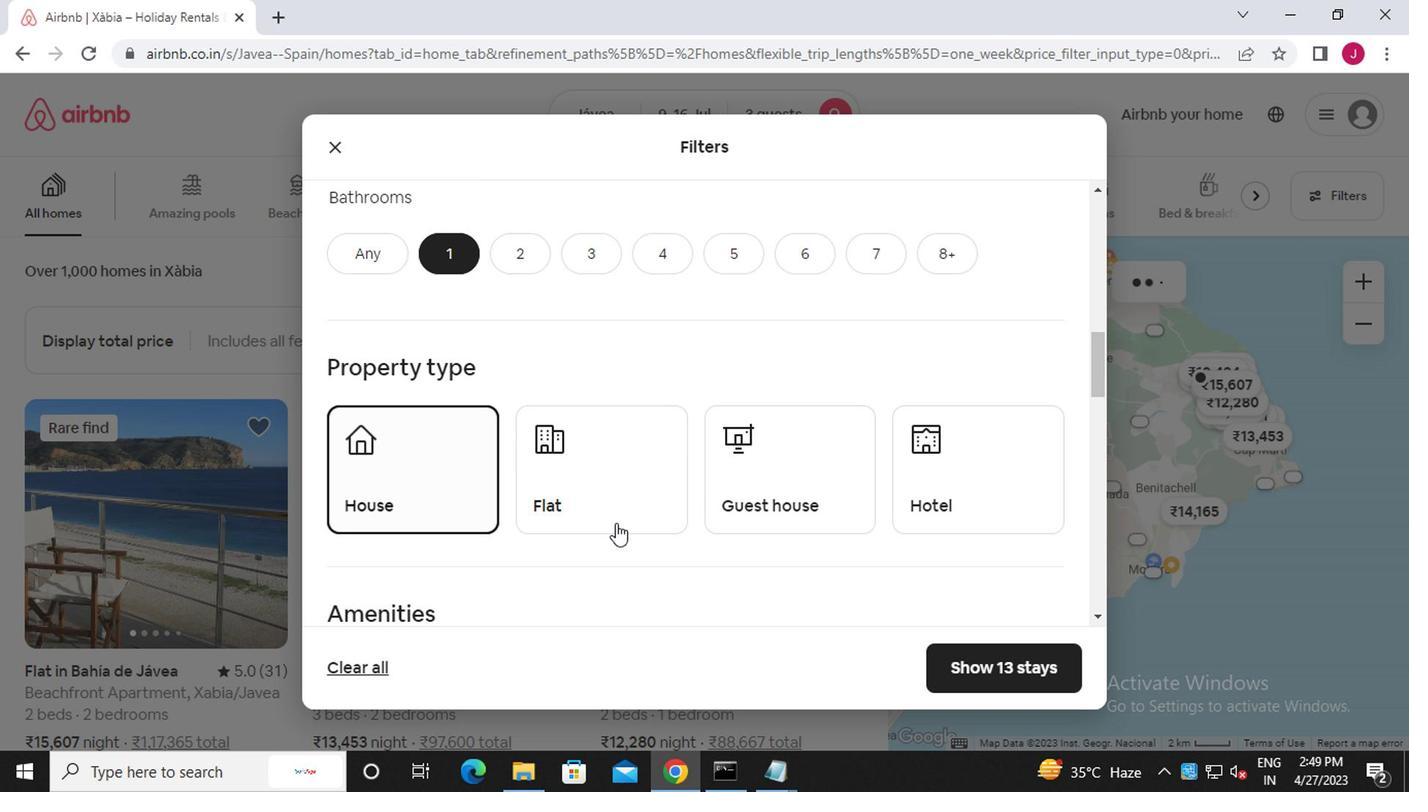 
Action: Mouse moved to (761, 478)
Screenshot: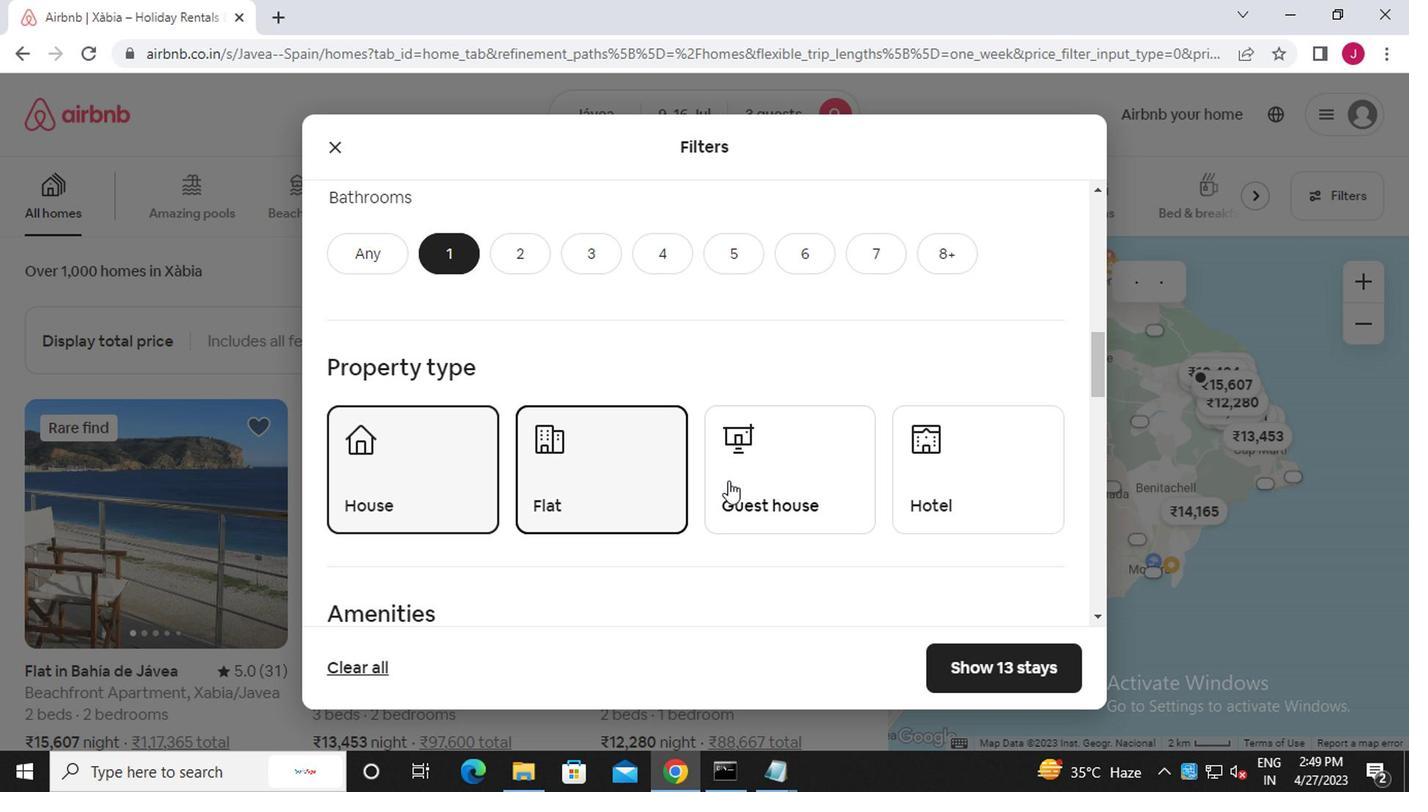 
Action: Mouse pressed left at (761, 478)
Screenshot: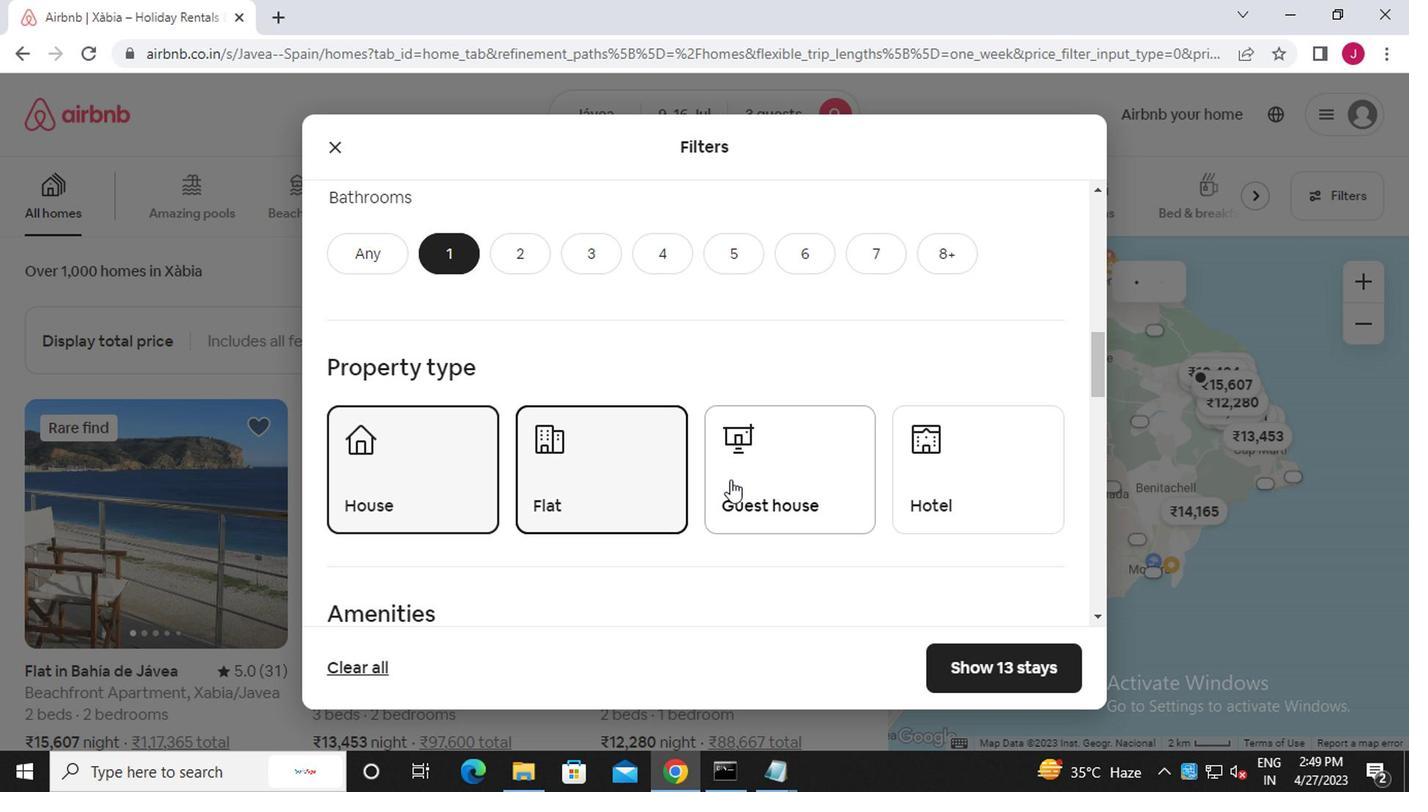 
Action: Mouse moved to (785, 477)
Screenshot: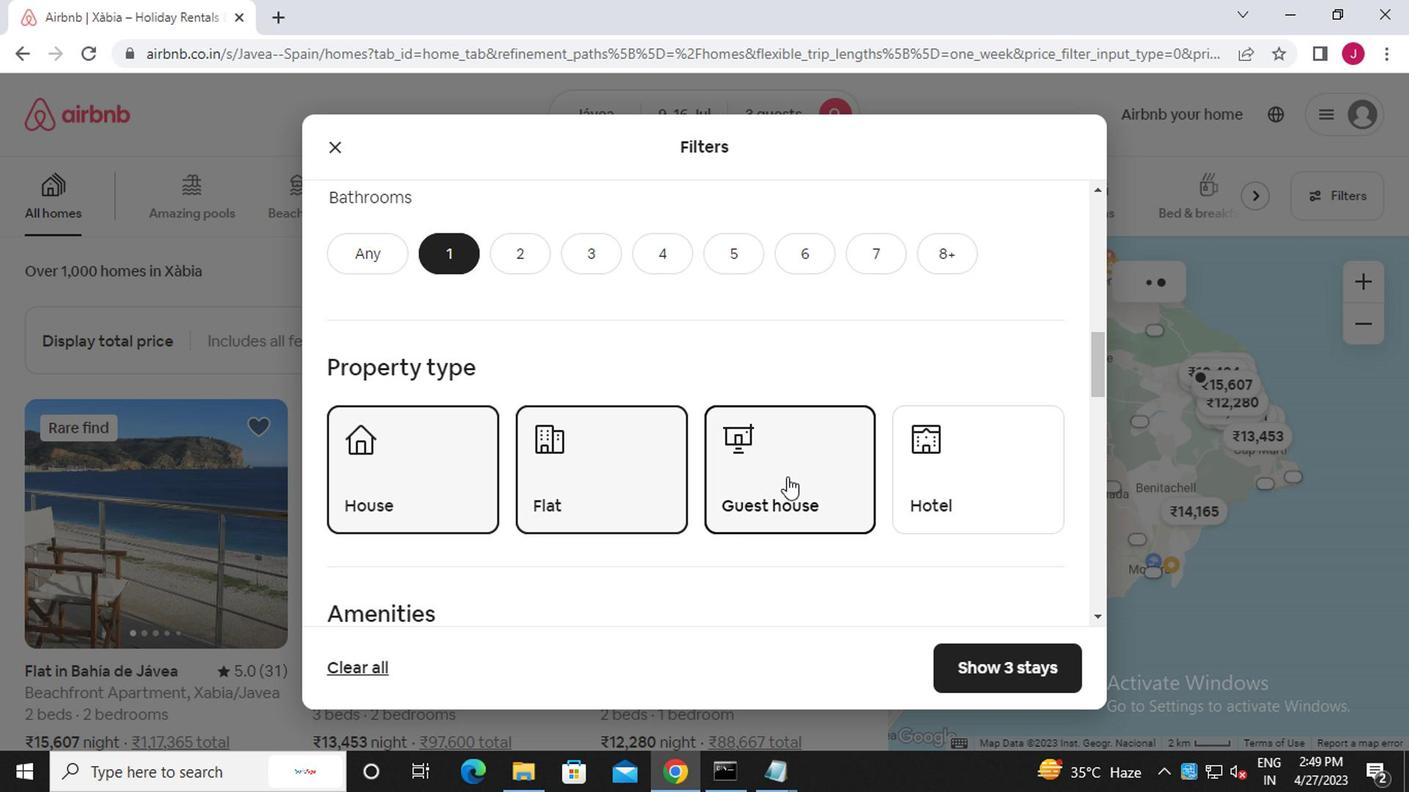 
Action: Mouse scrolled (785, 476) with delta (0, -1)
Screenshot: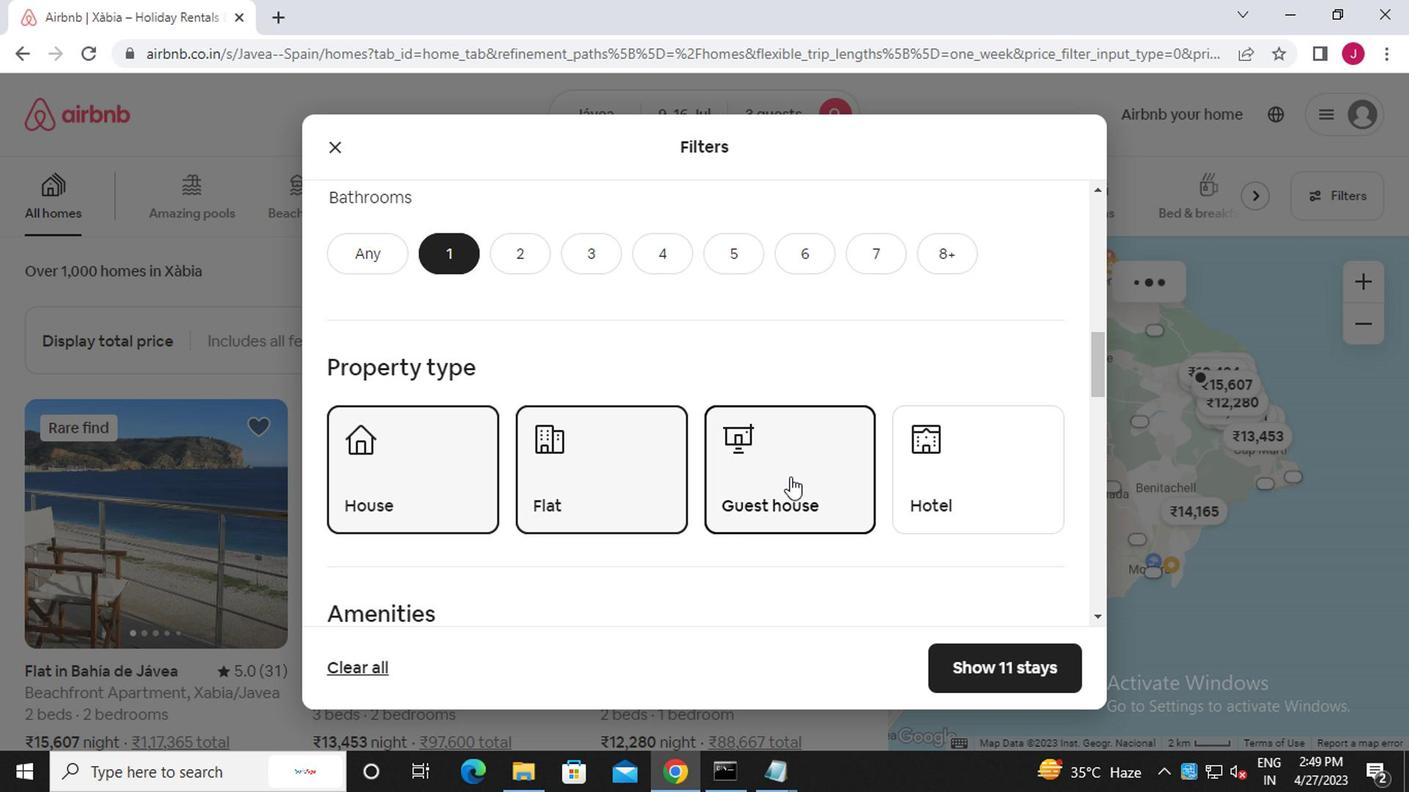 
Action: Mouse scrolled (785, 476) with delta (0, -1)
Screenshot: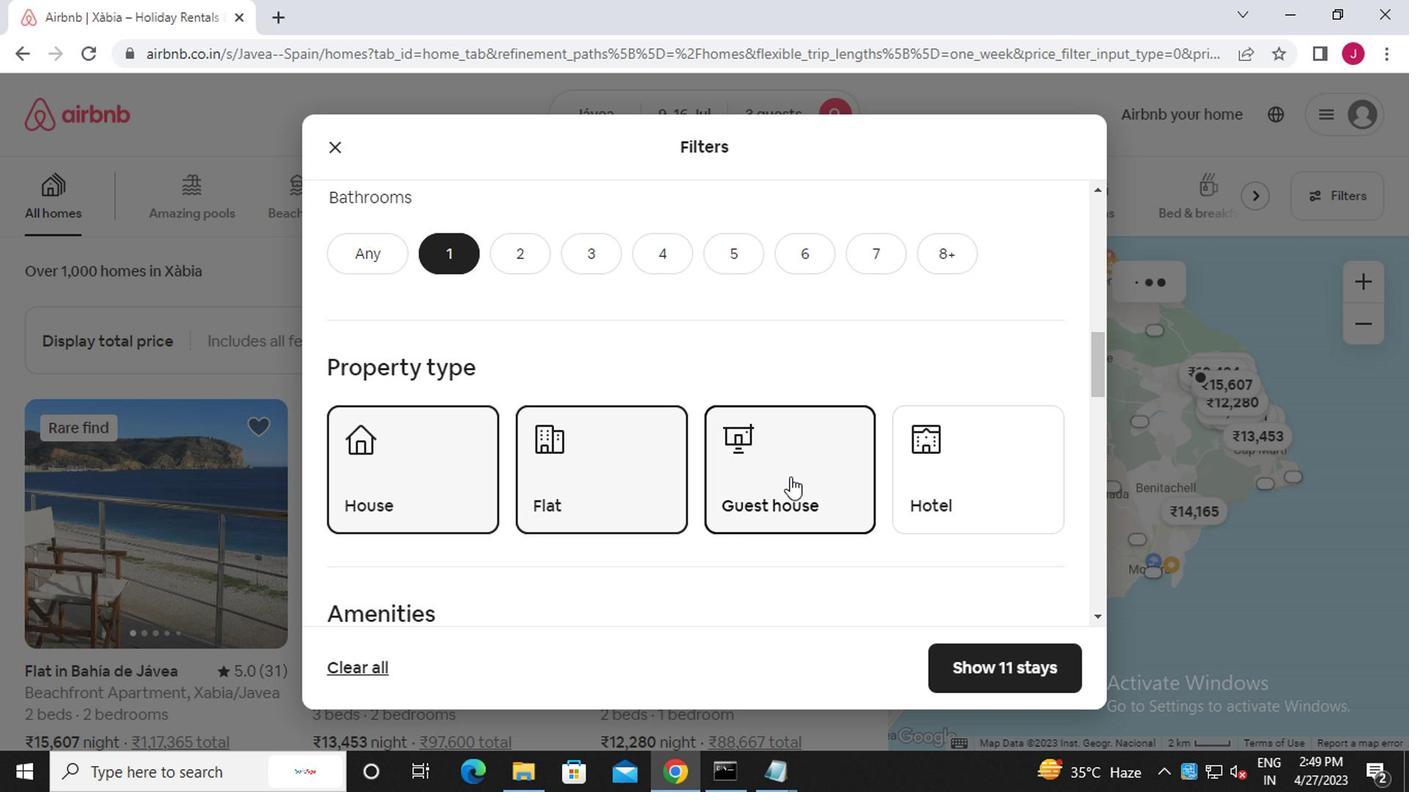 
Action: Mouse scrolled (785, 476) with delta (0, -1)
Screenshot: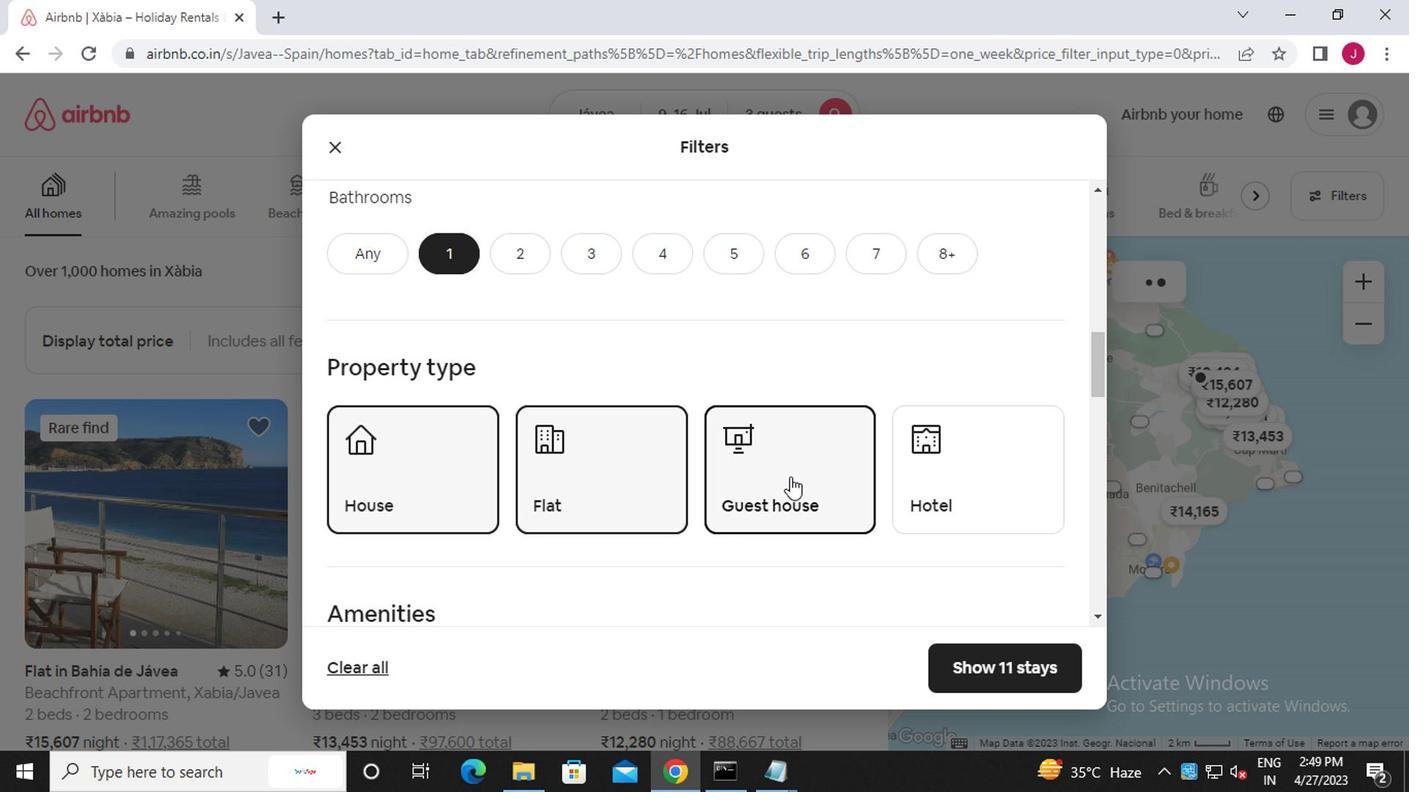 
Action: Mouse scrolled (785, 476) with delta (0, -1)
Screenshot: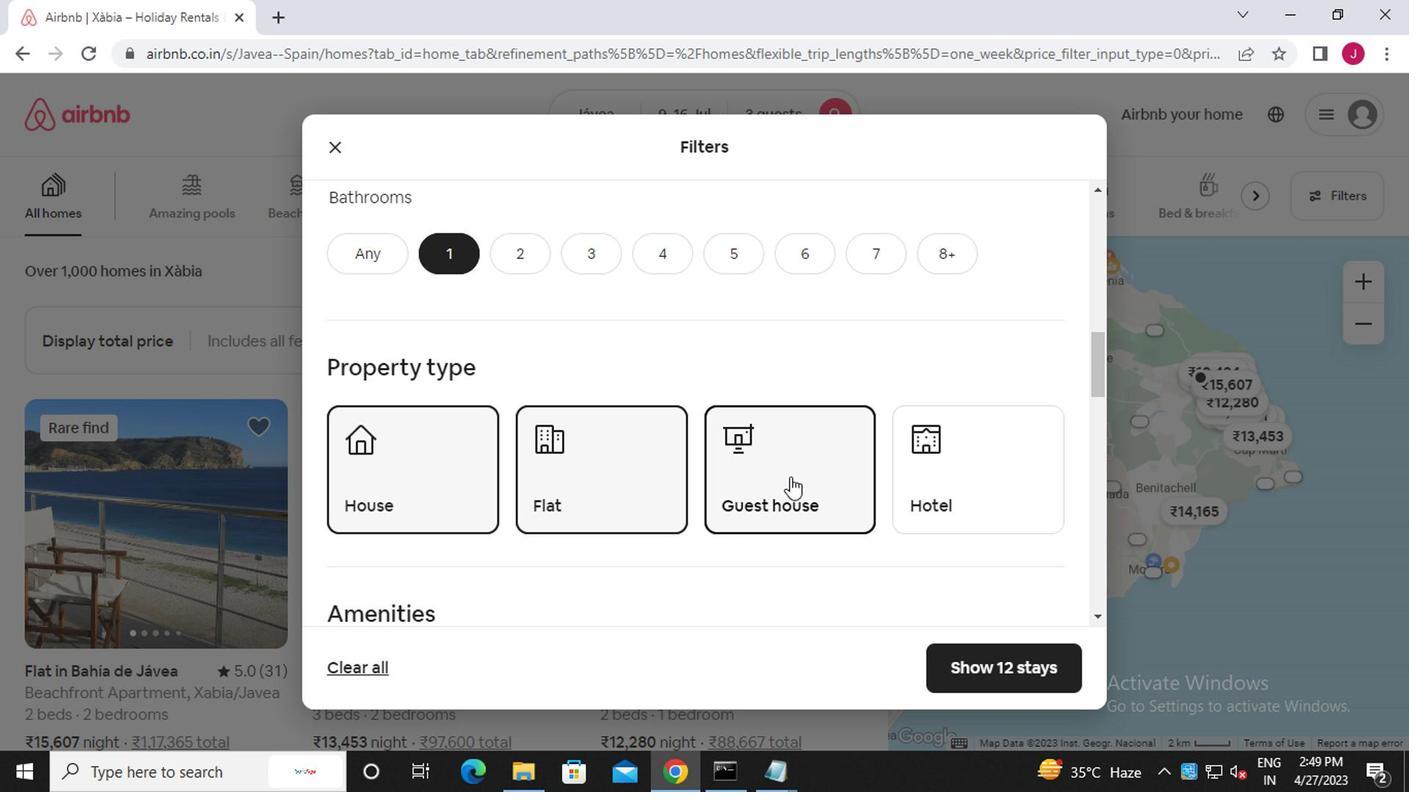 
Action: Mouse moved to (841, 501)
Screenshot: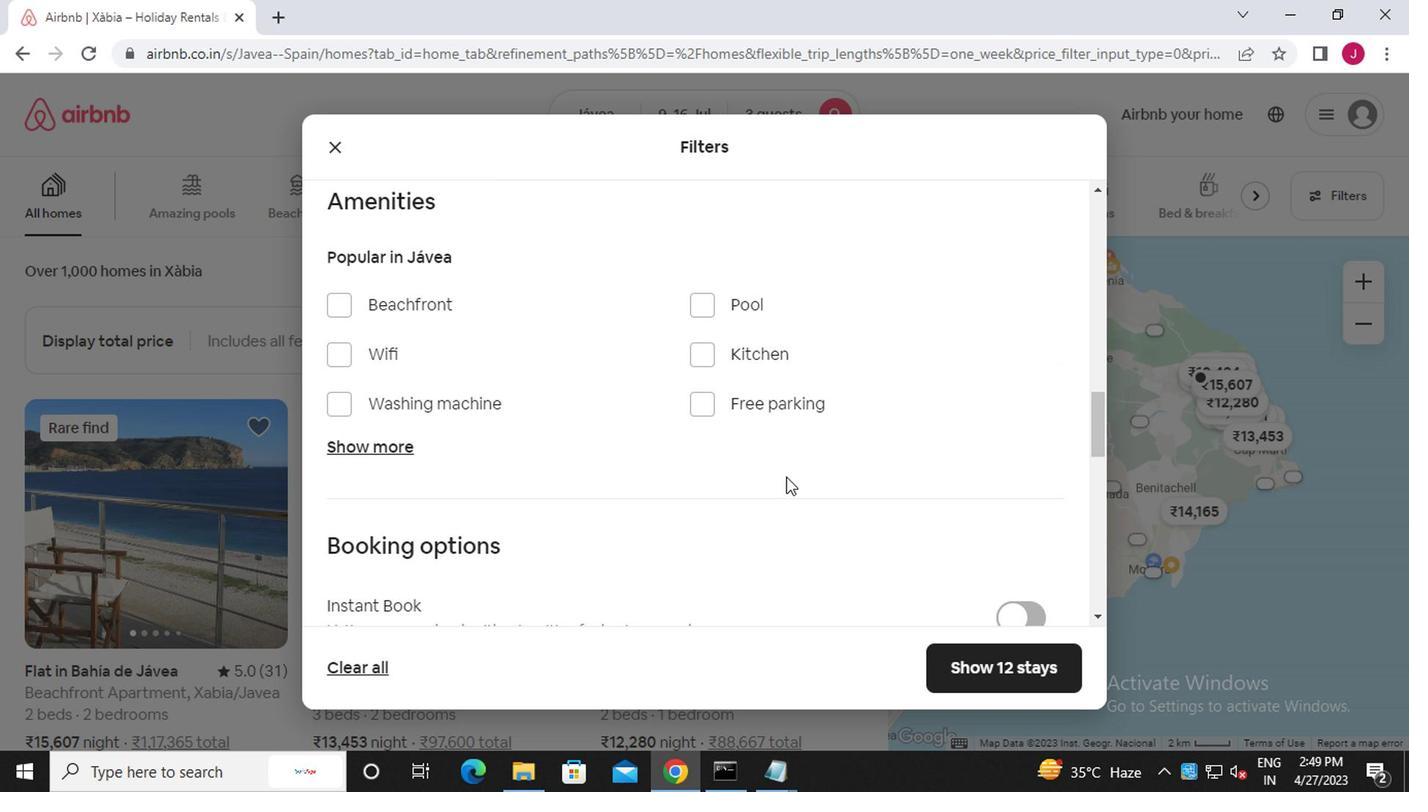
Action: Mouse scrolled (841, 500) with delta (0, -1)
Screenshot: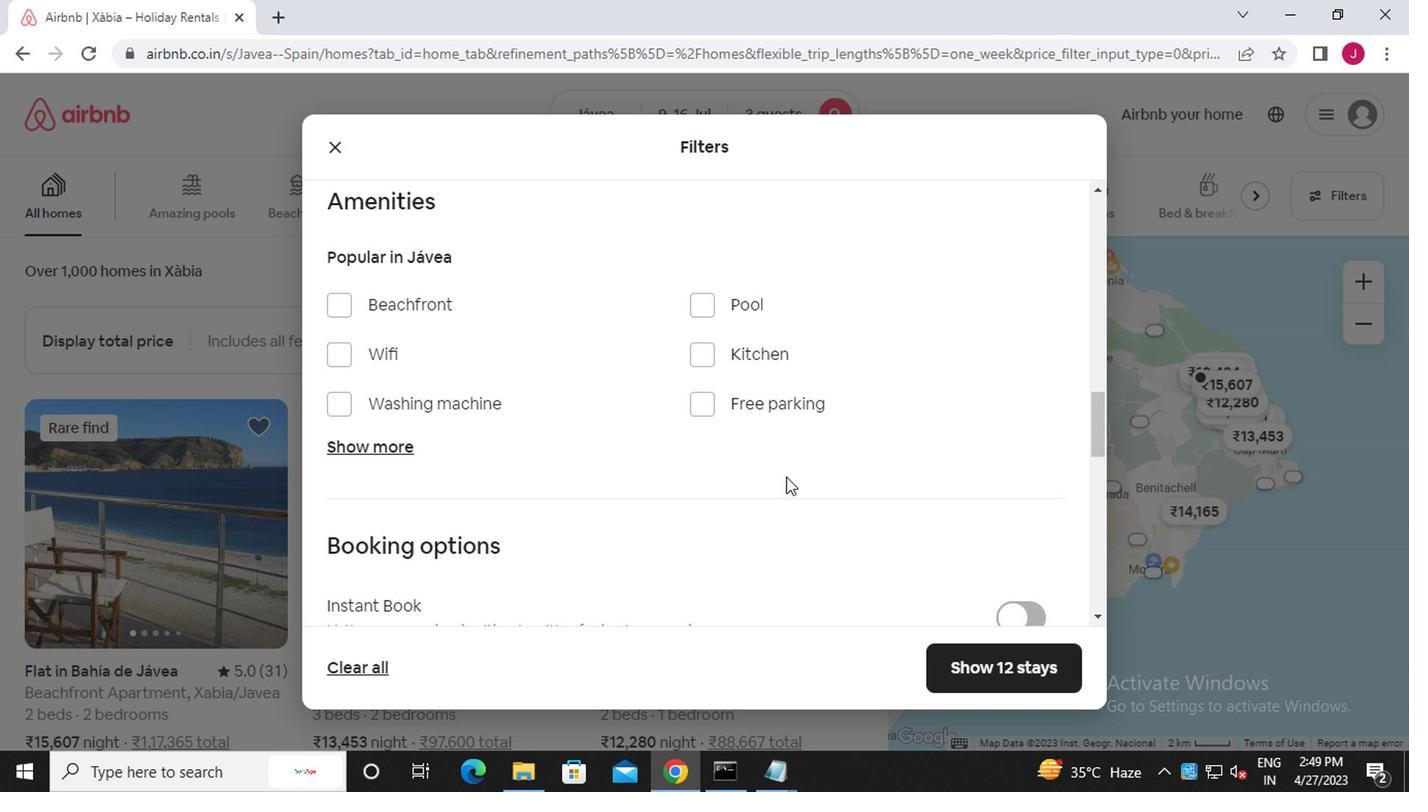 
Action: Mouse moved to (842, 502)
Screenshot: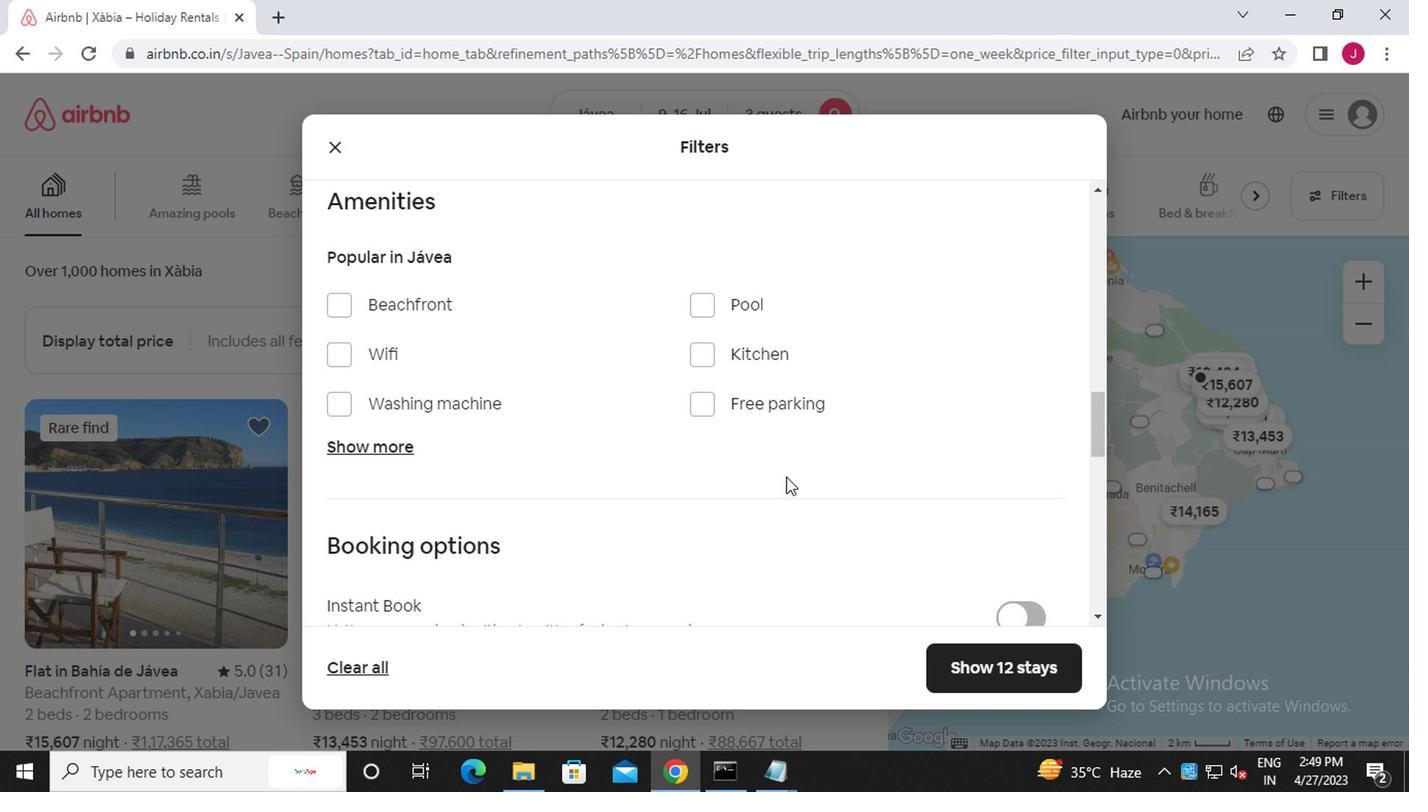 
Action: Mouse scrolled (842, 501) with delta (0, 0)
Screenshot: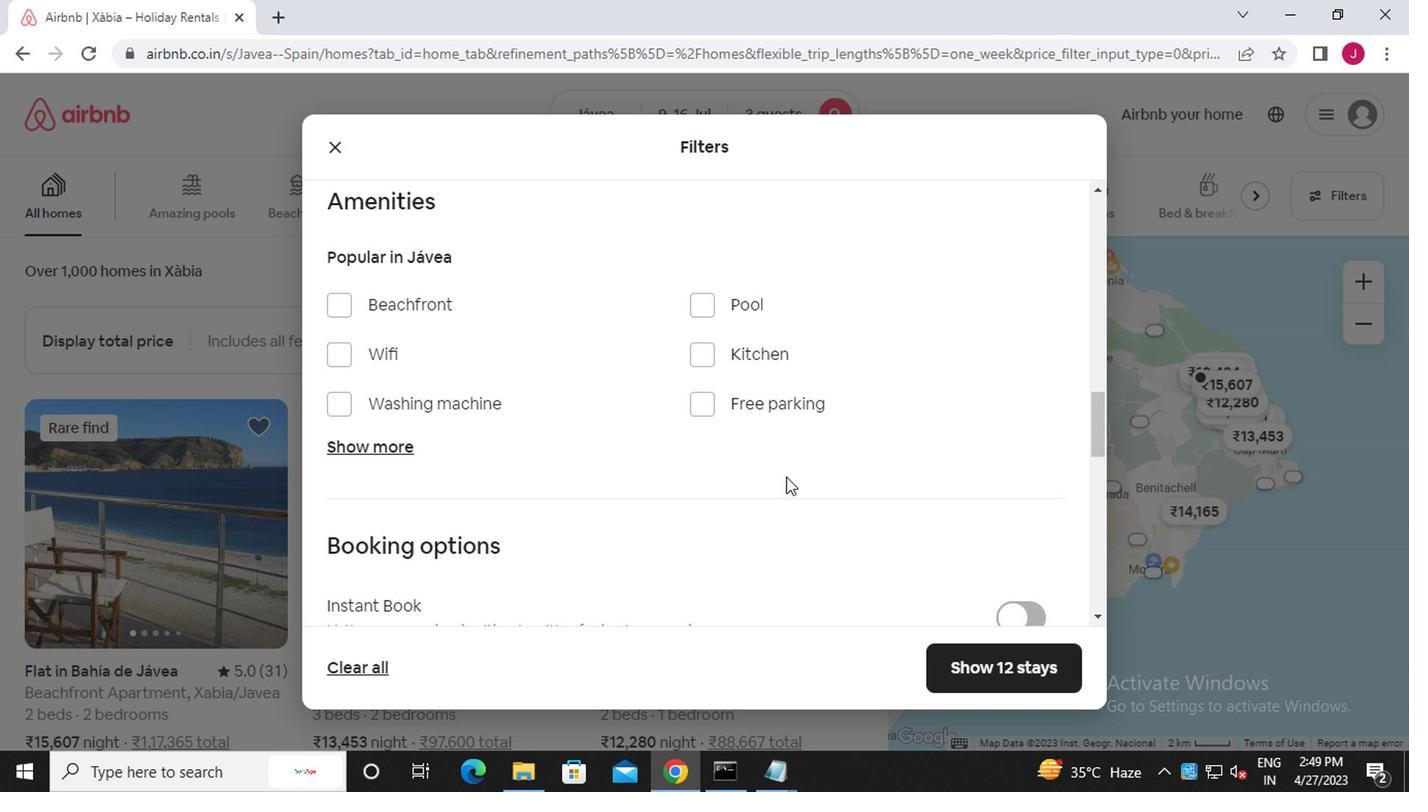 
Action: Mouse moved to (1014, 481)
Screenshot: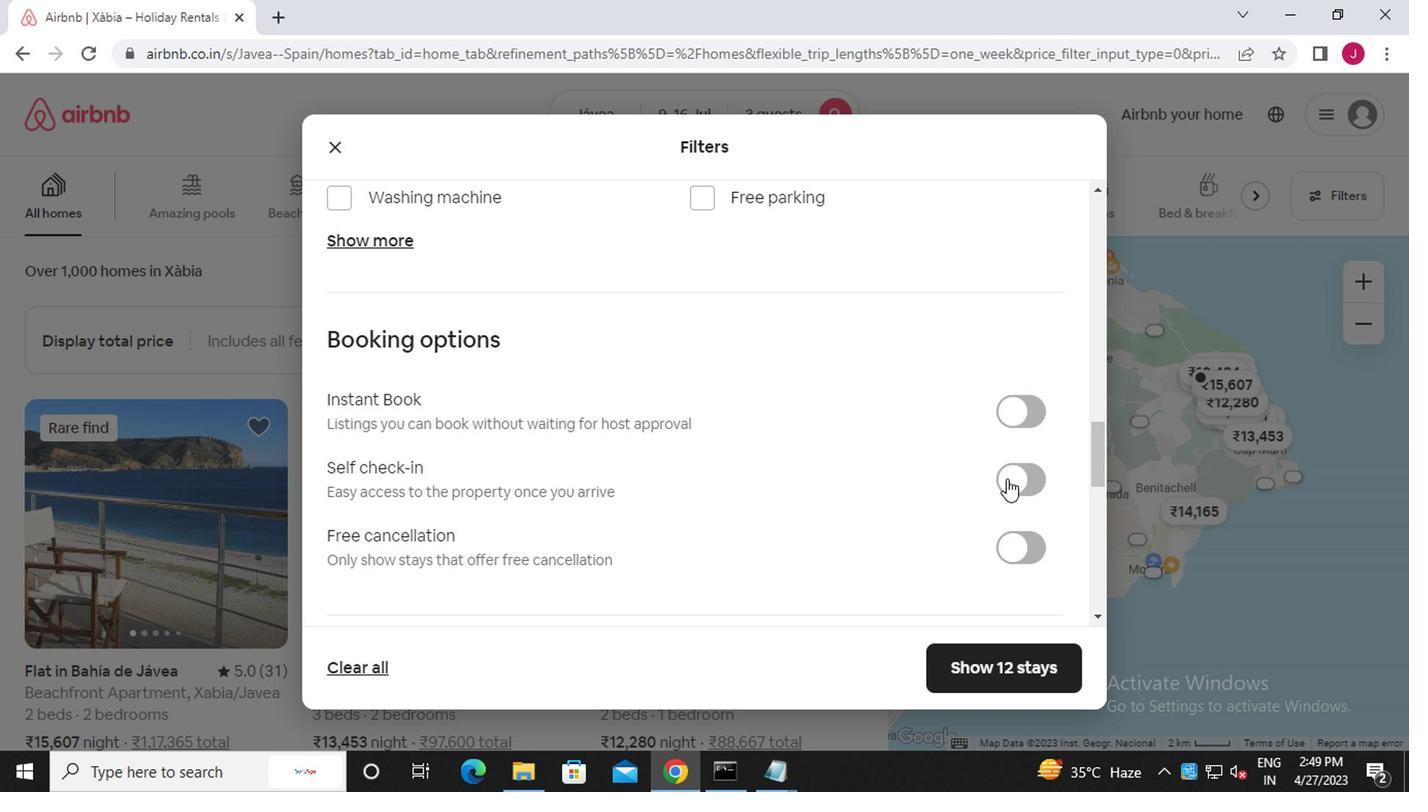 
Action: Mouse pressed left at (1014, 481)
Screenshot: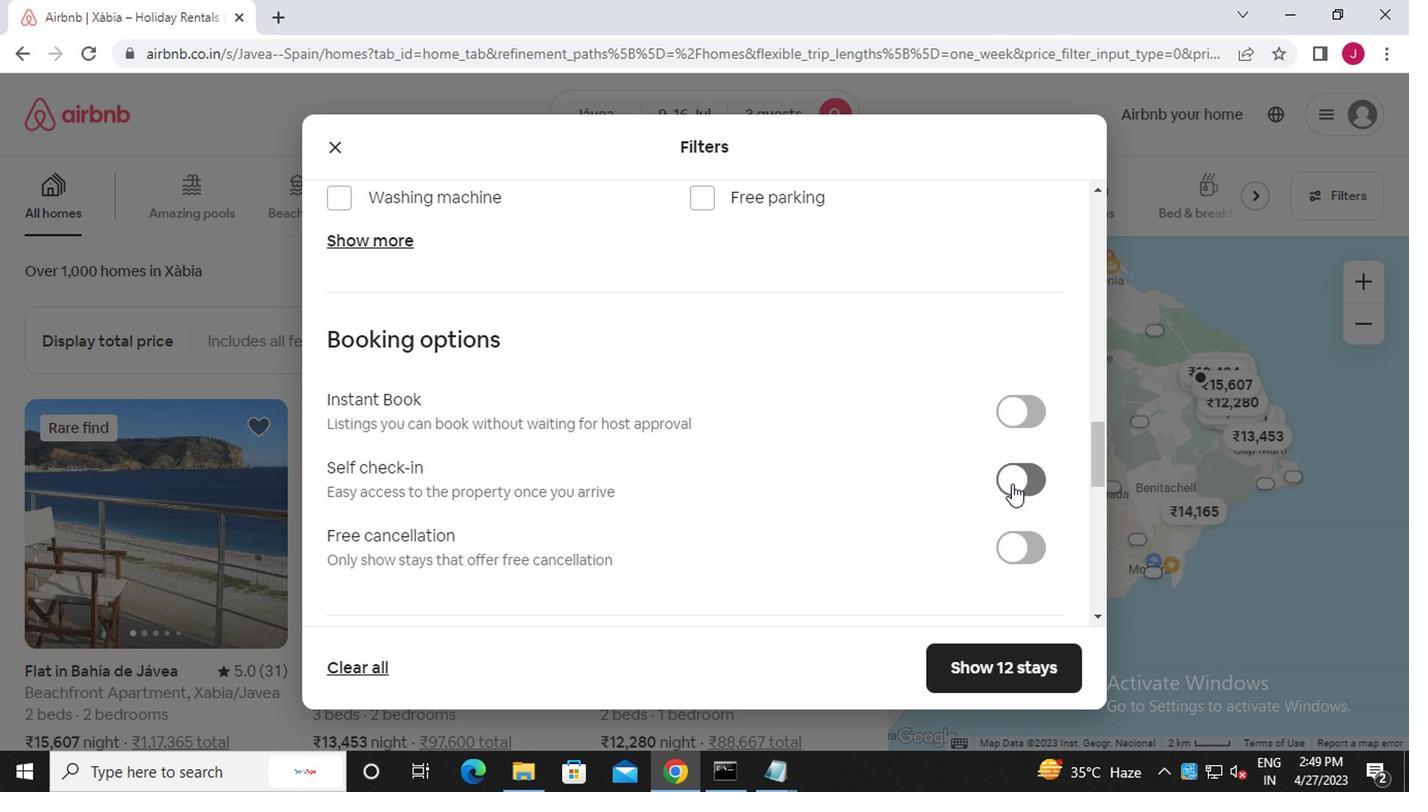 
Action: Mouse moved to (465, 490)
Screenshot: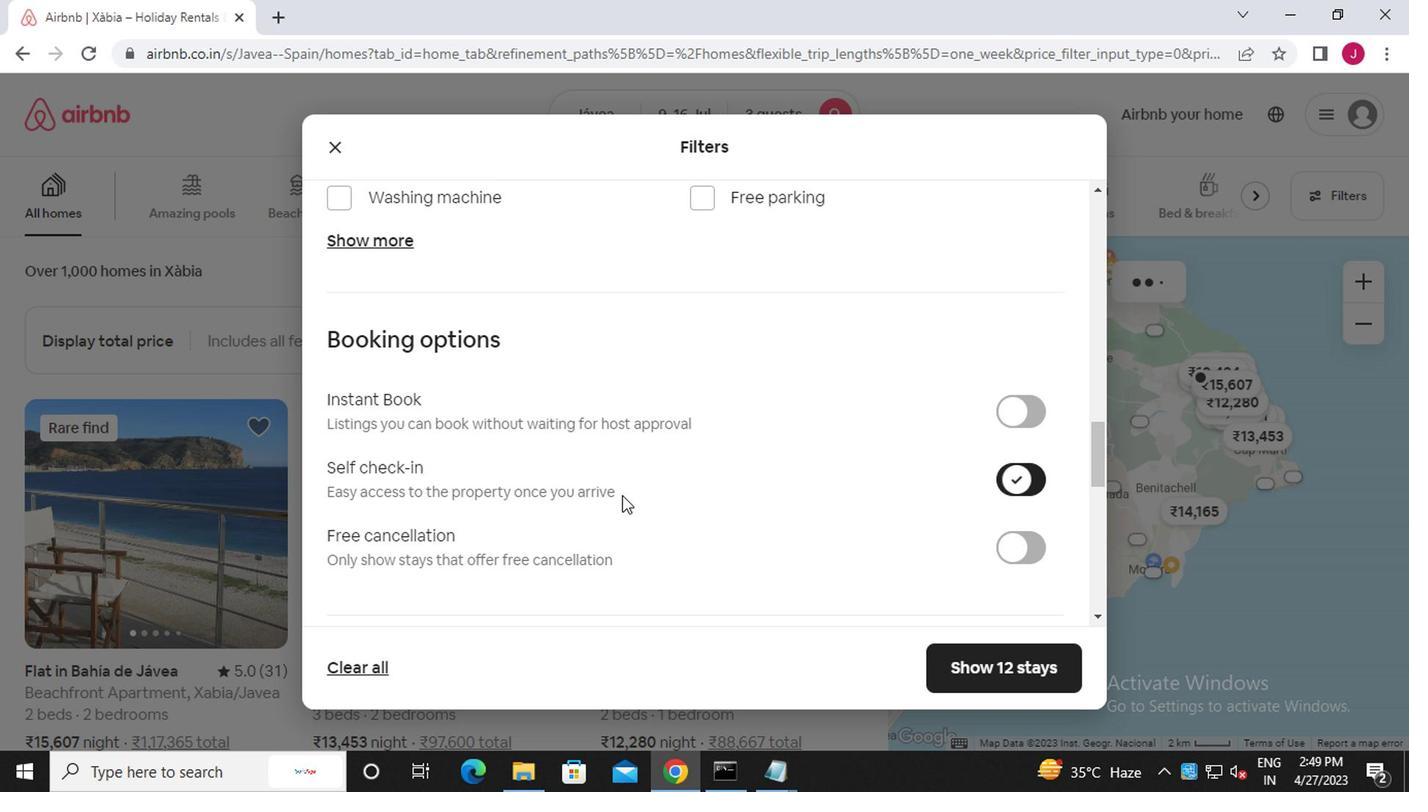 
Action: Mouse scrolled (465, 489) with delta (0, -1)
Screenshot: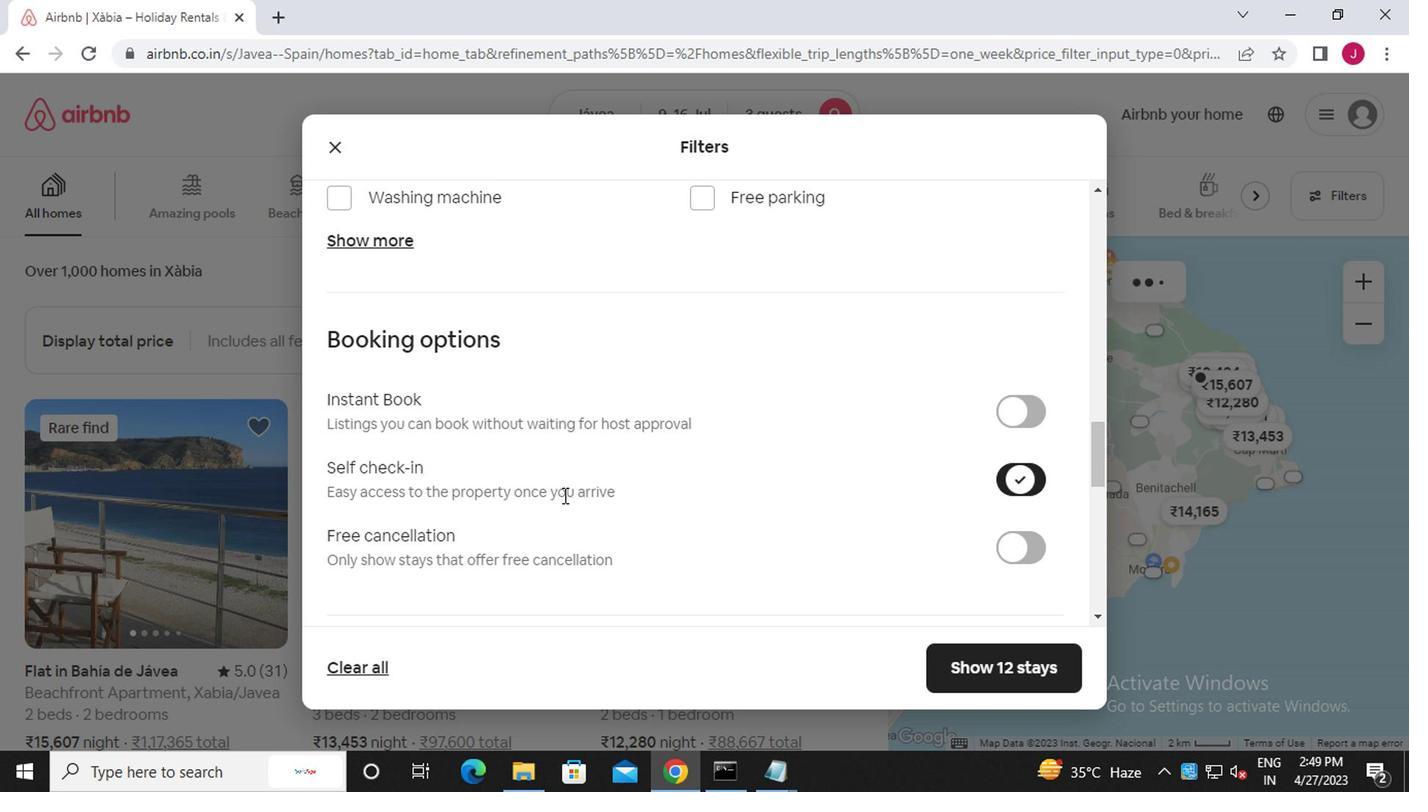 
Action: Mouse moved to (463, 490)
Screenshot: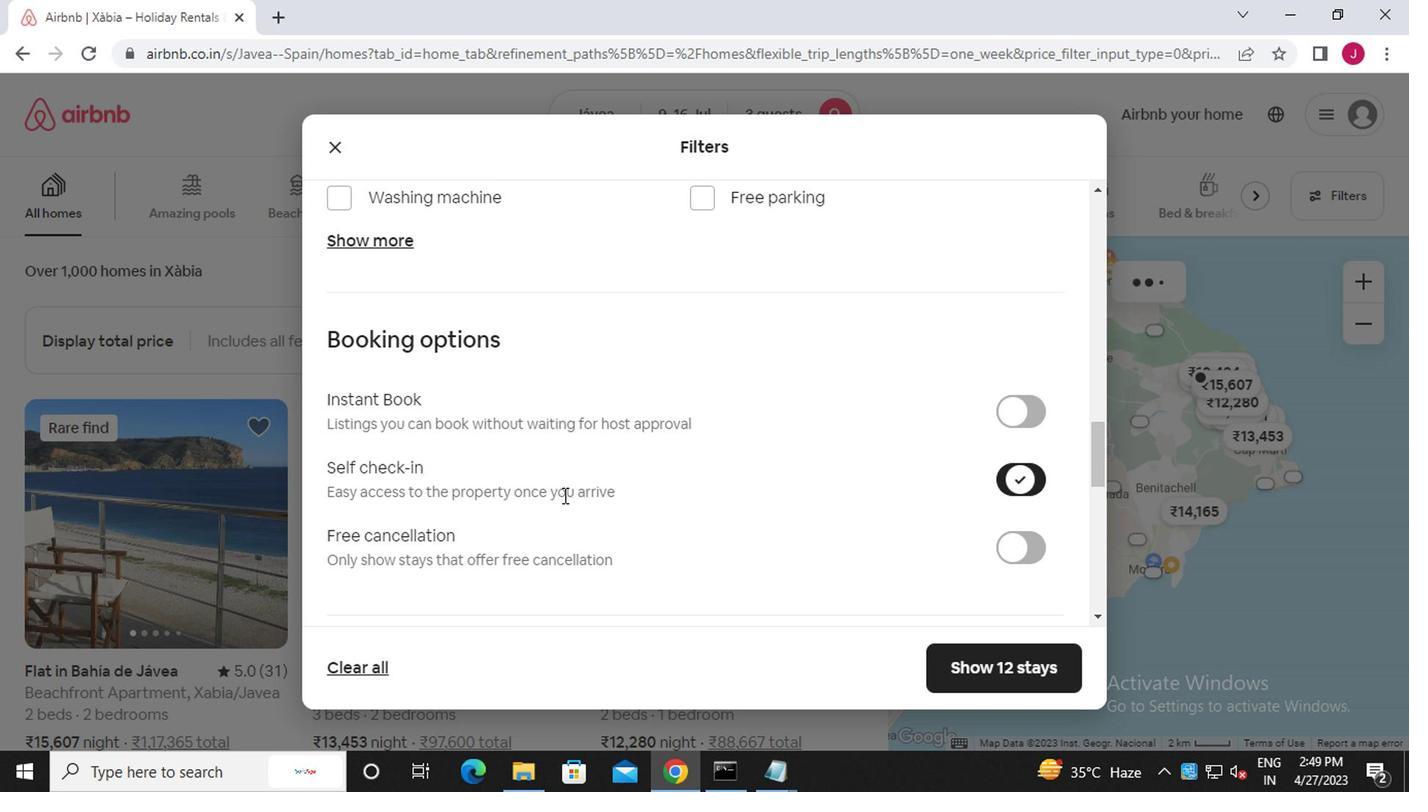 
Action: Mouse scrolled (463, 489) with delta (0, -1)
Screenshot: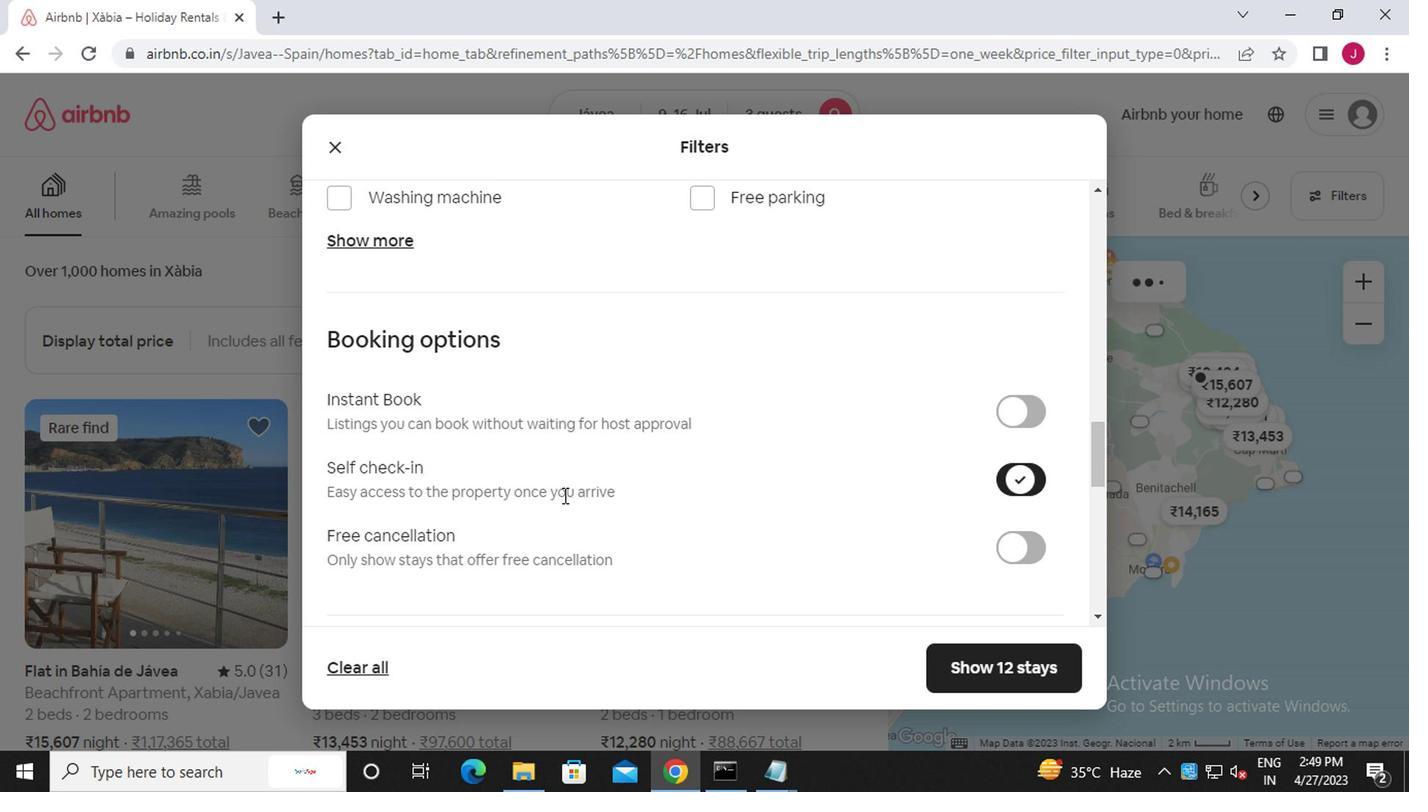 
Action: Mouse scrolled (463, 489) with delta (0, -1)
Screenshot: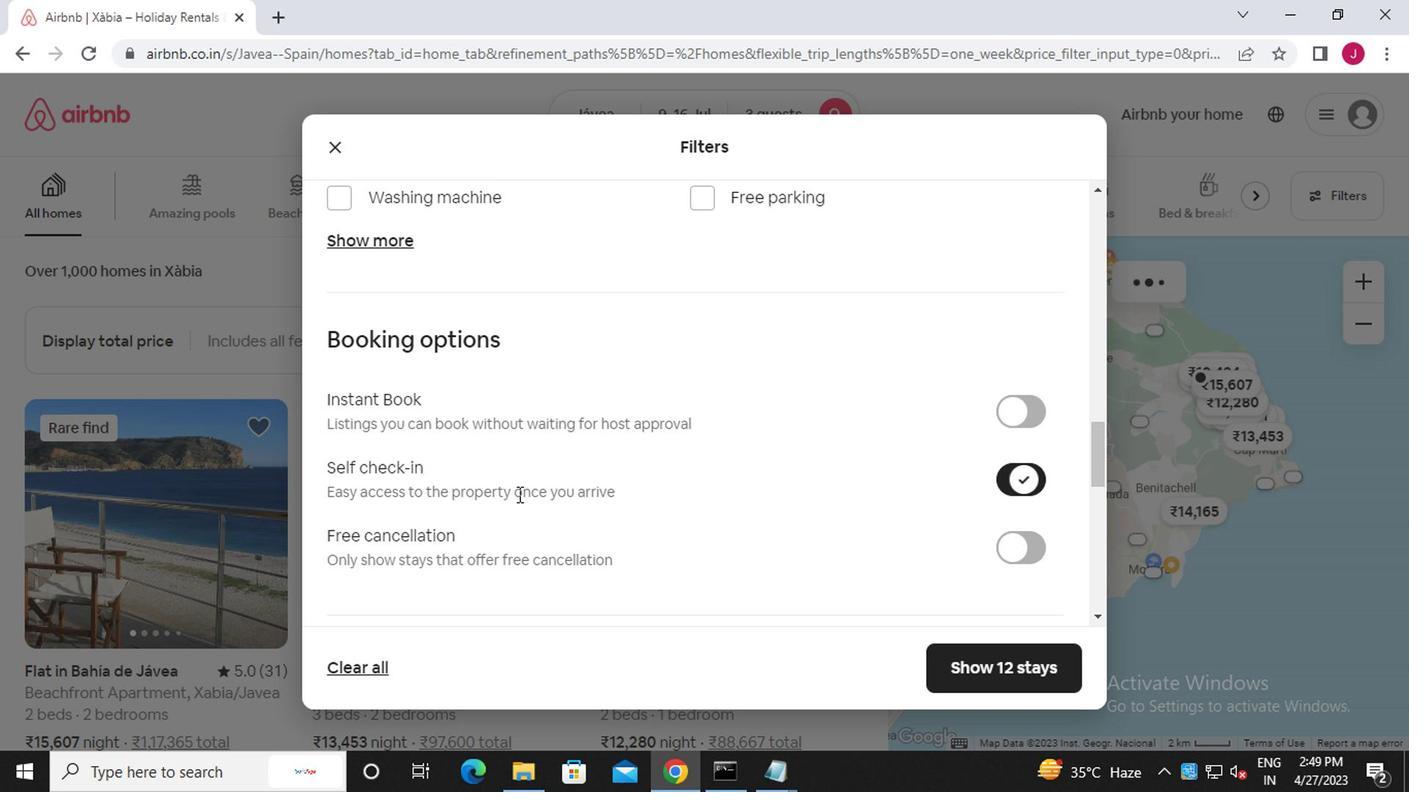 
Action: Mouse scrolled (463, 489) with delta (0, -1)
Screenshot: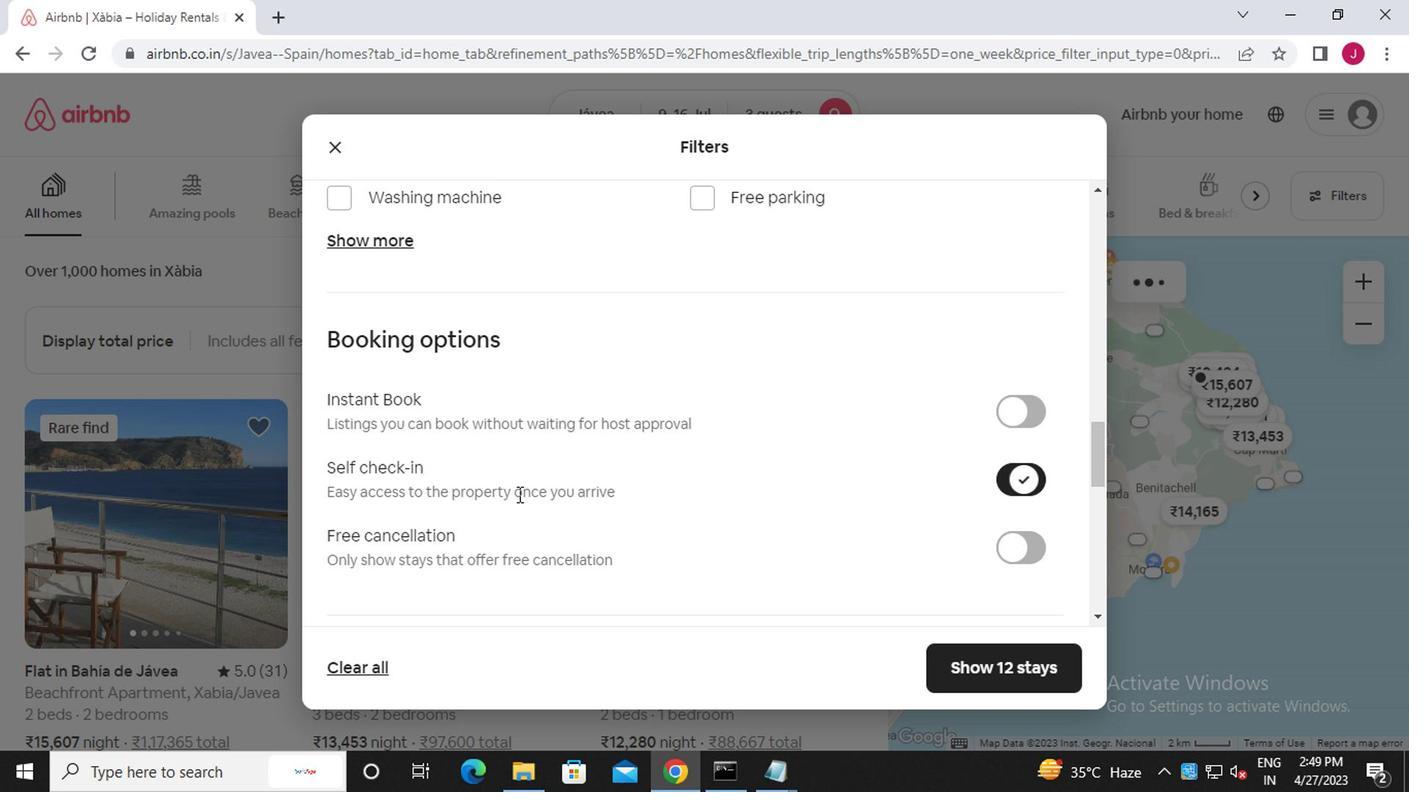 
Action: Mouse scrolled (463, 489) with delta (0, -1)
Screenshot: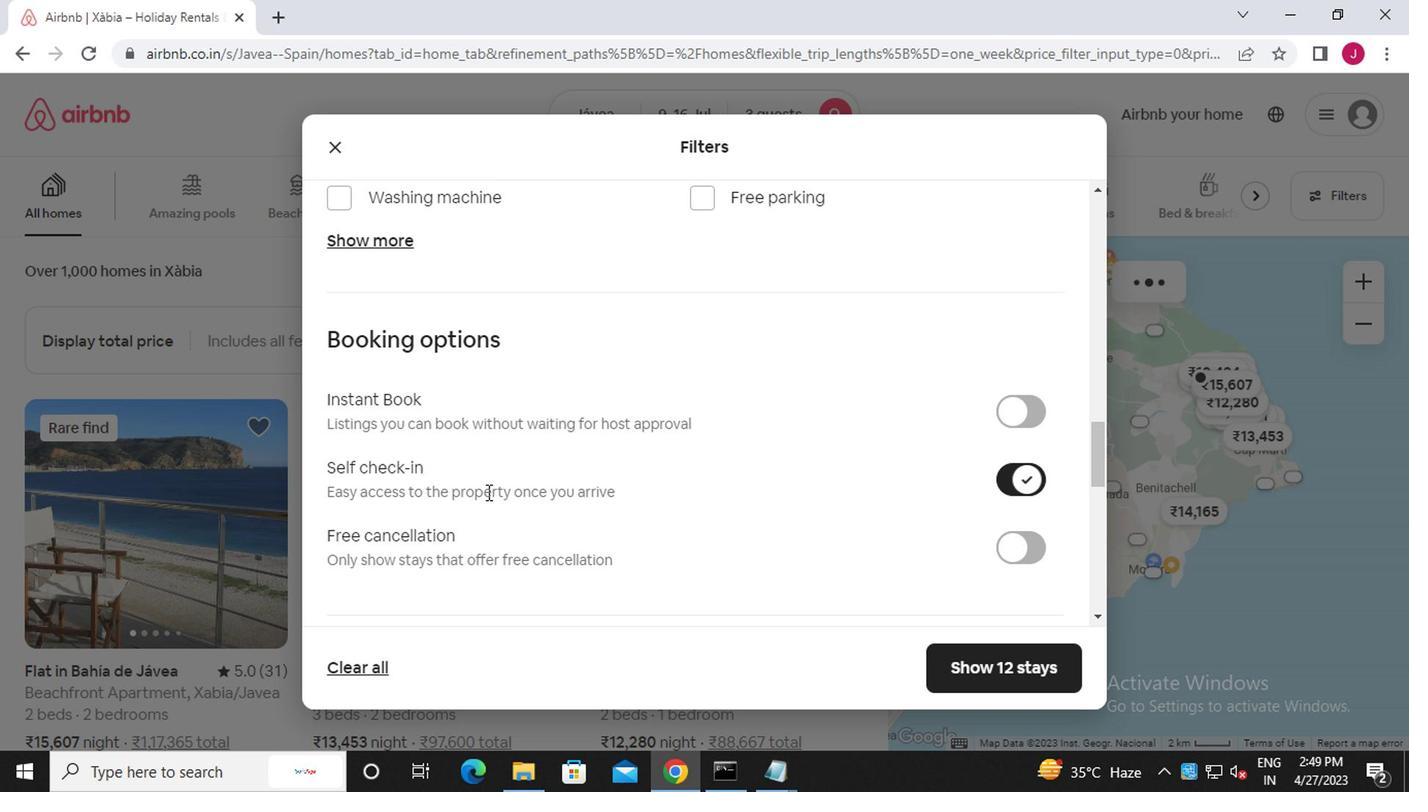 
Action: Mouse scrolled (463, 489) with delta (0, -1)
Screenshot: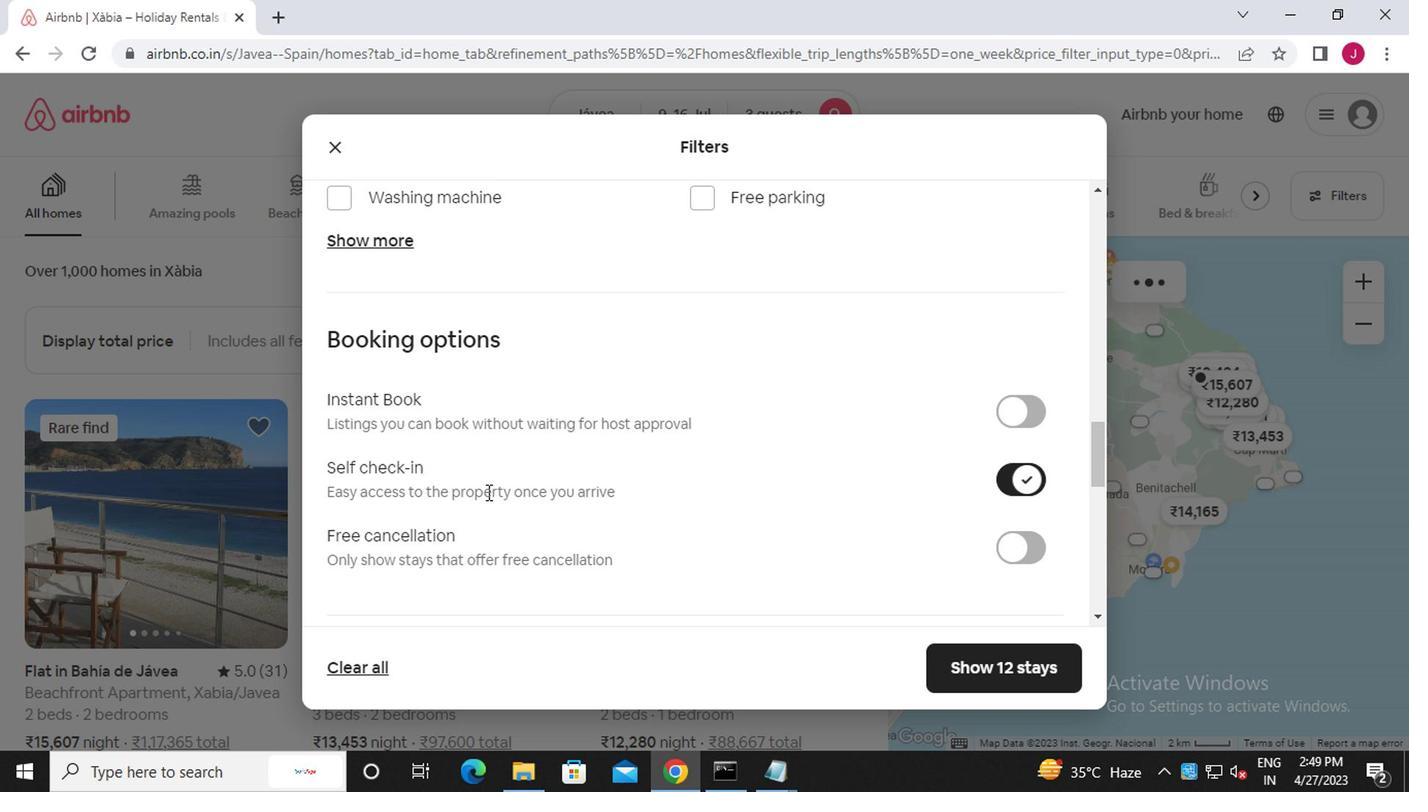 
Action: Mouse moved to (463, 490)
Screenshot: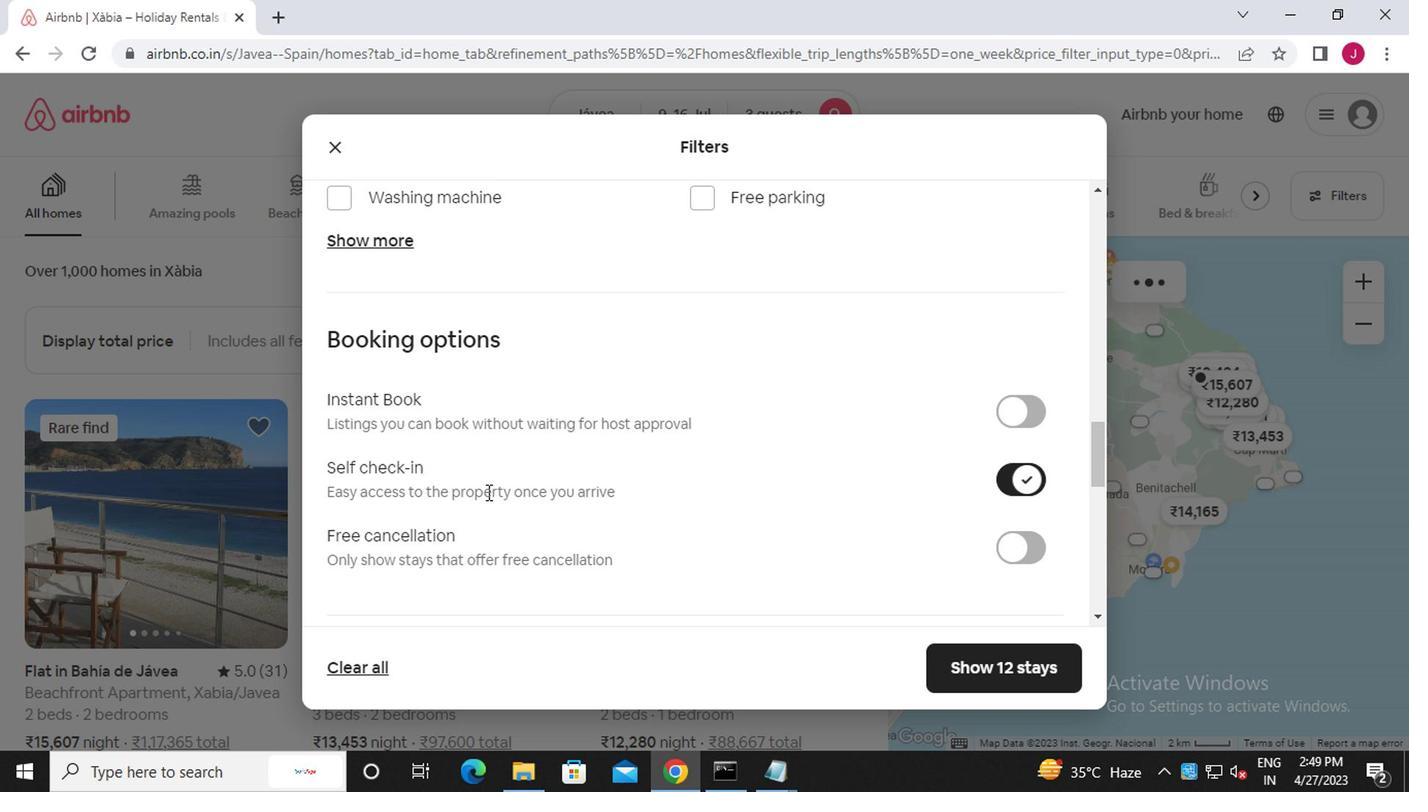 
Action: Mouse scrolled (463, 489) with delta (0, -1)
Screenshot: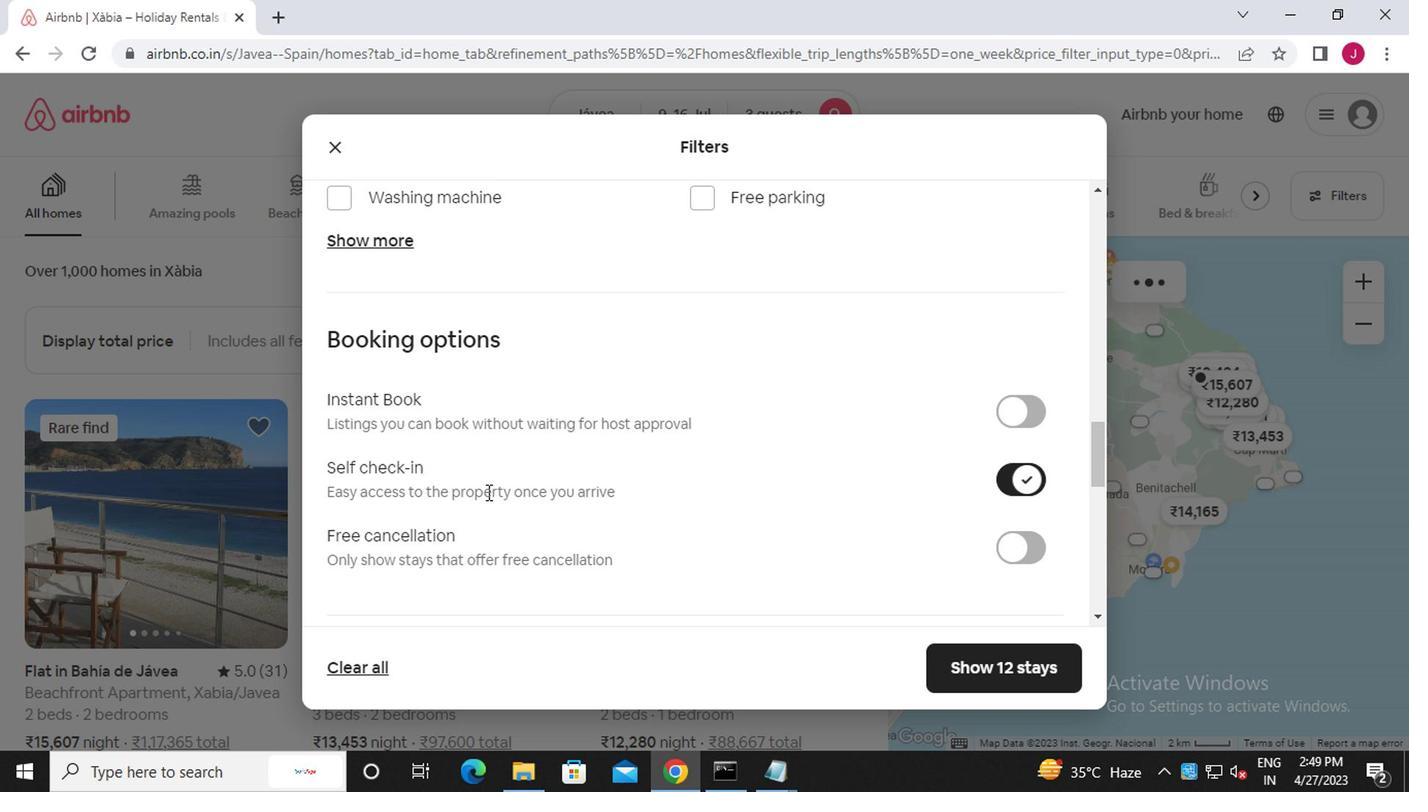 
Action: Mouse scrolled (463, 489) with delta (0, -1)
Screenshot: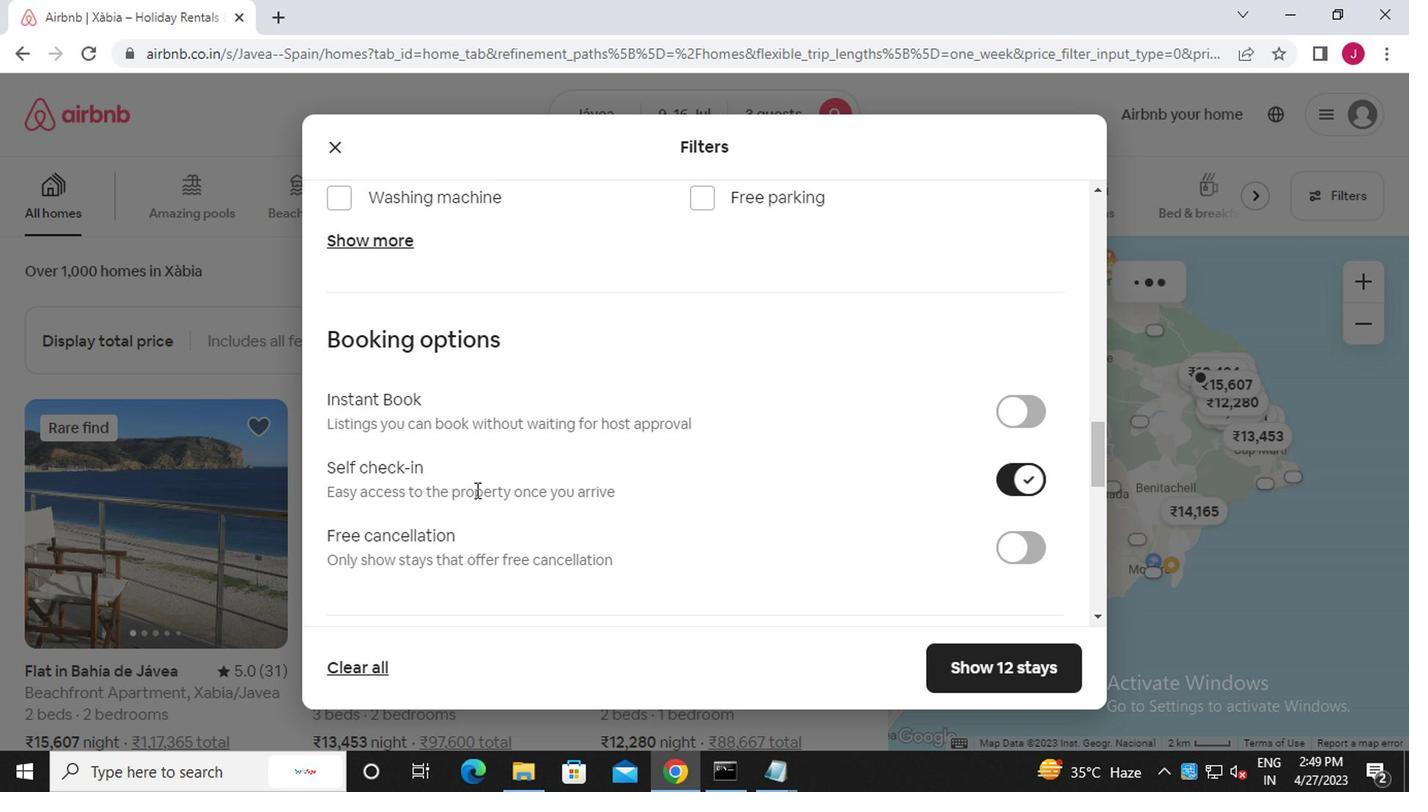 
Action: Mouse moved to (331, 496)
Screenshot: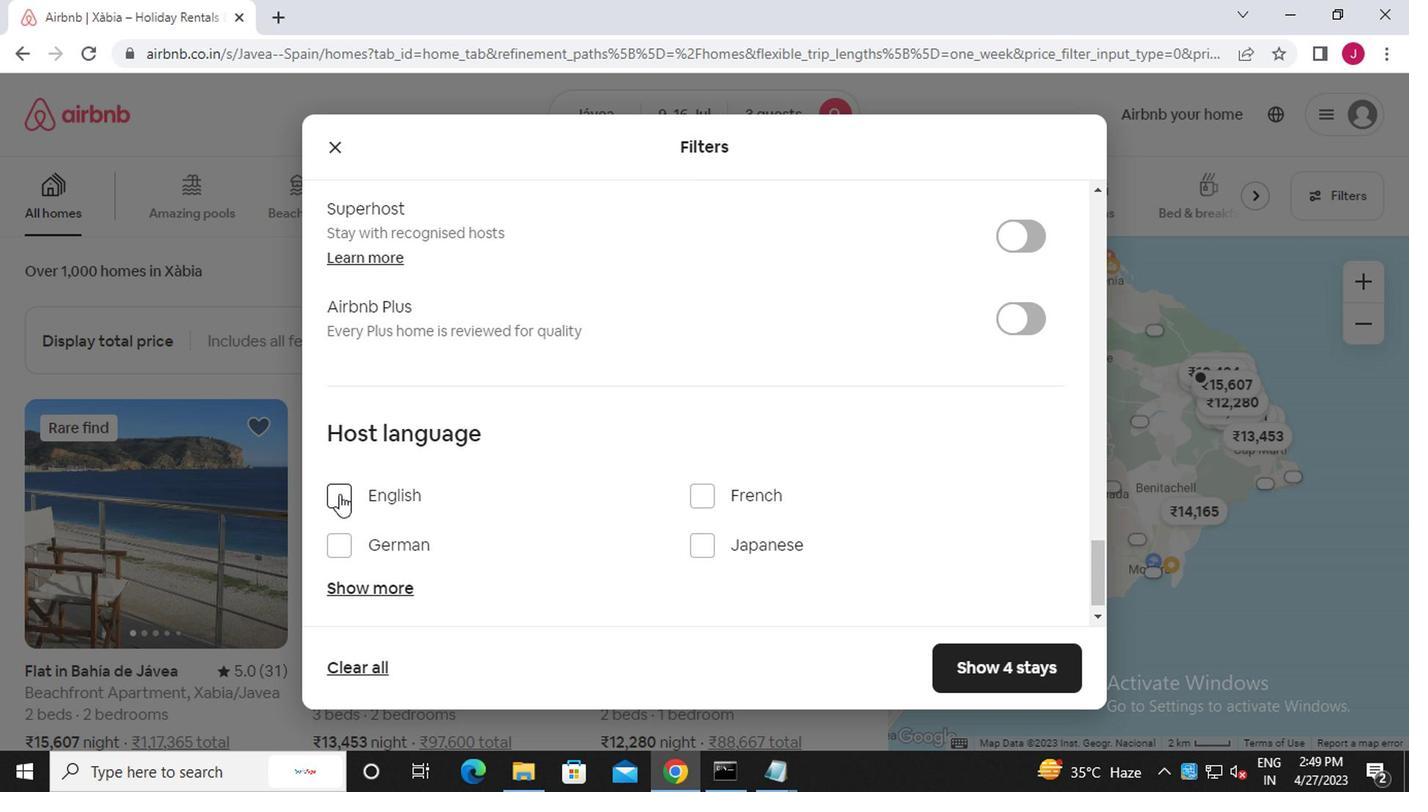 
Action: Mouse pressed left at (331, 496)
Screenshot: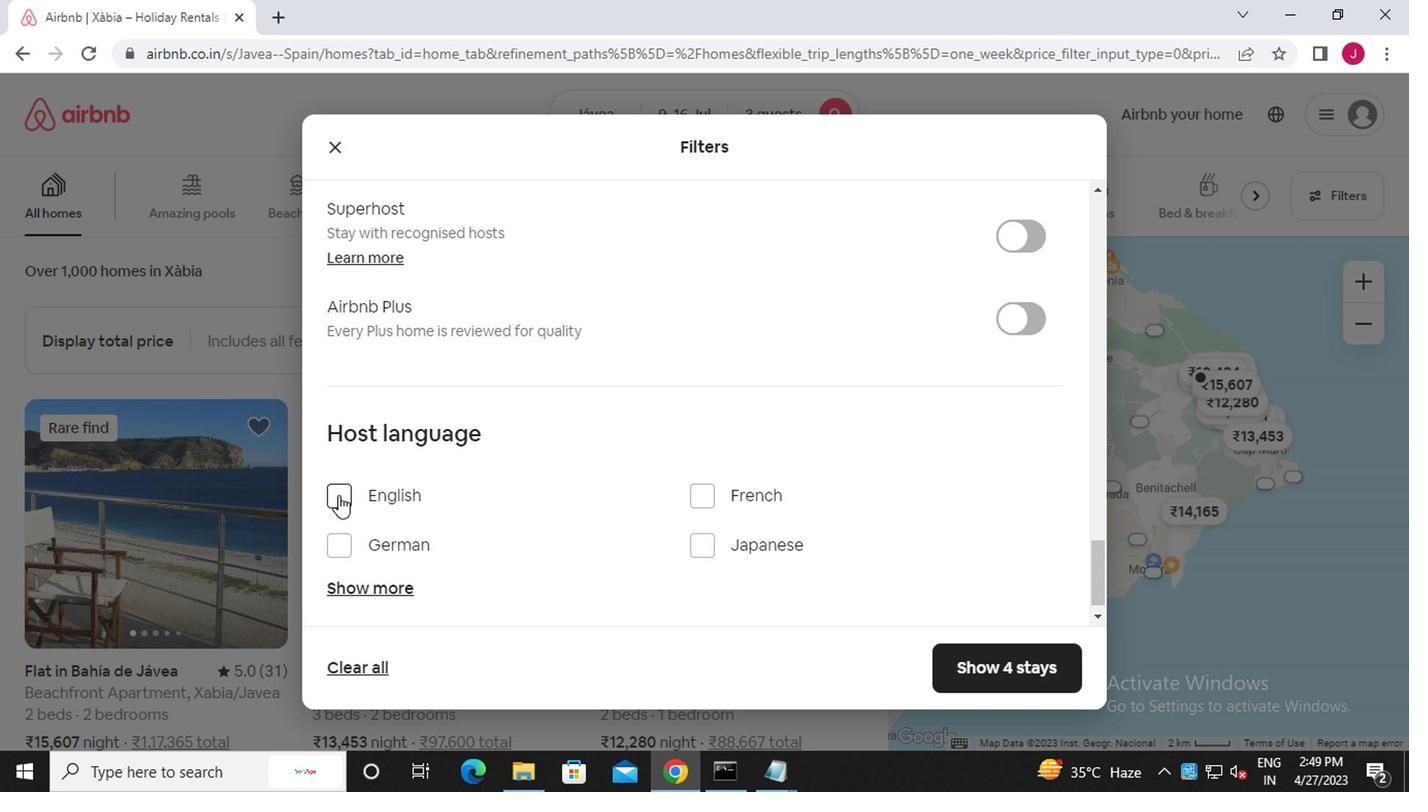 
Action: Mouse moved to (978, 667)
Screenshot: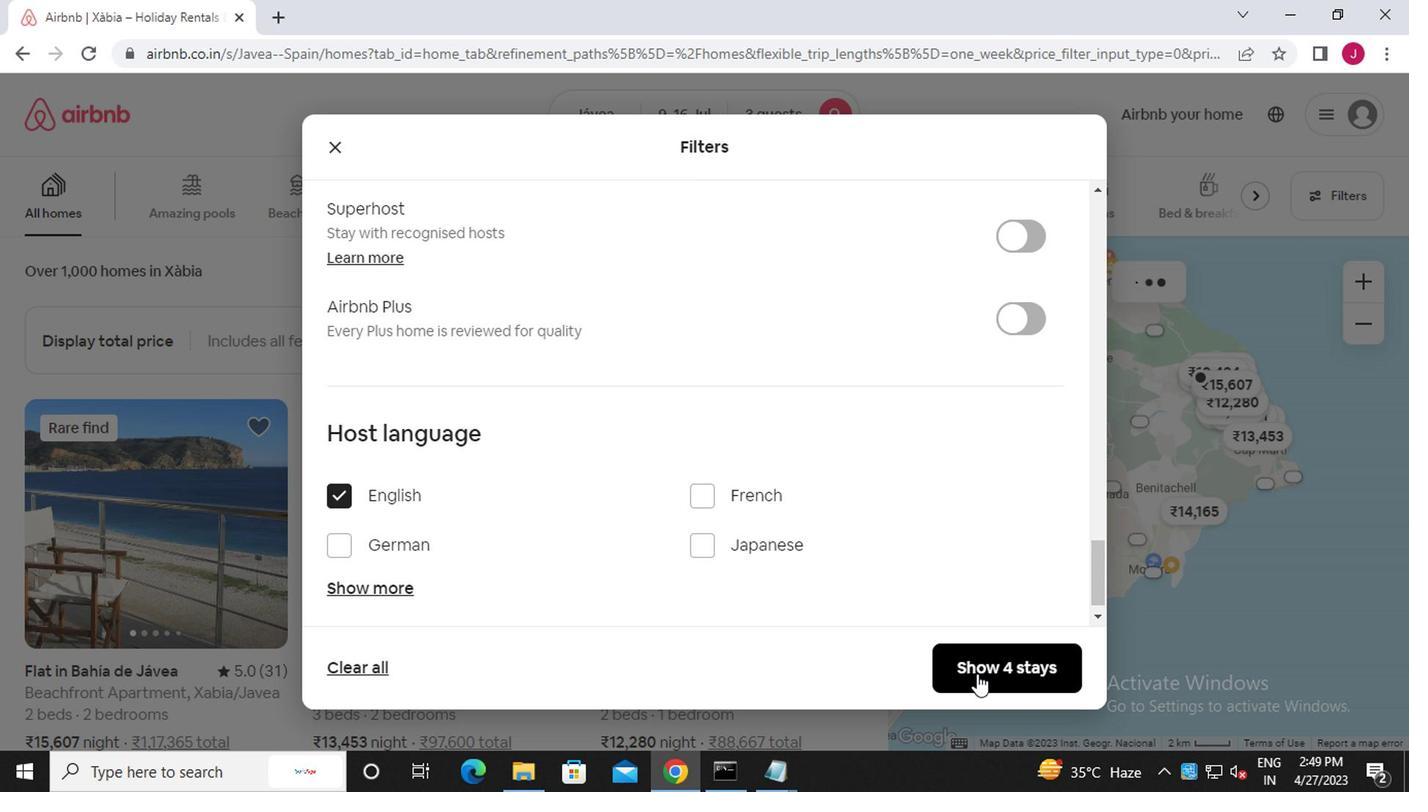 
Action: Mouse pressed left at (978, 667)
Screenshot: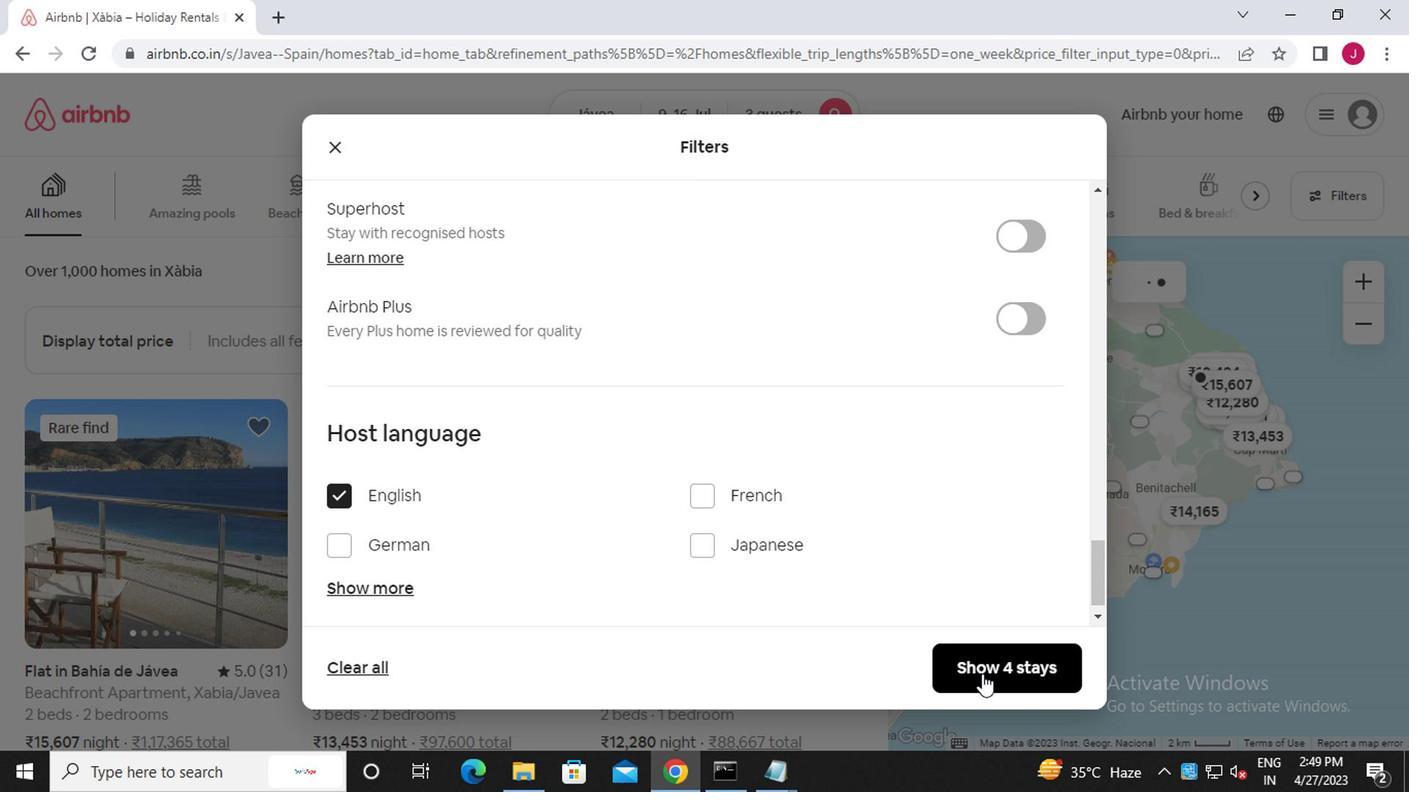 
Action: Mouse moved to (963, 652)
Screenshot: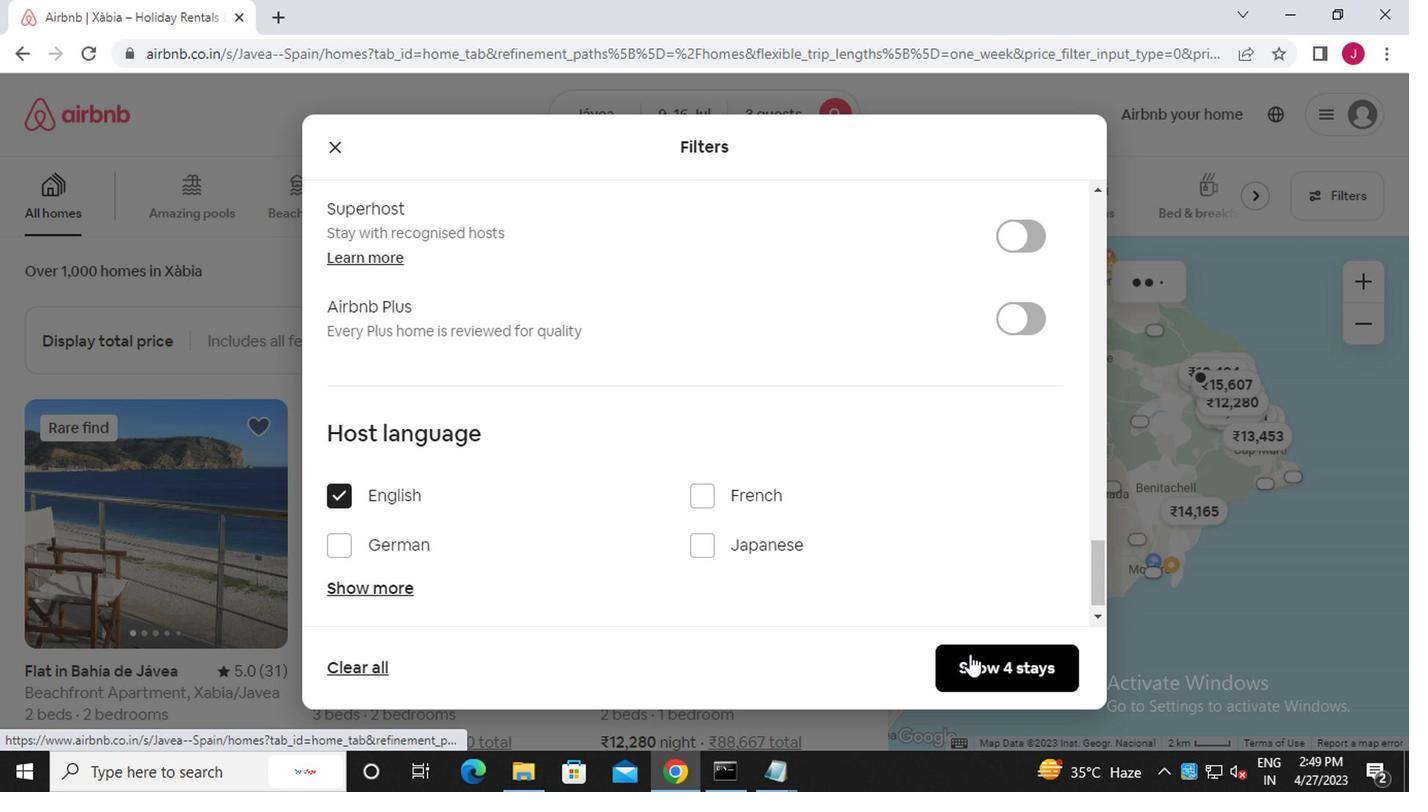 
